Task: In the Company petronas.com, Create email and send with subject: 'Elevate Your Success: Introducing a Transformative Opportunity', and with mail content 'Good Day!_x000D_
We're excited to introduce you to an innovative solution that will revolutionize your industry. Get ready to redefine success and reach new heights!_x000D_
Best Regard', attach the document: Contract.pdf and insert image: visitingcard.jpg. Below Best Regards, write Pinterest and insert the URL: 'in.pinterest.com'. Mark checkbox to create task to follow up : In 1 month.  Enter or choose an email address of recipient's from company's contact and send.. Logged in from softage.10@softage.net
Action: Mouse moved to (66, 51)
Screenshot: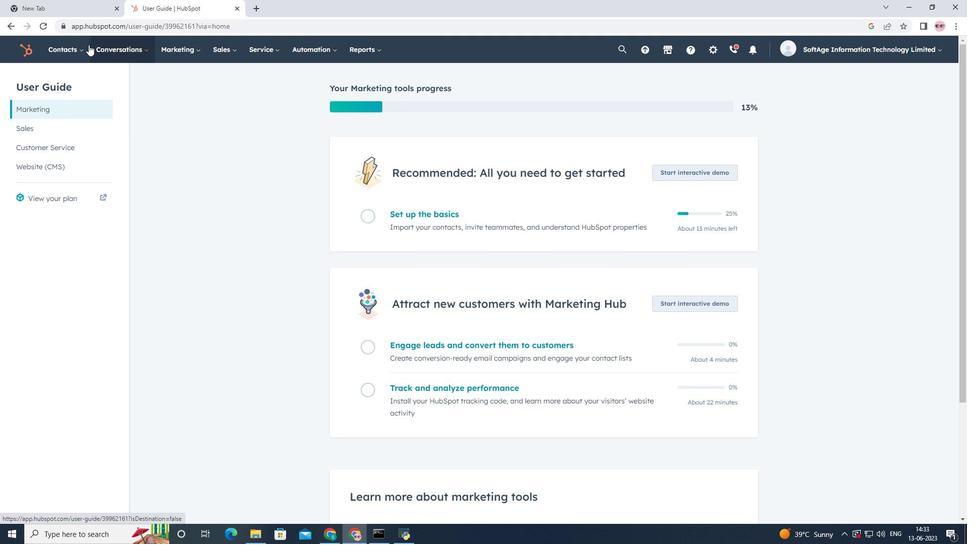 
Action: Mouse pressed left at (66, 51)
Screenshot: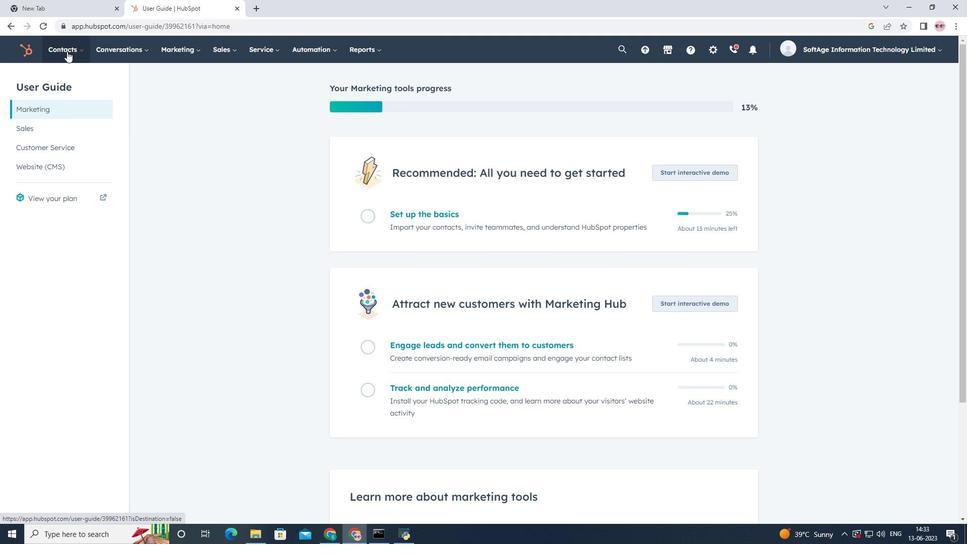 
Action: Mouse moved to (83, 95)
Screenshot: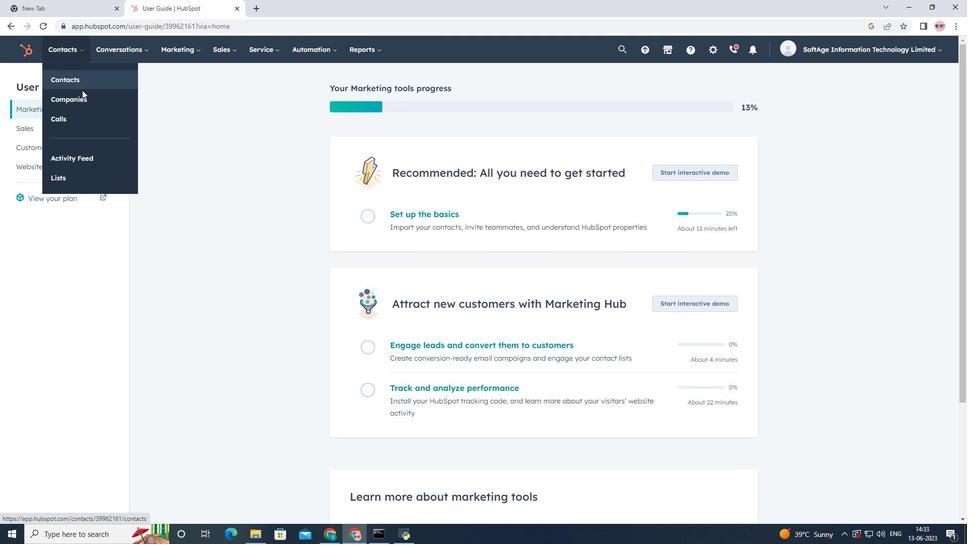 
Action: Mouse pressed left at (83, 95)
Screenshot: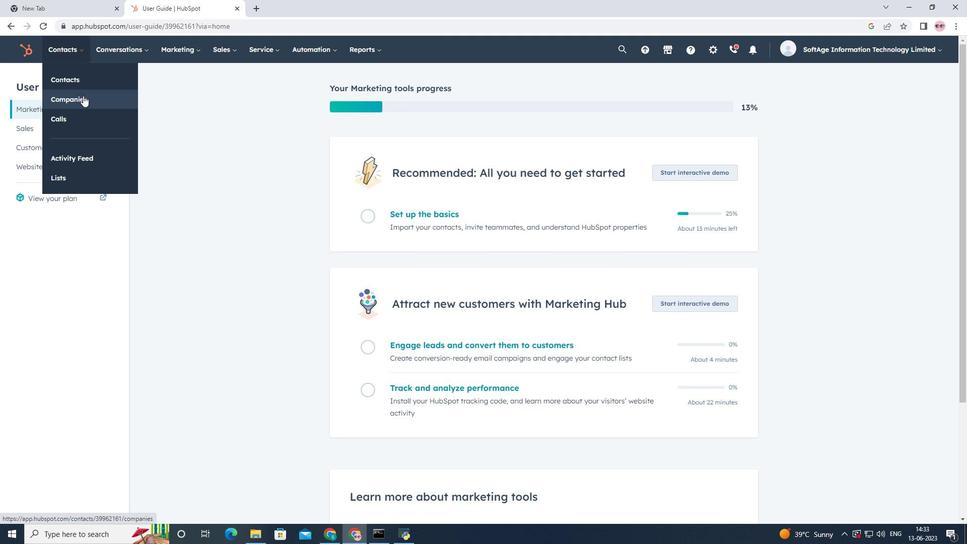 
Action: Mouse moved to (107, 165)
Screenshot: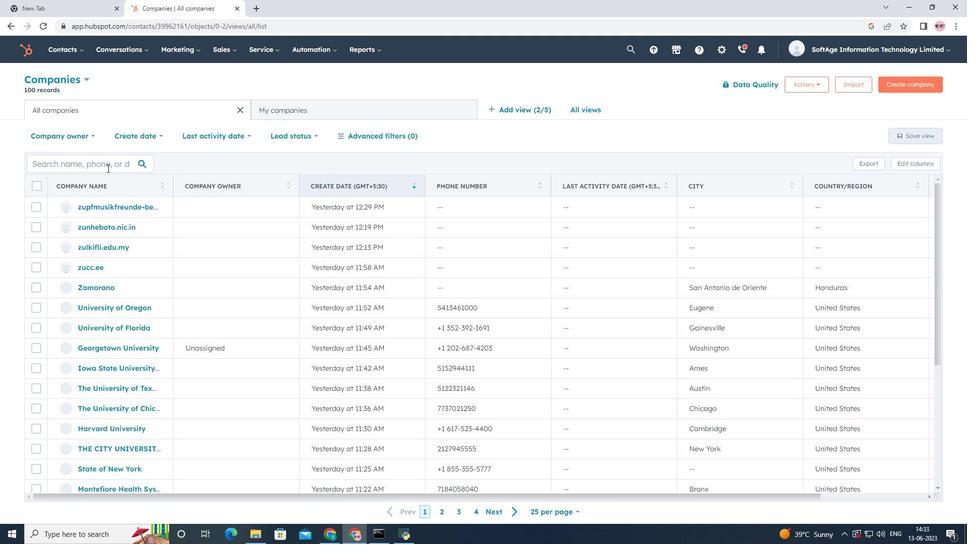 
Action: Mouse pressed left at (107, 165)
Screenshot: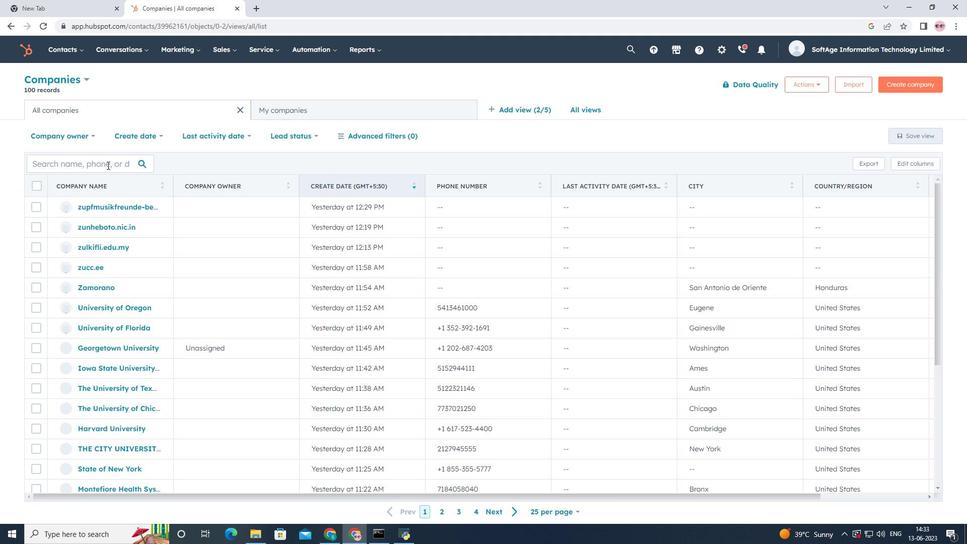 
Action: Key pressed <Key.shift>P<Key.backspace>petronas.com
Screenshot: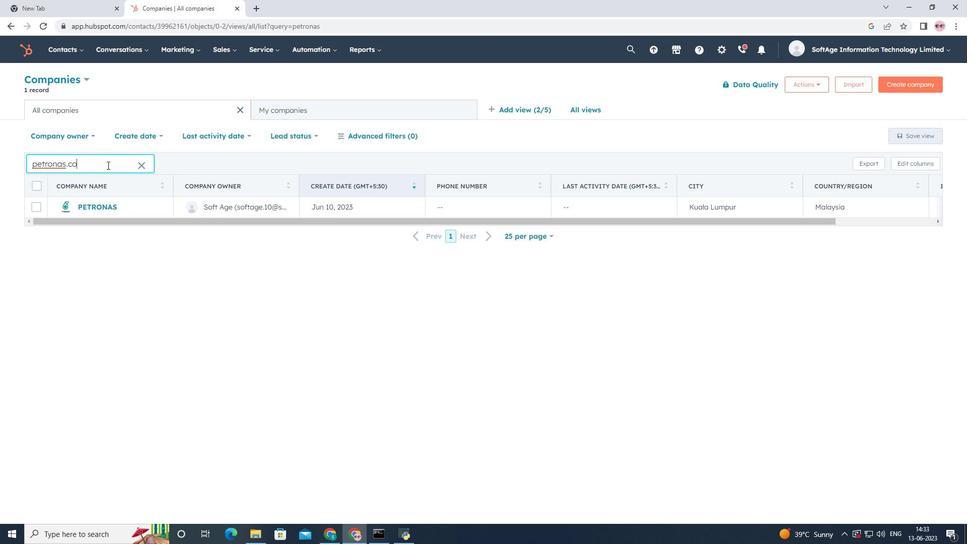 
Action: Mouse moved to (108, 206)
Screenshot: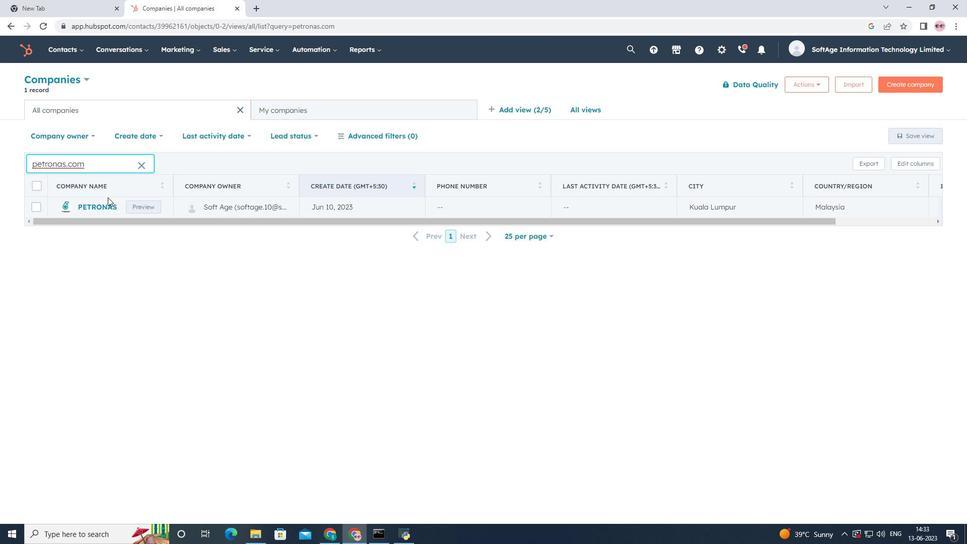
Action: Mouse pressed left at (108, 206)
Screenshot: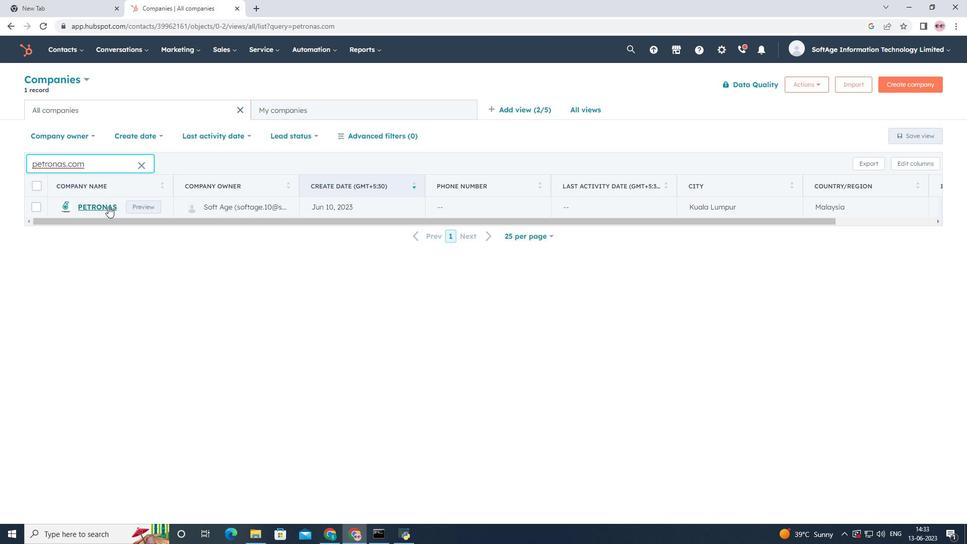 
Action: Mouse moved to (63, 165)
Screenshot: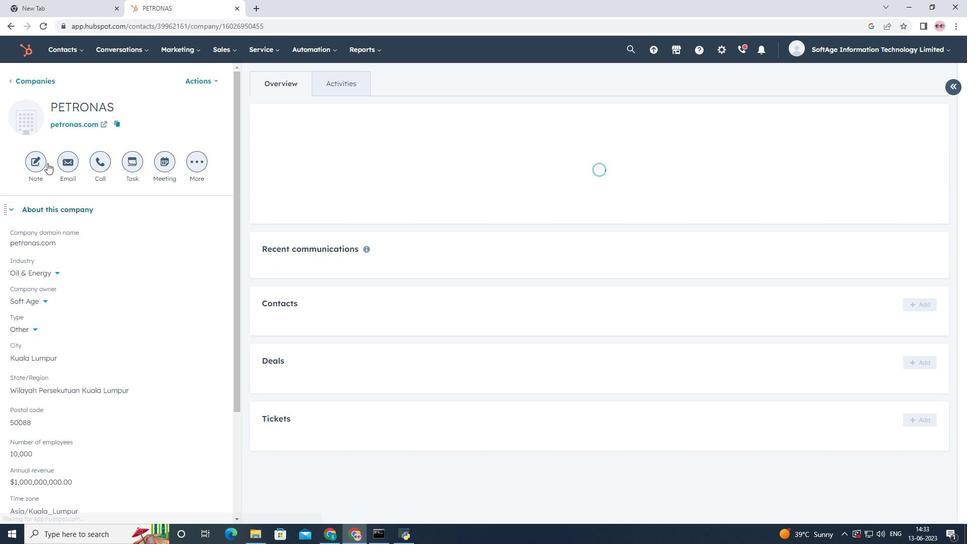 
Action: Mouse pressed left at (63, 165)
Screenshot: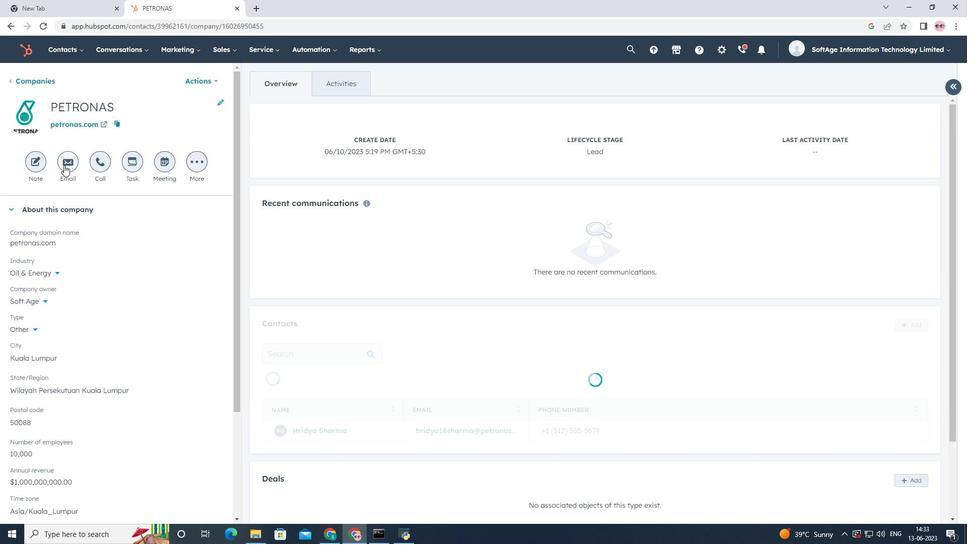 
Action: Mouse moved to (608, 342)
Screenshot: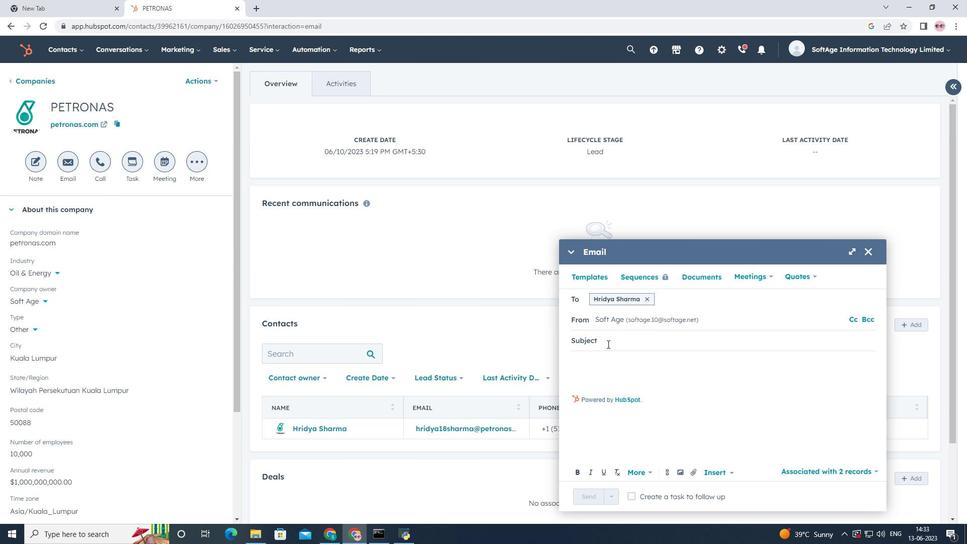 
Action: Mouse pressed left at (608, 342)
Screenshot: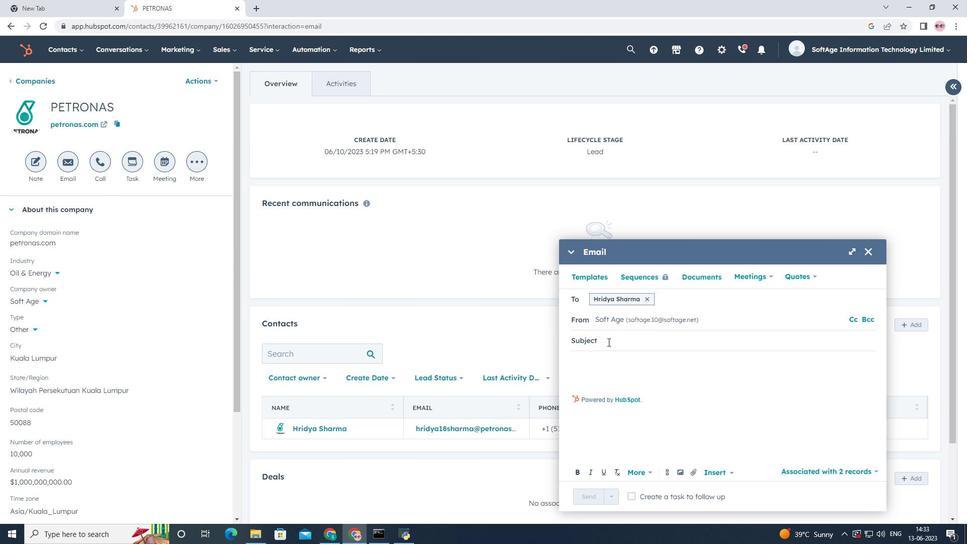 
Action: Key pressed <Key.shift>Elevate<Key.space><Key.shift>Your<Key.space><Key.shift><Key.shift><Key.shift><Key.shift><Key.shift>Success<Key.shift>:<Key.space><Key.shift>Introducing<Key.space>a<Key.space><Key.shift>Transformative<Key.space><Key.shift>Opportunity
Screenshot: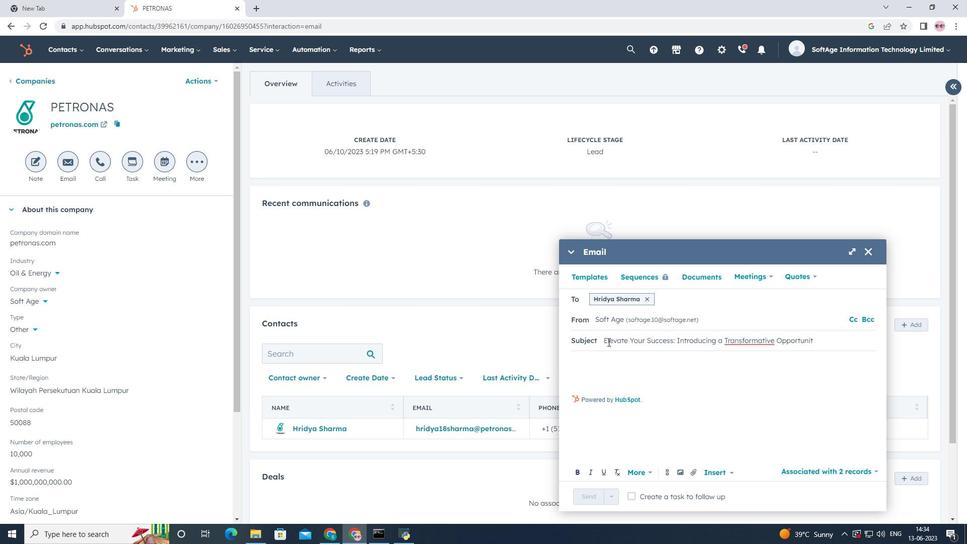 
Action: Mouse moved to (582, 360)
Screenshot: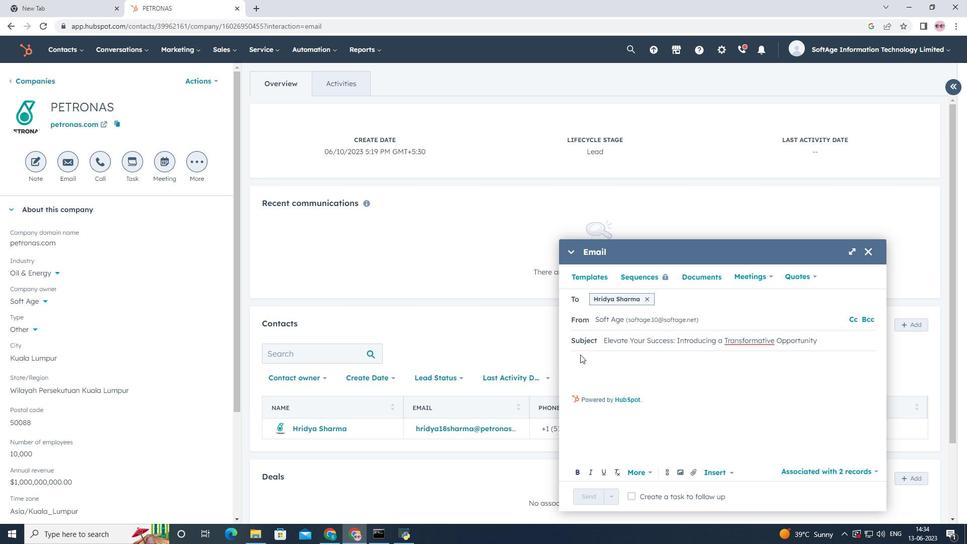 
Action: Mouse pressed left at (582, 360)
Screenshot: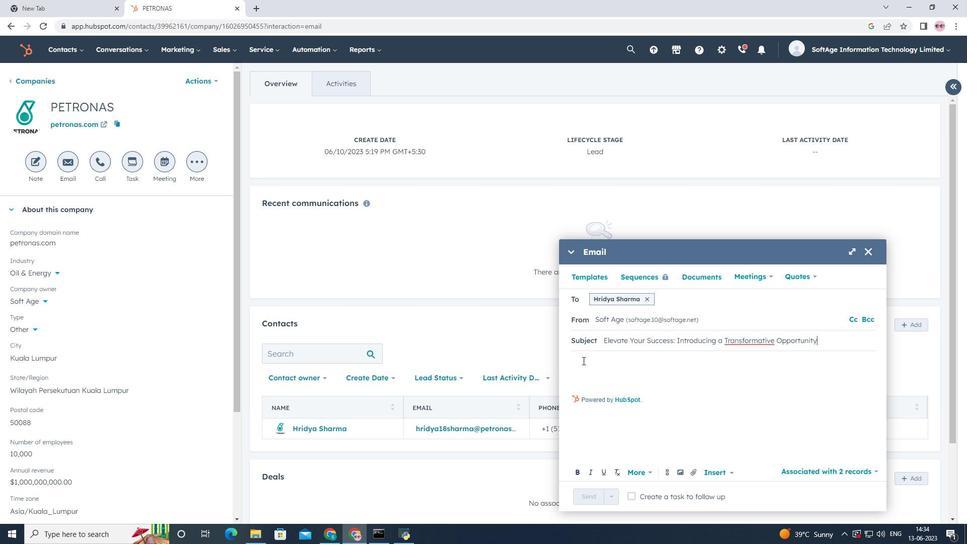 
Action: Key pressed <Key.shift><Key.shift><Key.shift><Key.shift><Key.shift><Key.shift><Key.shift><Key.shift><Key.shift><Key.shift><Key.shift><Key.shift><Key.shift><Key.shift><Key.shift><Key.shift><Key.shift><Key.shift><Key.shift><Key.shift><Key.shift><Key.shift><Key.shift><Key.shift><Key.shift><Key.shift><Key.shift><Key.shift><Key.shift><Key.shift><Key.shift><Key.shift><Key.shift><Key.shift><Key.shift><Key.shift><Key.shift><Key.shift><Key.shift><Key.shift><Key.shift><Key.shift><Key.shift><Key.shift><Key.shift><Key.shift><Key.shift><Key.shift><Key.shift><Key.shift><Key.shift><Key.shift><Key.shift><Key.shift><Key.shift><Key.shift>Good<Key.space><Key.shift>Day<Key.shift><Key.shift><Key.shift>!<Key.enter><Key.shift><Key.shift><Key.shift><Key.shift><Key.shift><Key.shift><Key.shift><Key.shift><Key.shift><Key.shift><Key.shift><Key.shift><Key.shift><Key.shift><Key.shift>We're<Key.space><Key.shift>excited<Key.space>to<Key.space>introduce<Key.space>you<Key.space>to<Key.space>an<Key.space>innovative<Key.space>solution<Key.space>that<Key.space>will<Key.space>revolutionize<Key.space>your<Key.space>industry.<Key.space><Key.shift>Get<Key.space>ready<Key.space>to<Key.space>rea<Key.backspace>define<Key.space>success<Key.space>and<Key.space>reach<Key.space>new<Key.space>heights<Key.shift>!<Key.enter><Key.shift><Key.shift>Best<Key.space><Key.shift>Regard
Screenshot: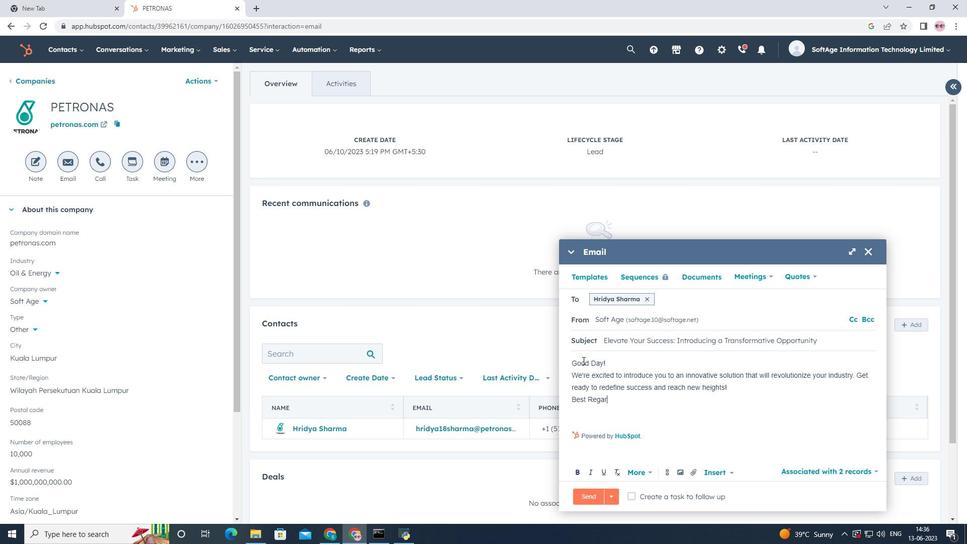 
Action: Mouse moved to (689, 472)
Screenshot: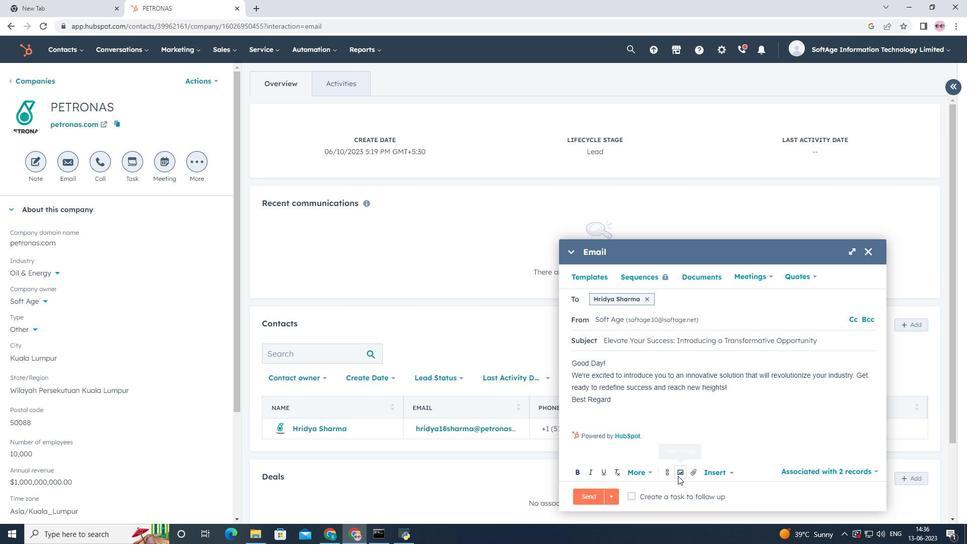 
Action: Mouse pressed left at (689, 472)
Screenshot: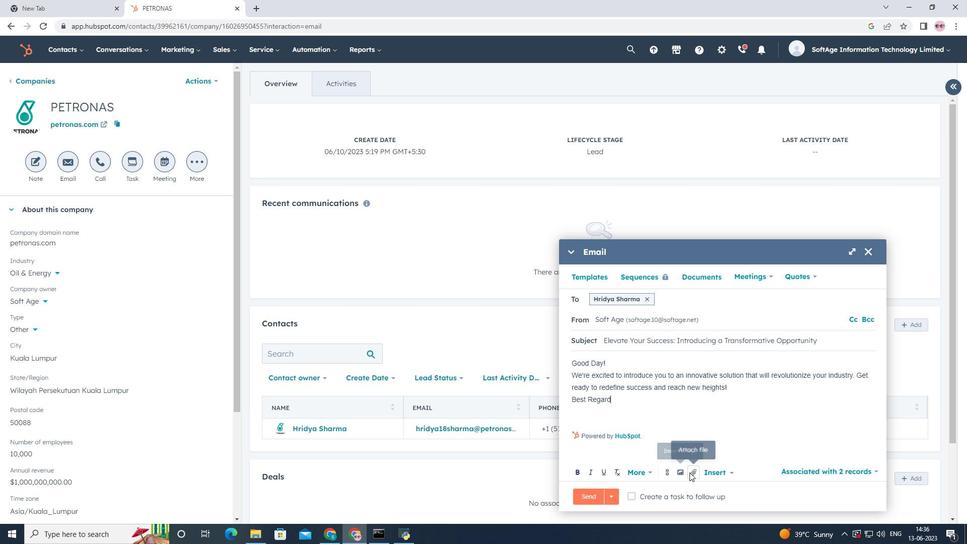 
Action: Mouse moved to (697, 437)
Screenshot: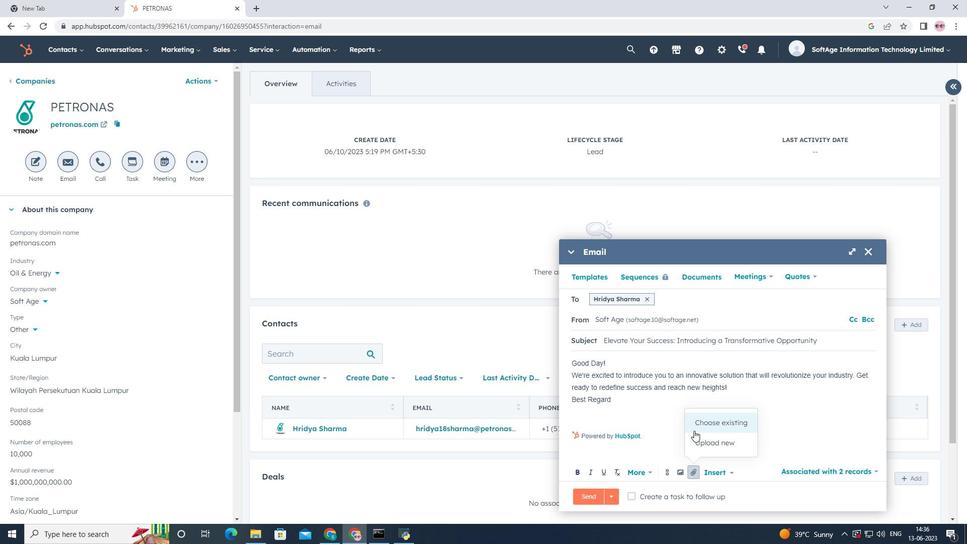 
Action: Mouse pressed left at (697, 437)
Screenshot: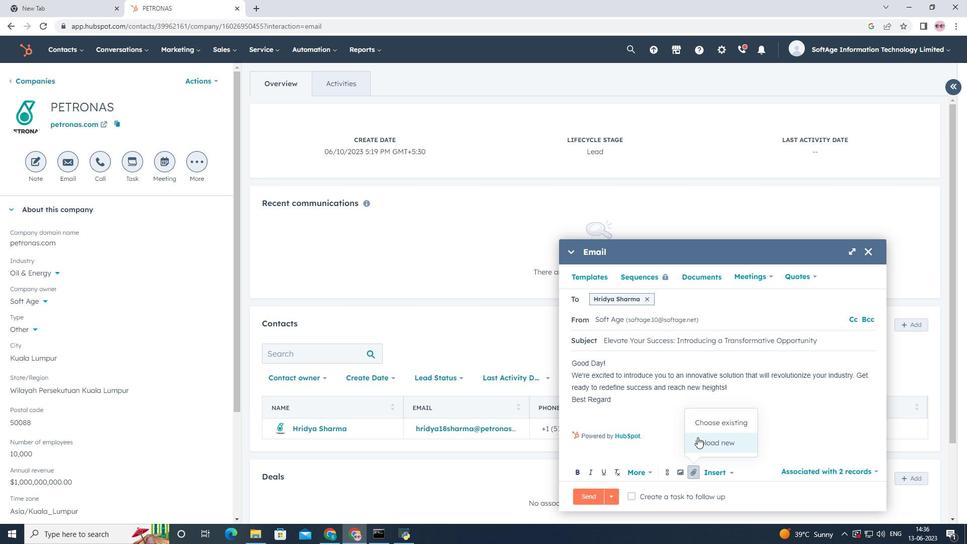 
Action: Mouse moved to (54, 129)
Screenshot: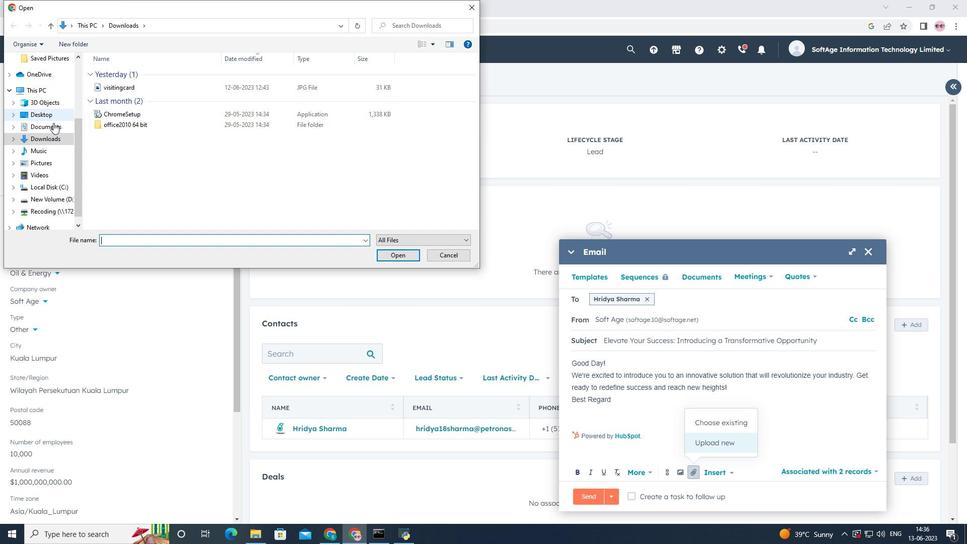 
Action: Mouse pressed left at (54, 129)
Screenshot: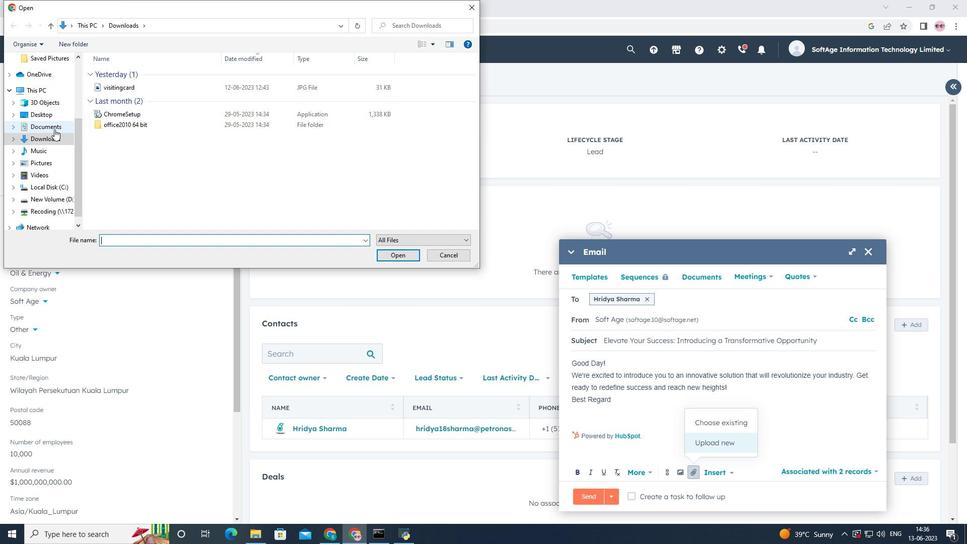 
Action: Mouse moved to (134, 96)
Screenshot: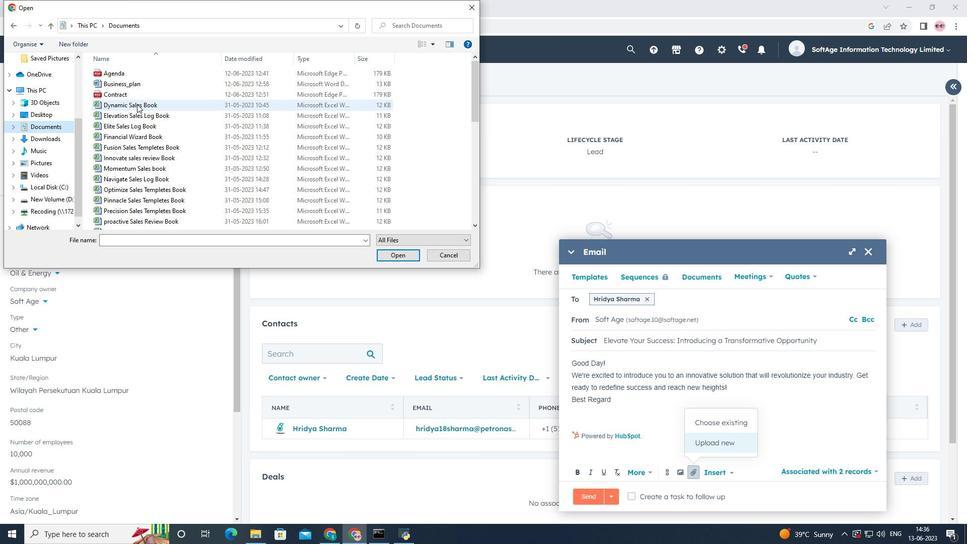 
Action: Mouse pressed left at (134, 96)
Screenshot: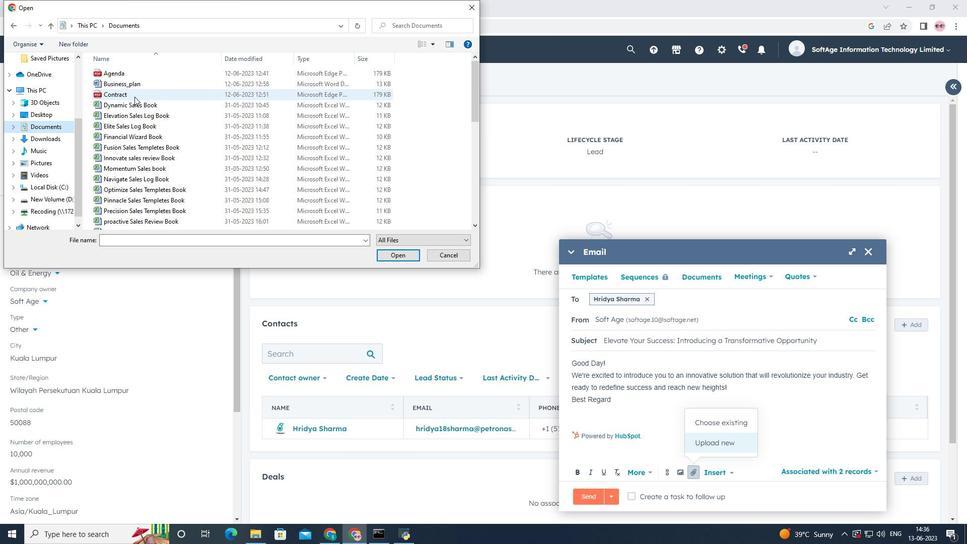
Action: Mouse moved to (394, 253)
Screenshot: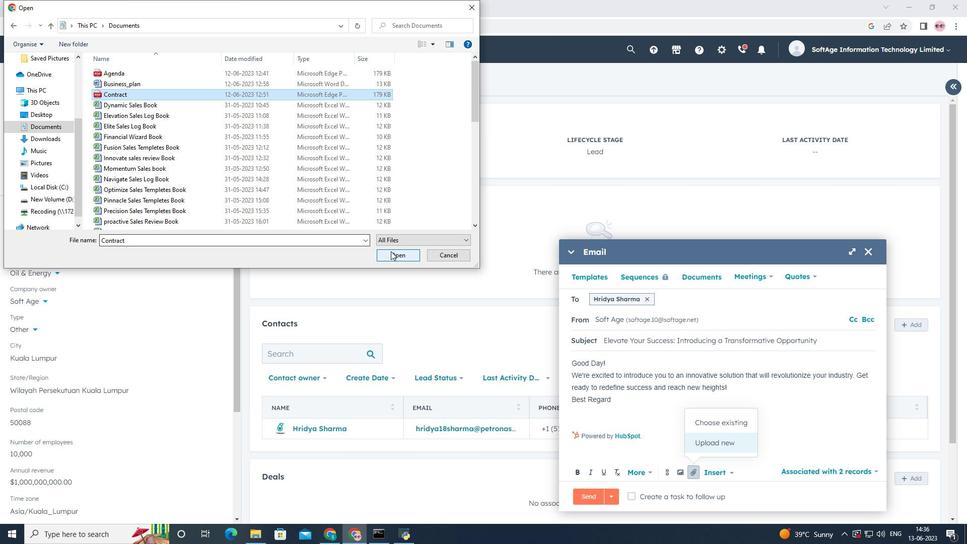 
Action: Mouse pressed left at (394, 253)
Screenshot: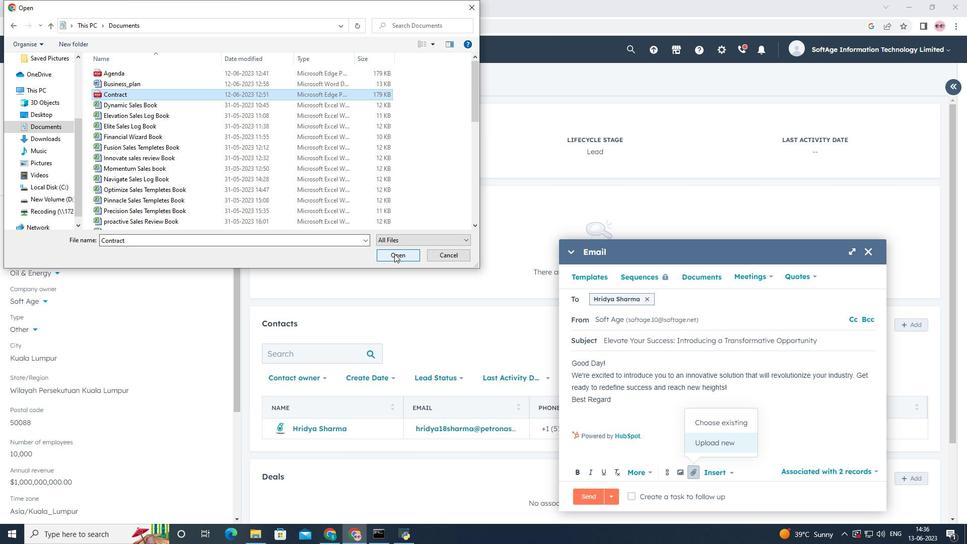 
Action: Mouse moved to (685, 445)
Screenshot: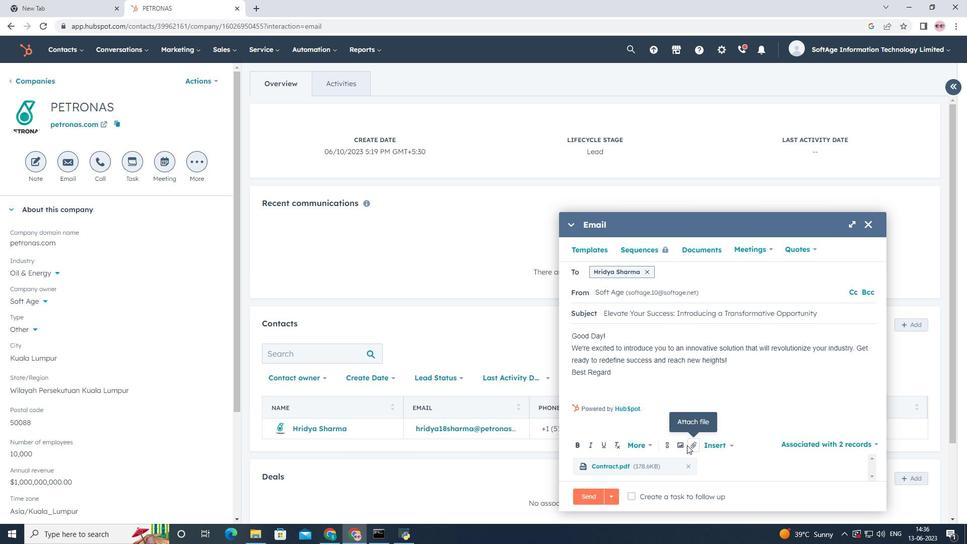 
Action: Mouse pressed left at (685, 445)
Screenshot: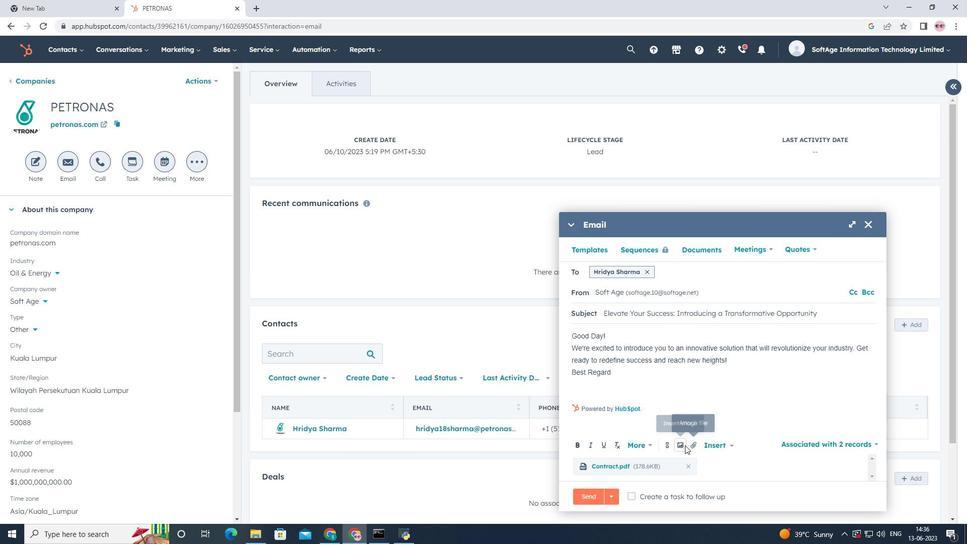 
Action: Mouse moved to (671, 421)
Screenshot: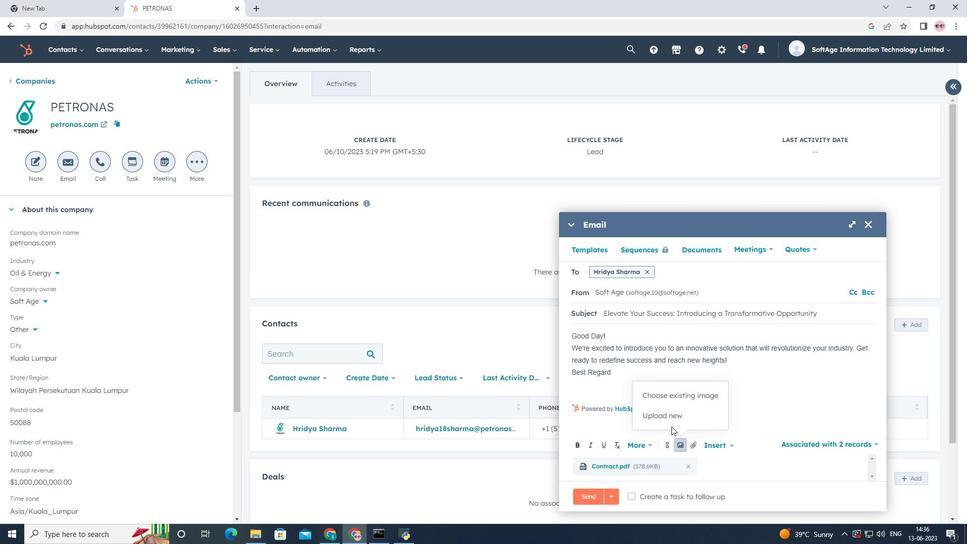 
Action: Mouse pressed left at (671, 421)
Screenshot: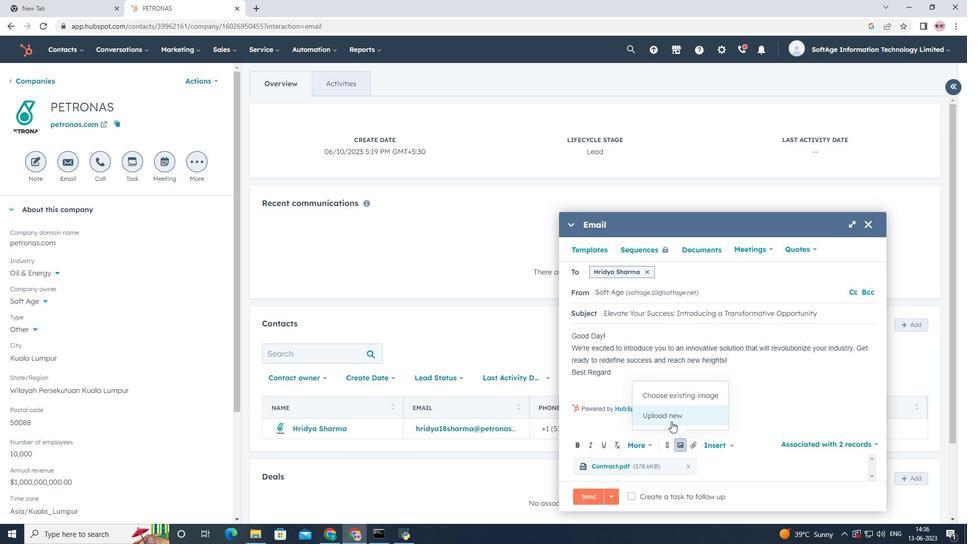 
Action: Mouse moved to (51, 136)
Screenshot: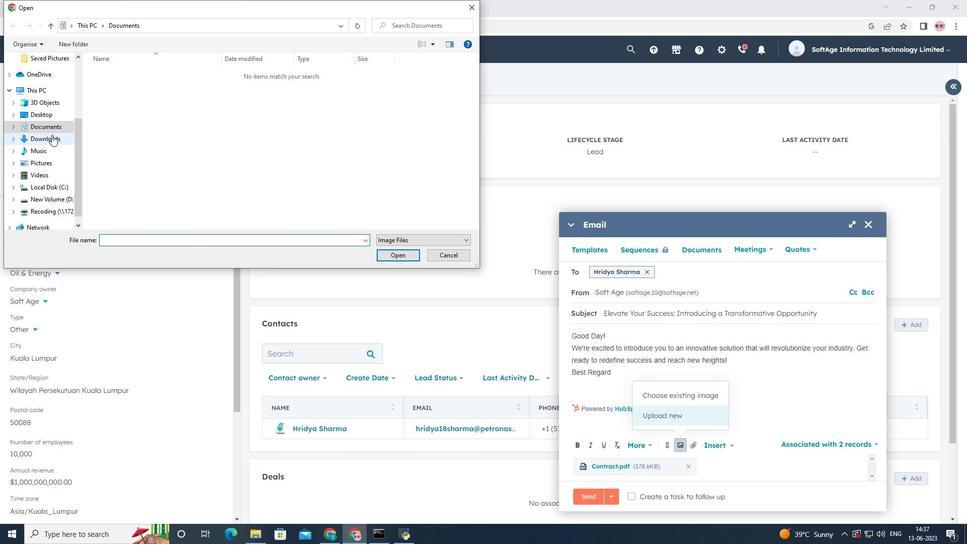 
Action: Mouse pressed left at (51, 136)
Screenshot: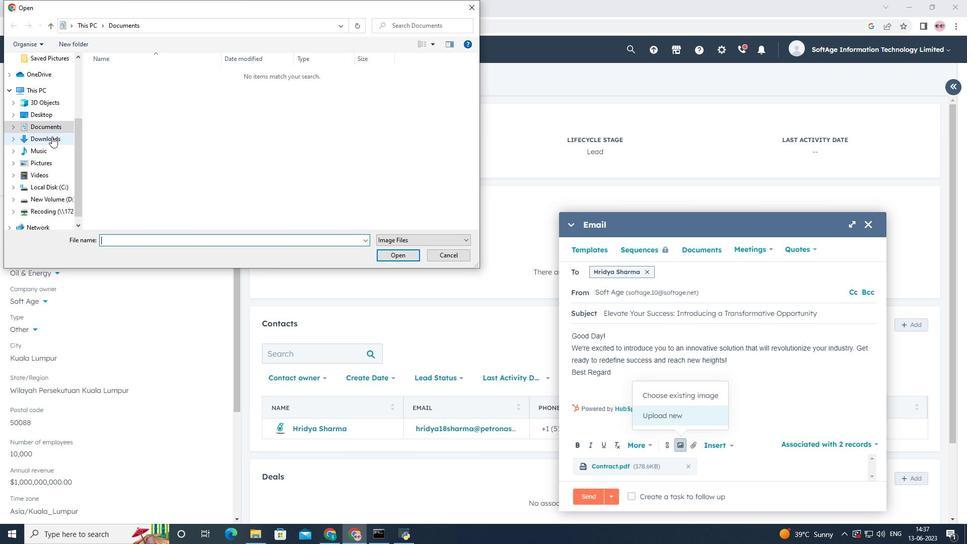 
Action: Mouse moved to (117, 90)
Screenshot: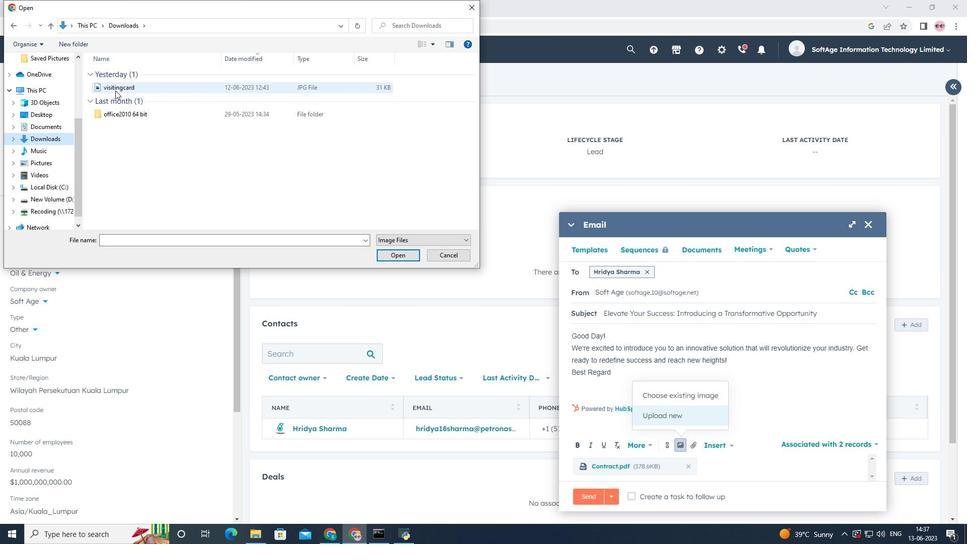 
Action: Mouse pressed left at (117, 90)
Screenshot: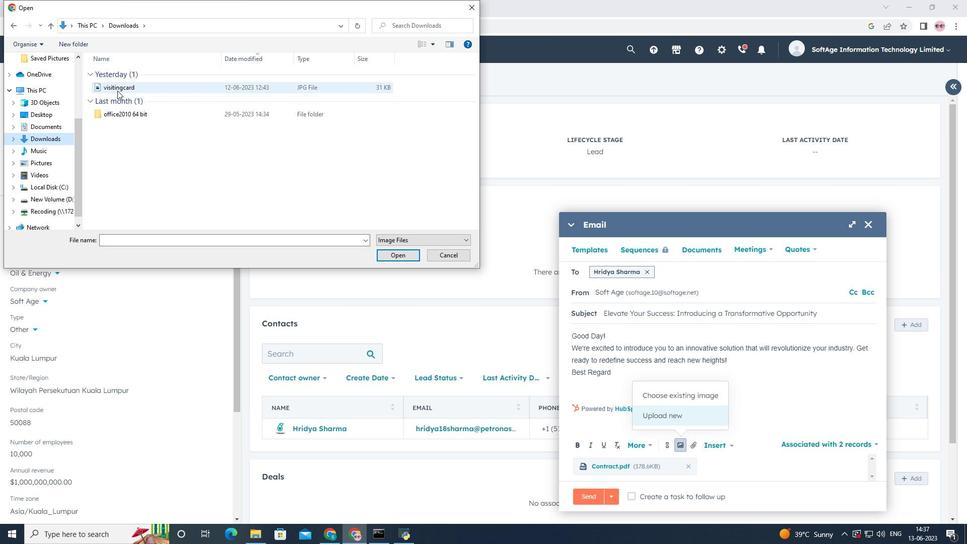 
Action: Mouse moved to (407, 255)
Screenshot: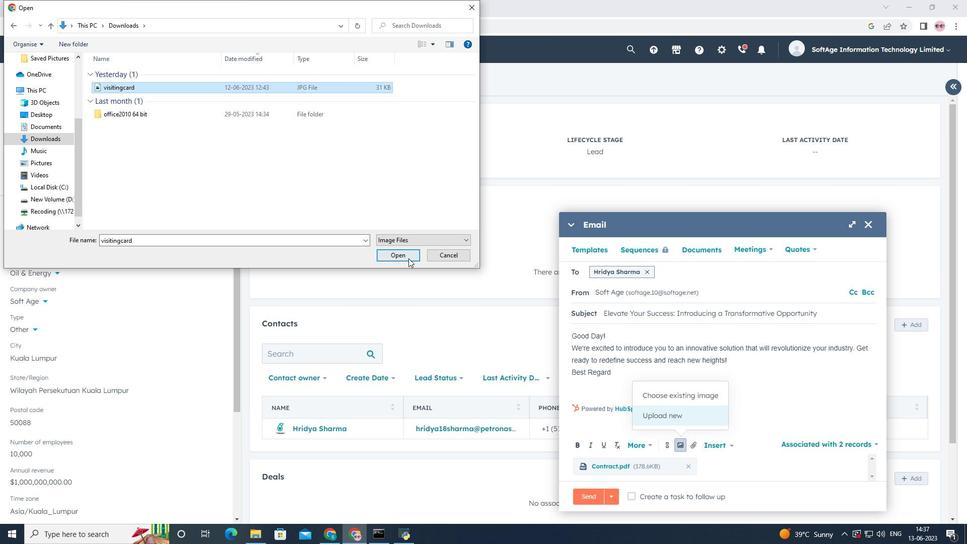 
Action: Mouse pressed left at (407, 255)
Screenshot: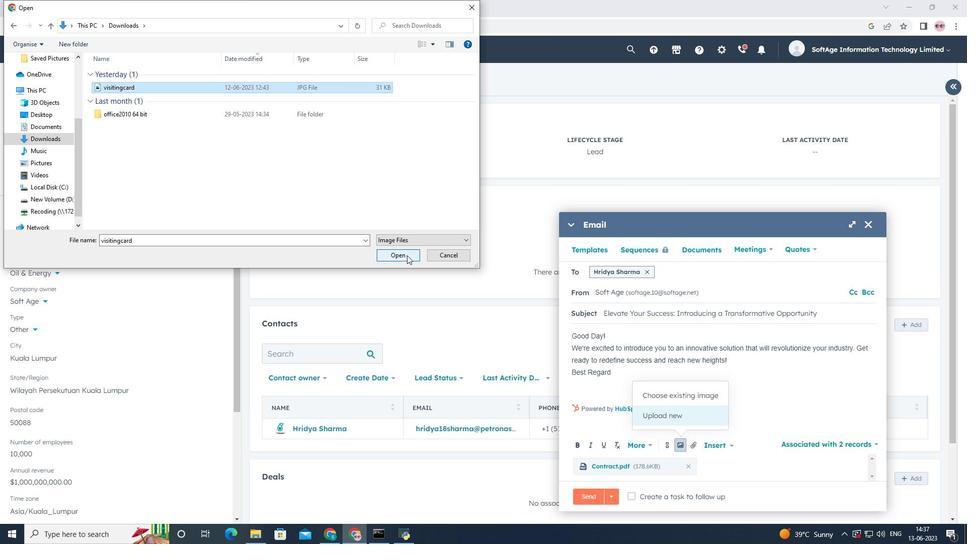 
Action: Mouse moved to (610, 278)
Screenshot: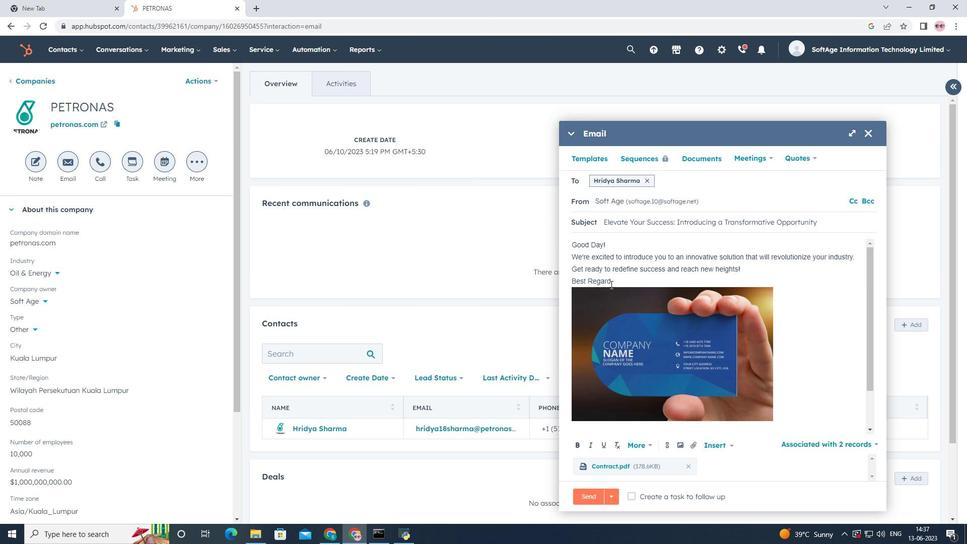 
Action: Mouse pressed left at (610, 278)
Screenshot: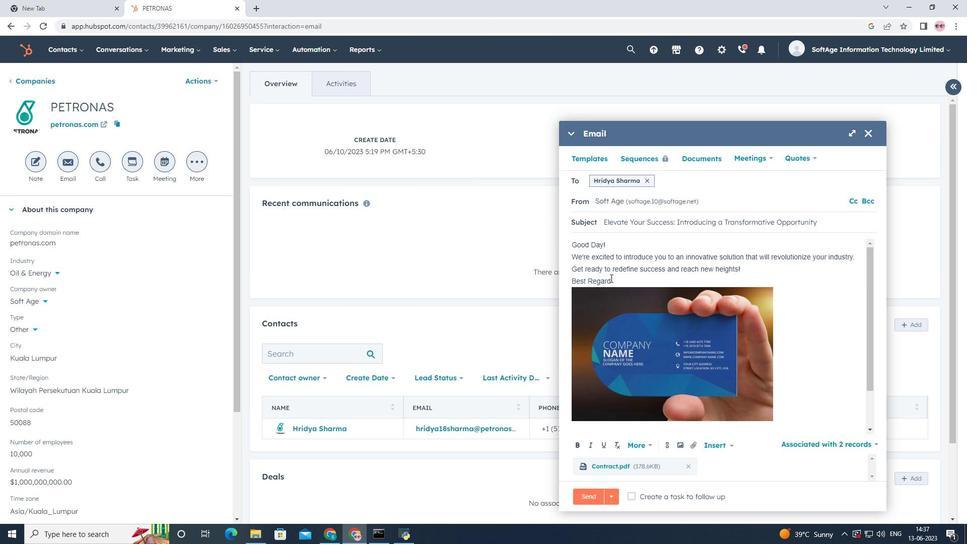 
Action: Mouse moved to (517, 303)
Screenshot: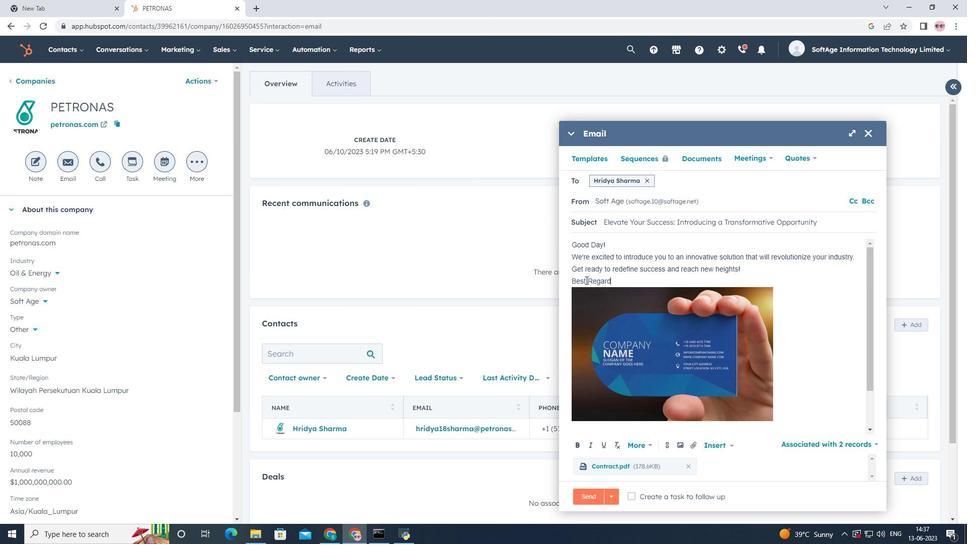 
Action: Key pressed <Key.enter><Key.shift><Key.shift><Key.shift><Key.shift><Key.shift><Key.shift><Key.shift><Key.shift><Key.shift><Key.shift><Key.shift><Key.shift><Key.shift><Key.shift><Key.shift><Key.shift><Key.shift><Key.shift><Key.shift><Key.shift><Key.shift><Key.shift><Key.shift><Key.shift><Key.shift><Key.shift><Key.shift><Key.shift><Key.shift><Key.shift><Key.shift><Key.shift><Key.shift><Key.shift><Key.shift><Key.shift><Key.shift><Key.shift><Key.shift><Key.shift><Key.shift><Key.shift><Key.shift><Key.shift><Key.shift><Key.shift><Key.shift><Key.shift><Key.shift><Key.shift><Key.shift><Key.shift><Key.shift><Key.shift><Key.shift><Key.shift><Key.shift><Key.shift><Key.shift><Key.shift><Key.shift><Key.shift><Key.shift><Key.shift><Key.shift><Key.shift><Key.shift><Key.shift><Key.shift><Key.shift><Key.shift><Key.shift><Key.shift><Key.shift><Key.shift><Key.shift><Key.shift><Key.shift><Key.shift><Key.shift><Key.shift>Pinterest<Key.space>
Screenshot: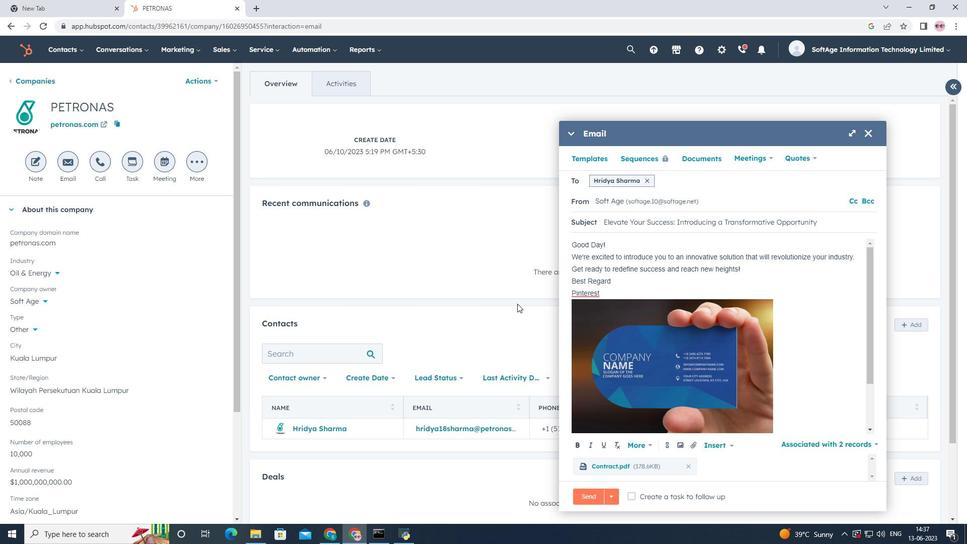 
Action: Mouse moved to (668, 444)
Screenshot: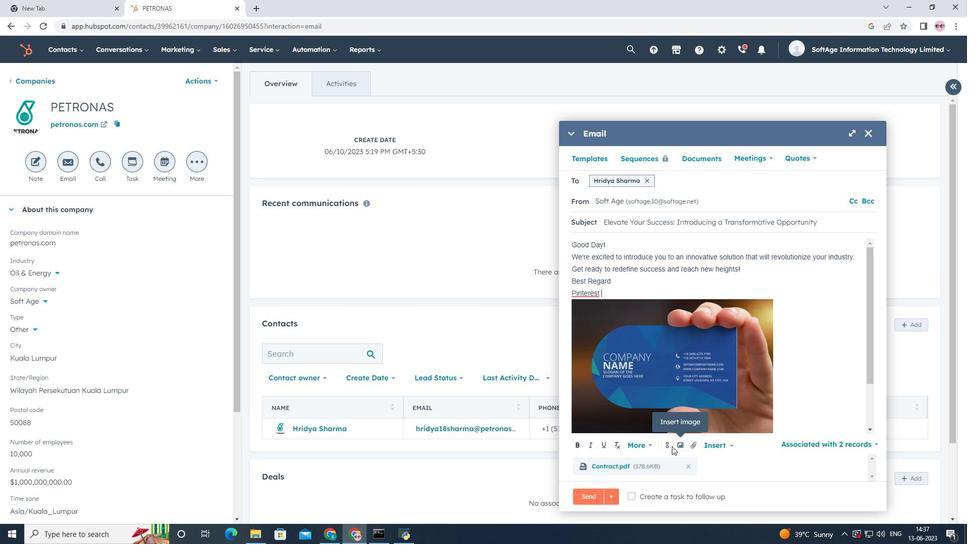 
Action: Mouse pressed left at (668, 444)
Screenshot: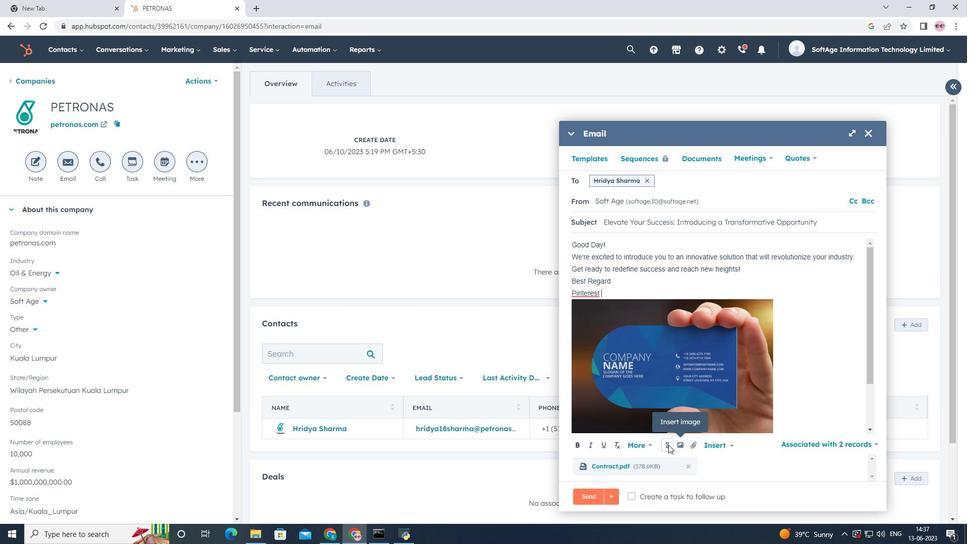 
Action: Mouse moved to (678, 378)
Screenshot: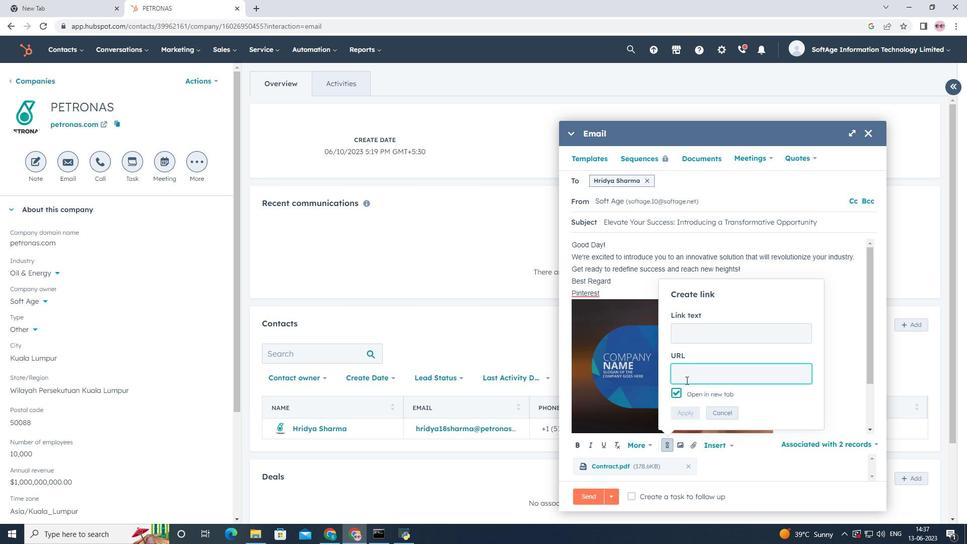 
Action: Key pressed in.pinterest.com
Screenshot: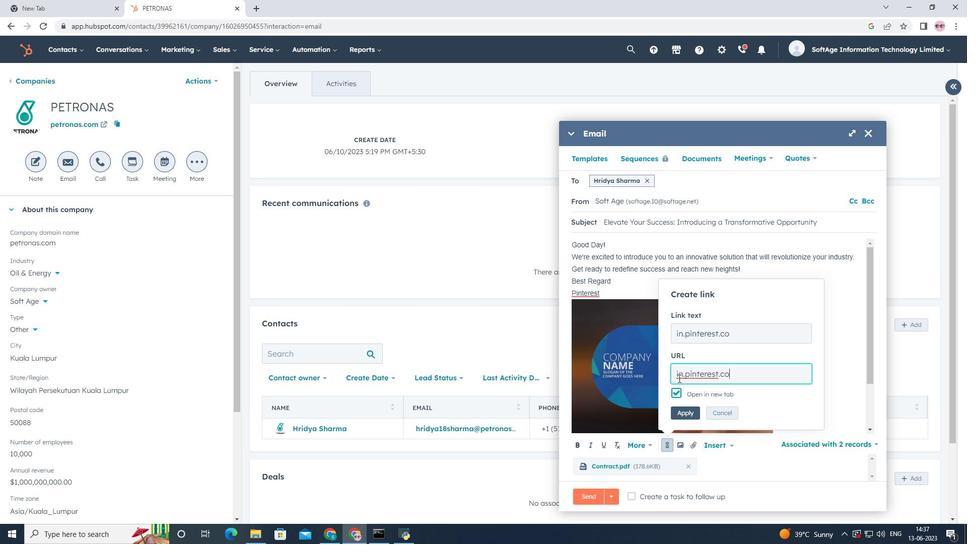 
Action: Mouse moved to (685, 413)
Screenshot: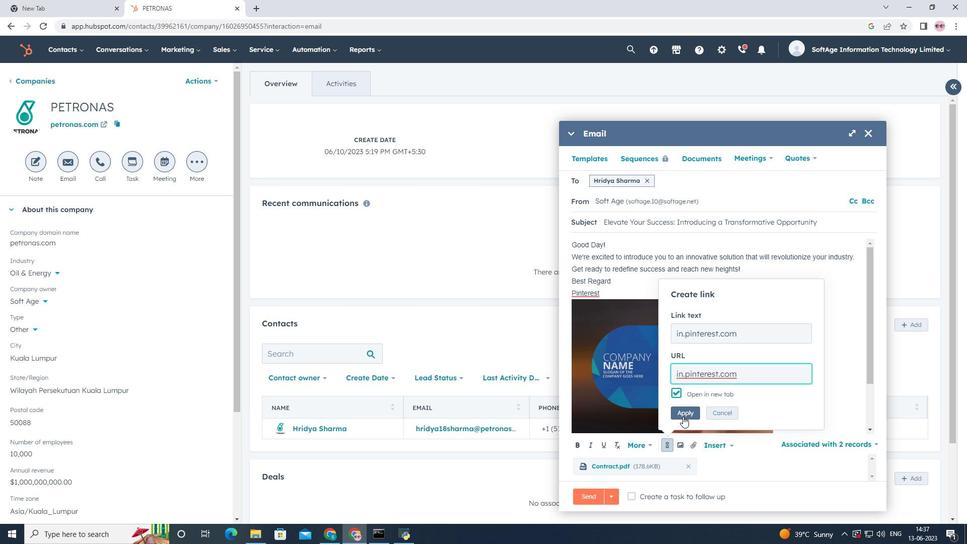 
Action: Mouse pressed left at (685, 413)
Screenshot: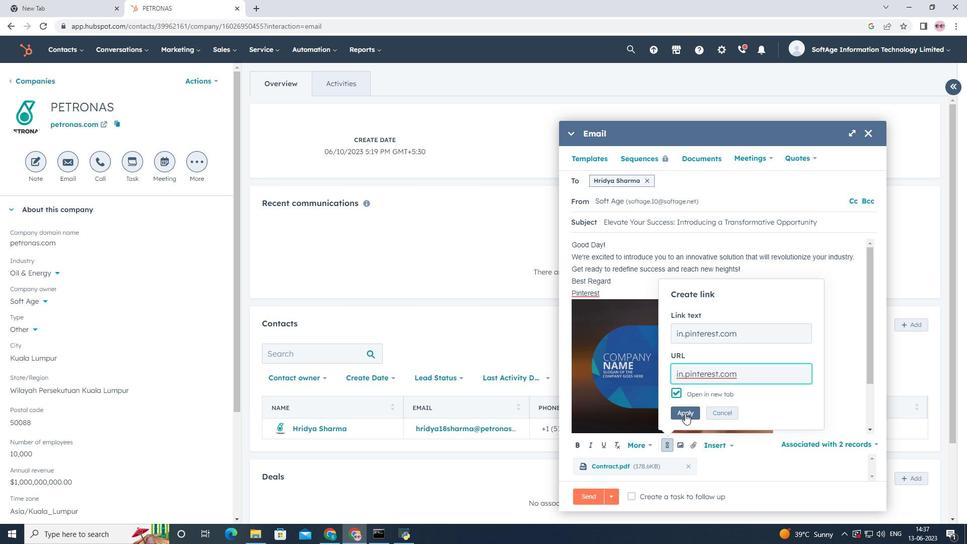 
Action: Mouse moved to (680, 328)
Screenshot: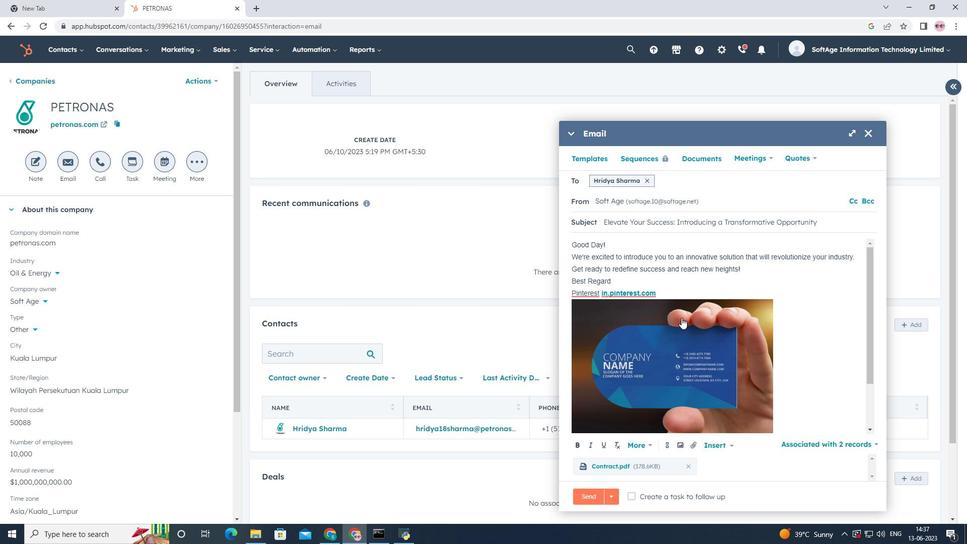 
Action: Mouse scrolled (680, 328) with delta (0, 0)
Screenshot: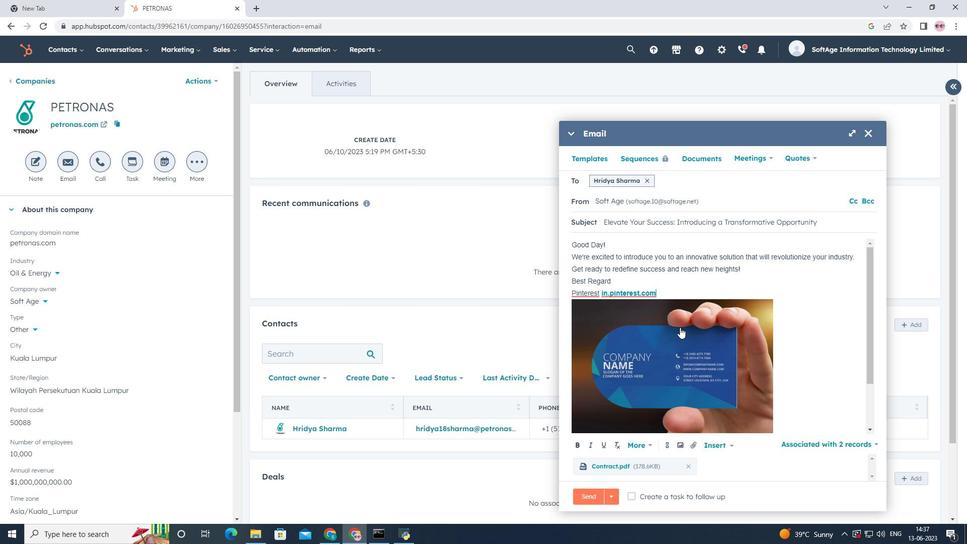 
Action: Mouse moved to (680, 330)
Screenshot: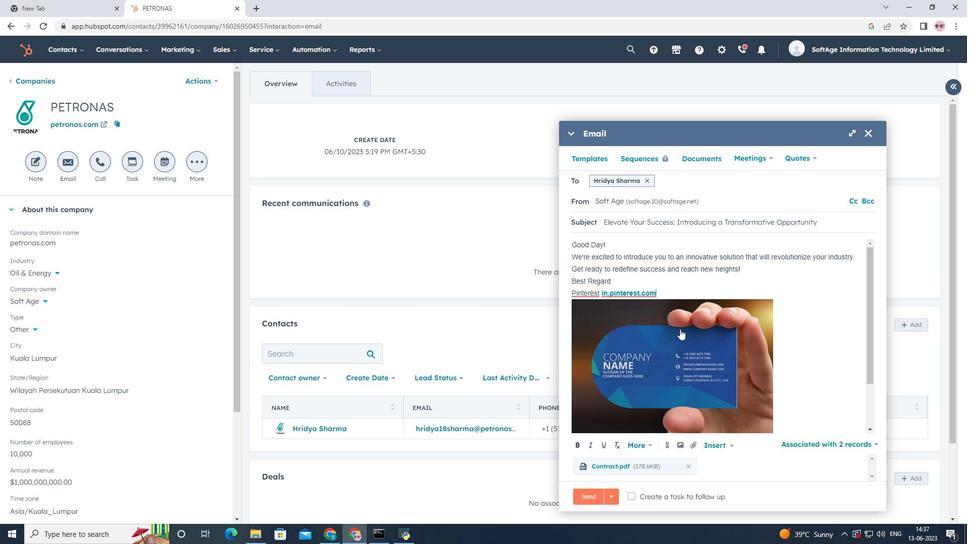 
Action: Mouse scrolled (680, 330) with delta (0, 0)
Screenshot: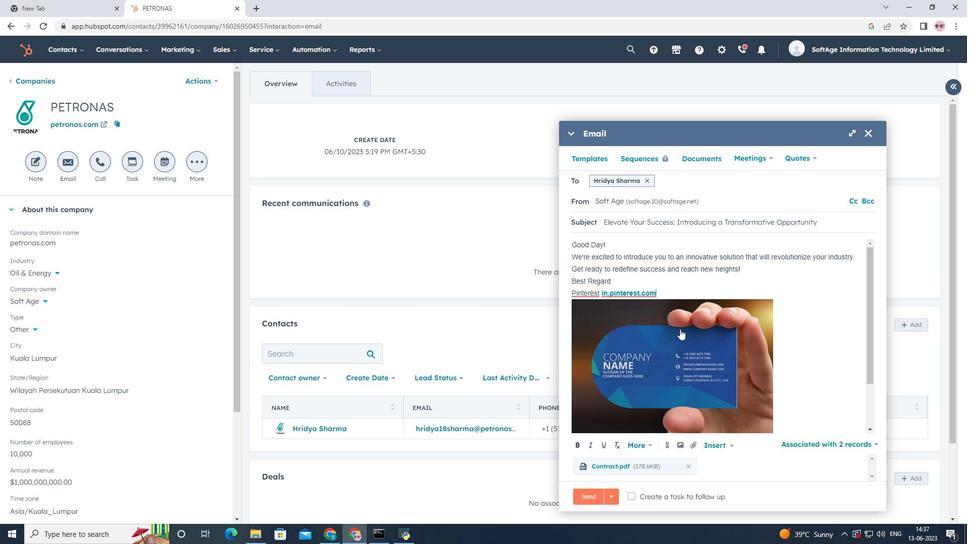 
Action: Mouse moved to (680, 344)
Screenshot: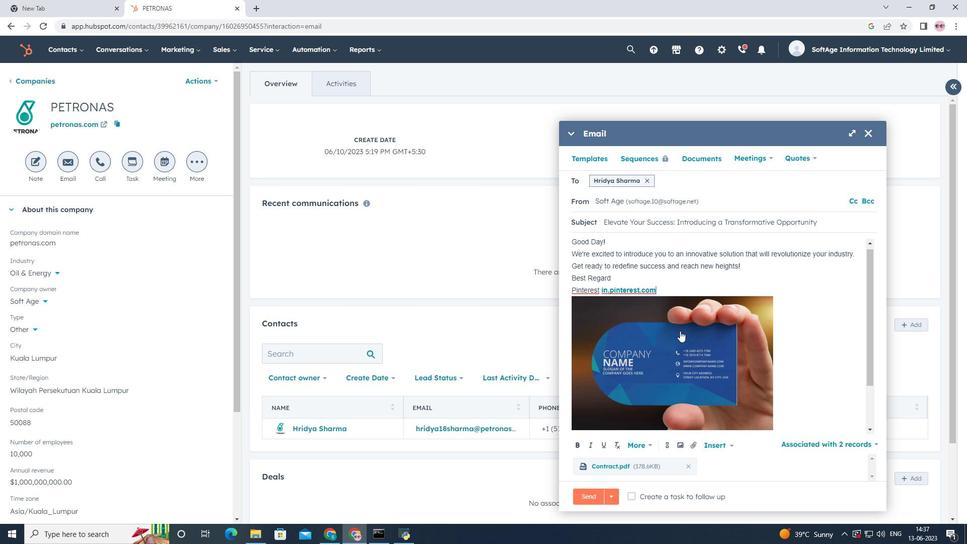 
Action: Mouse scrolled (680, 344) with delta (0, 0)
Screenshot: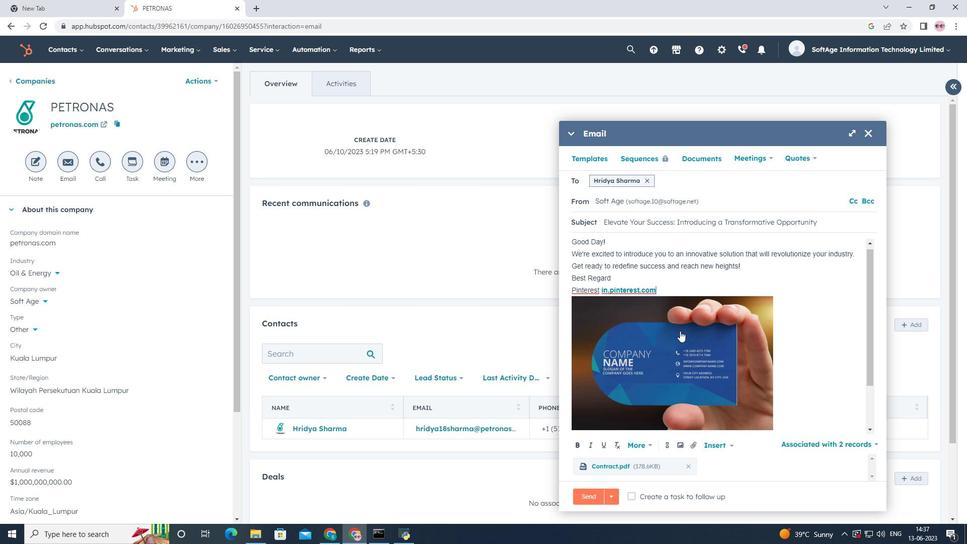 
Action: Mouse moved to (680, 353)
Screenshot: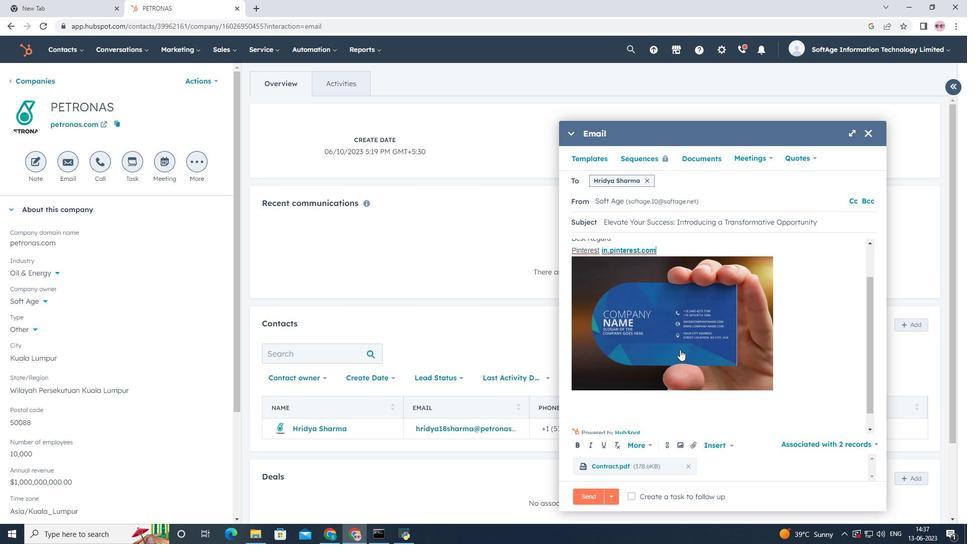
Action: Mouse scrolled (680, 353) with delta (0, 0)
Screenshot: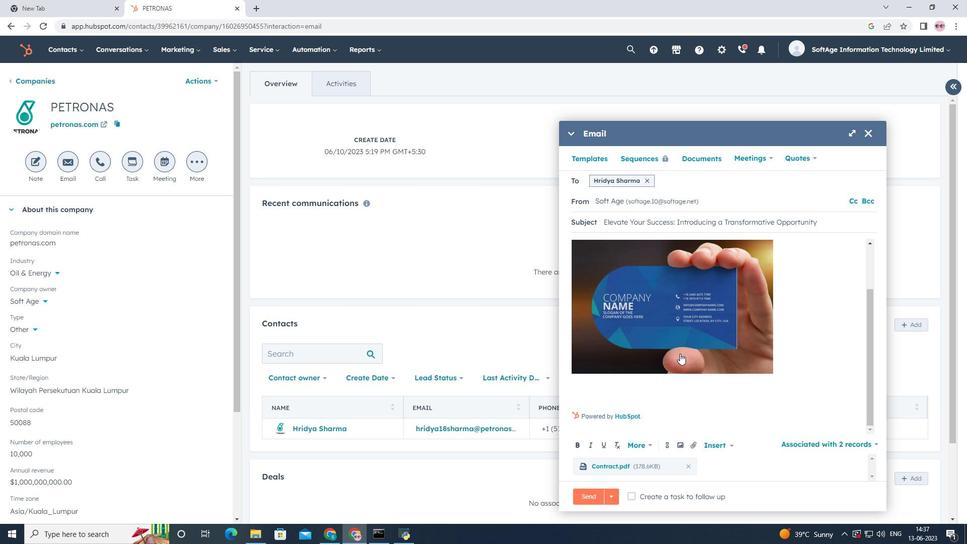 
Action: Mouse scrolled (680, 353) with delta (0, 0)
Screenshot: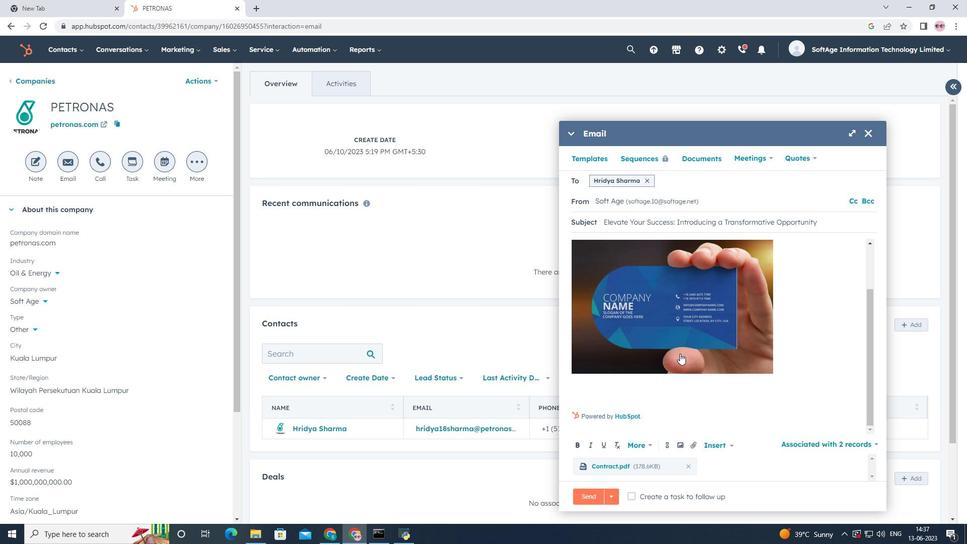 
Action: Mouse scrolled (680, 353) with delta (0, 0)
Screenshot: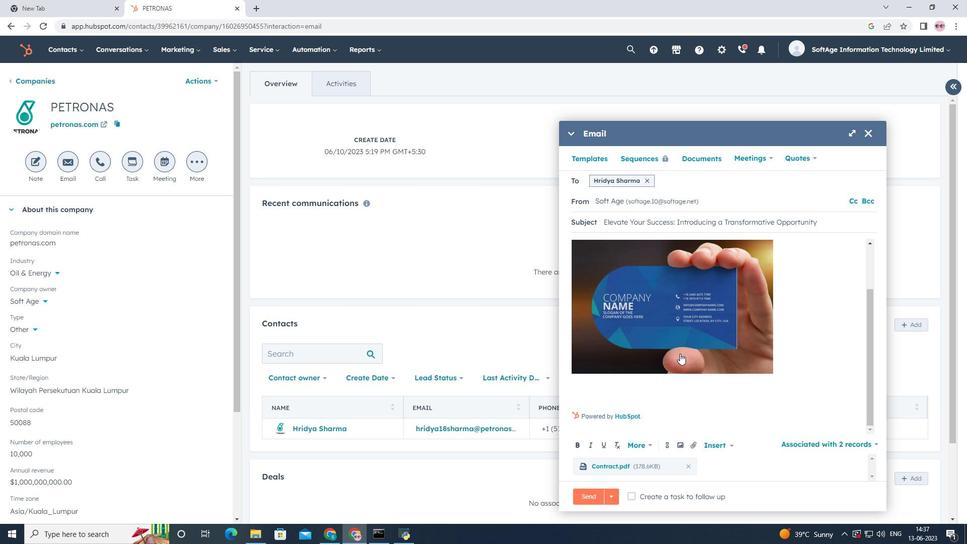 
Action: Mouse scrolled (680, 353) with delta (0, 0)
Screenshot: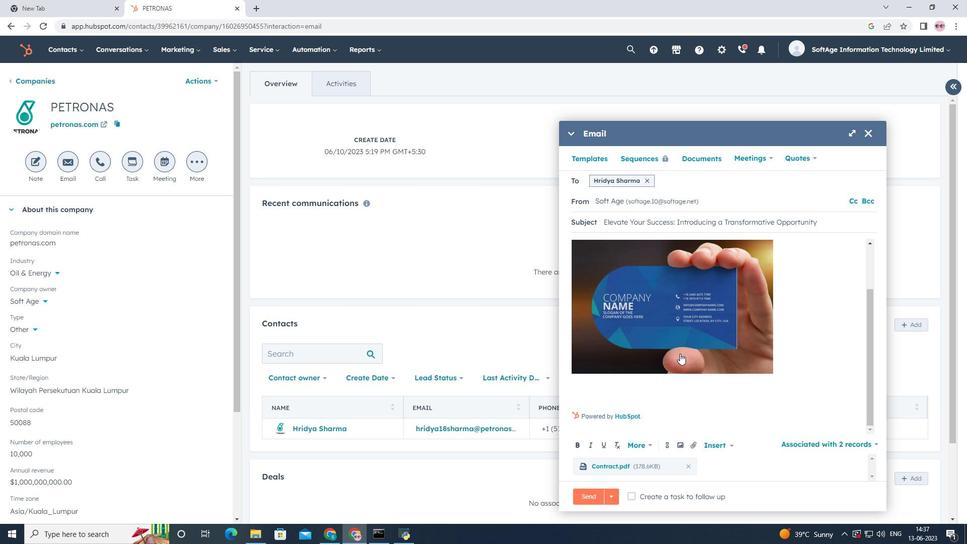 
Action: Mouse moved to (680, 354)
Screenshot: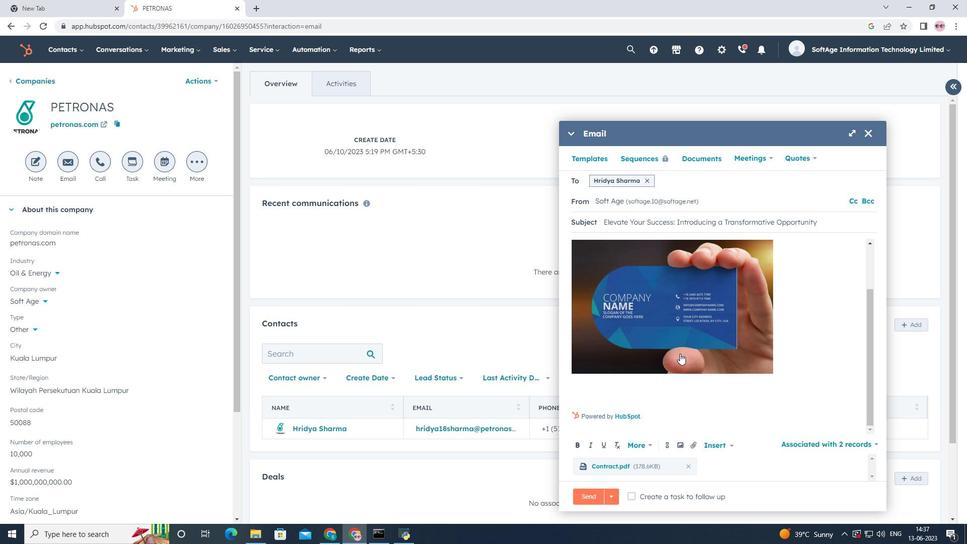 
Action: Mouse scrolled (680, 355) with delta (0, 0)
Screenshot: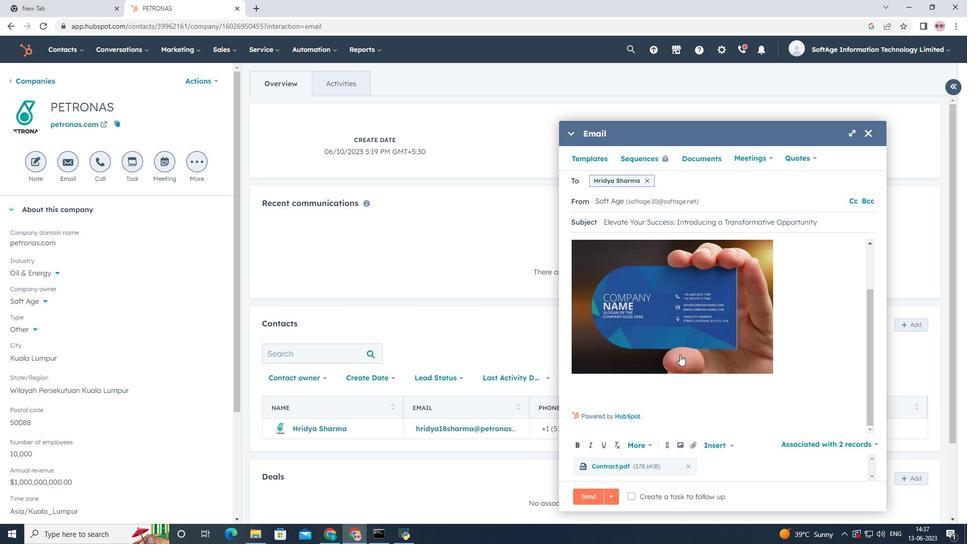 
Action: Mouse scrolled (680, 355) with delta (0, 0)
Screenshot: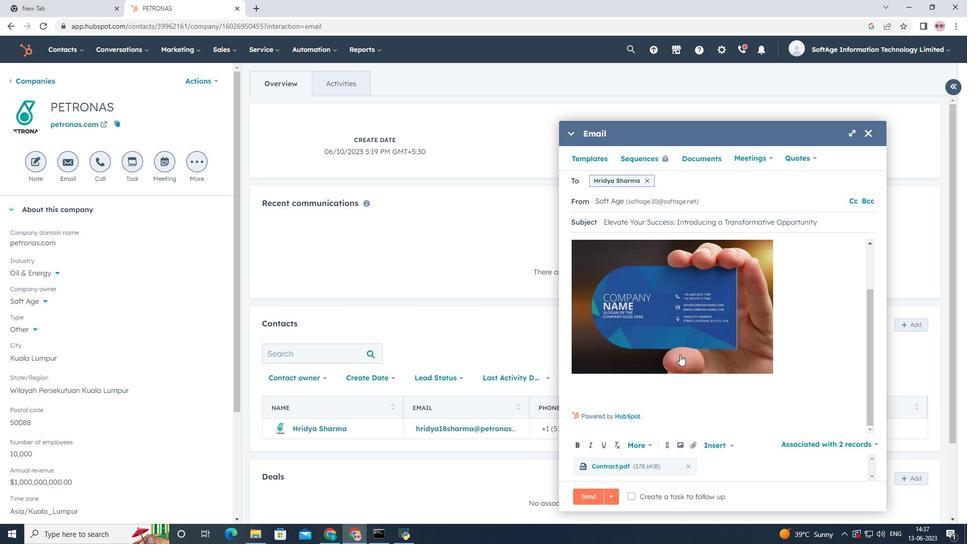 
Action: Mouse scrolled (680, 355) with delta (0, 0)
Screenshot: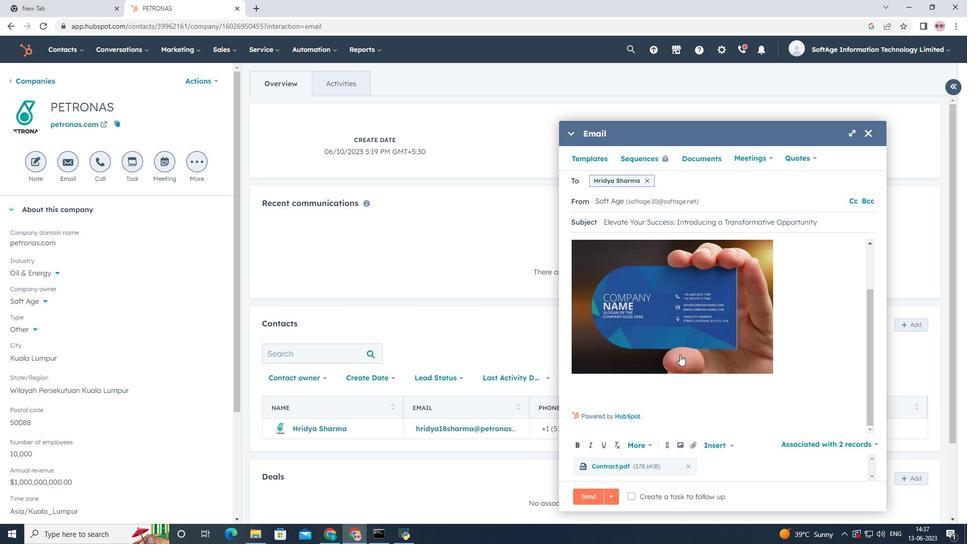 
Action: Mouse scrolled (680, 355) with delta (0, 0)
Screenshot: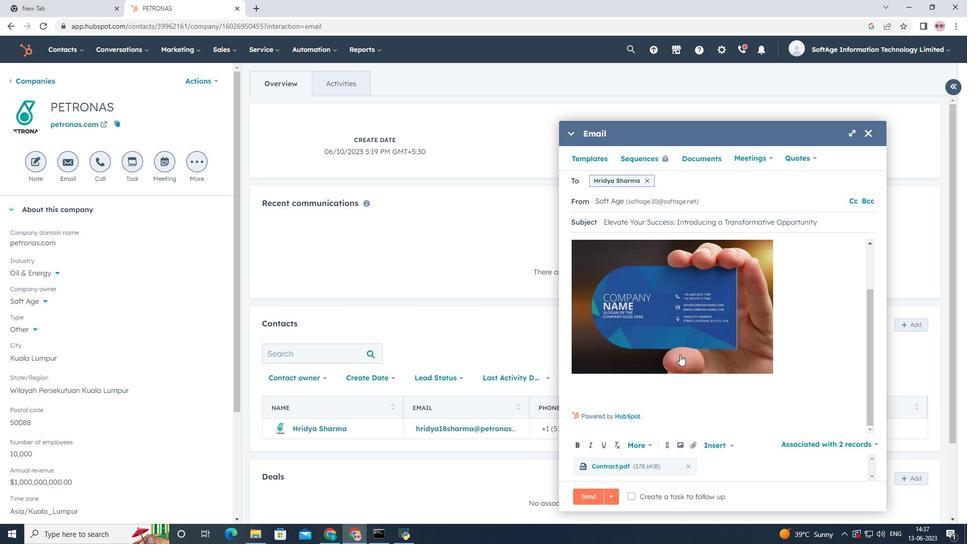 
Action: Mouse scrolled (680, 355) with delta (0, 0)
Screenshot: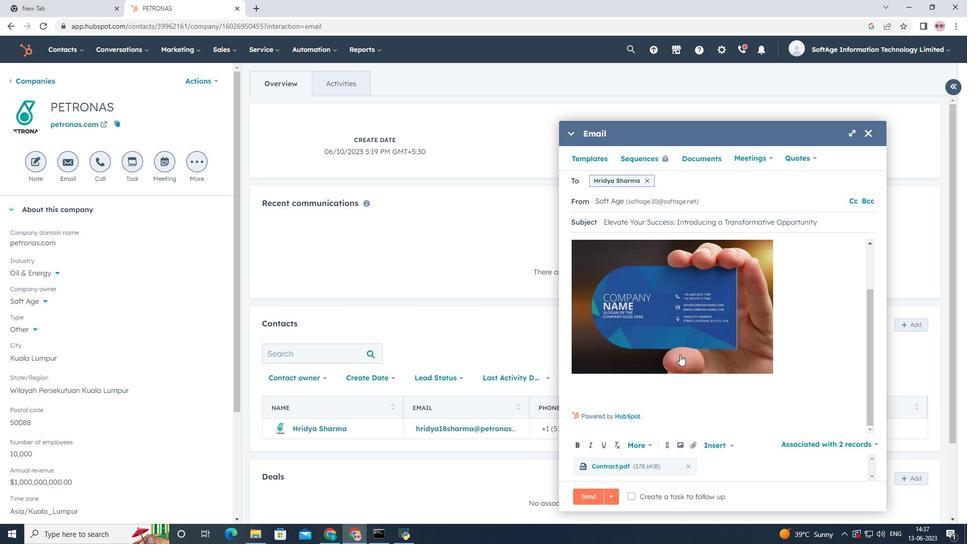 
Action: Mouse scrolled (680, 355) with delta (0, 0)
Screenshot: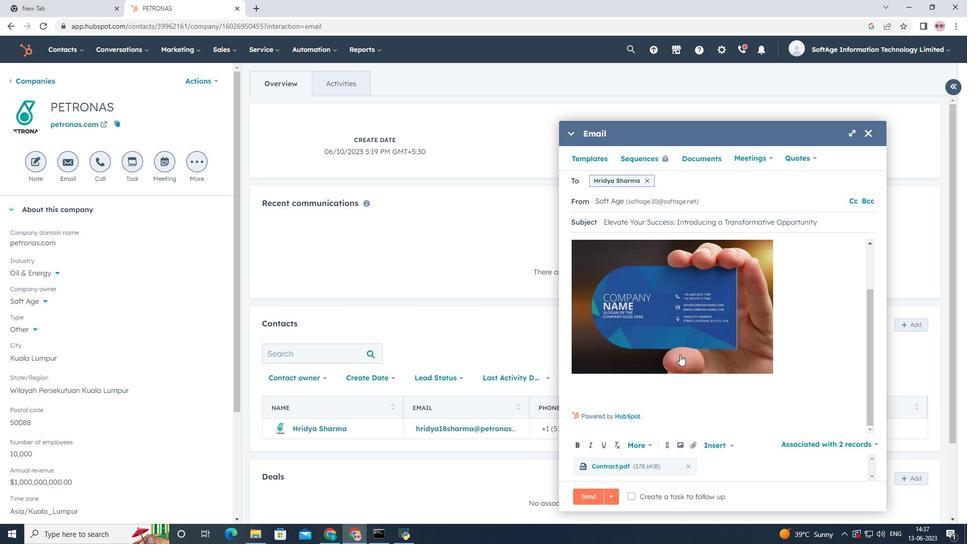 
Action: Mouse scrolled (680, 355) with delta (0, 0)
Screenshot: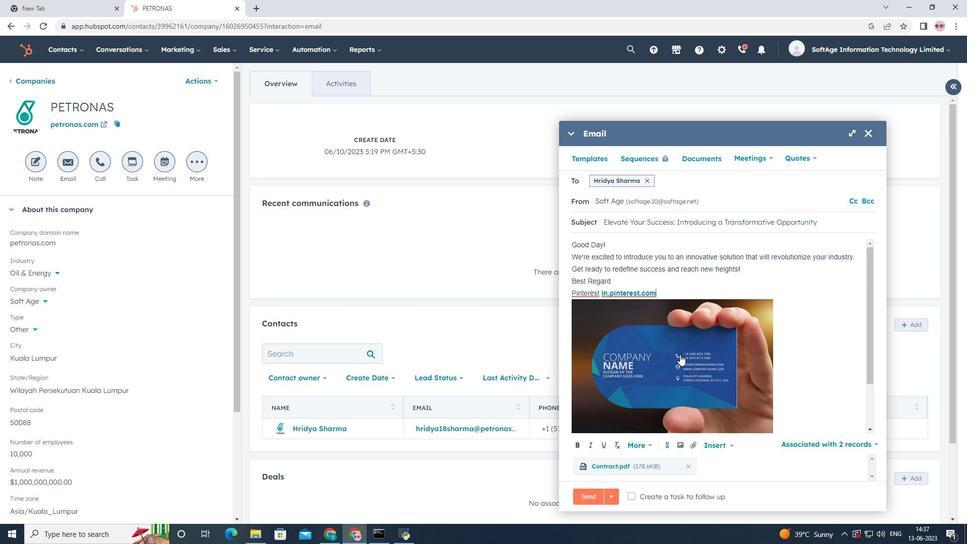 
Action: Mouse scrolled (680, 355) with delta (0, 0)
Screenshot: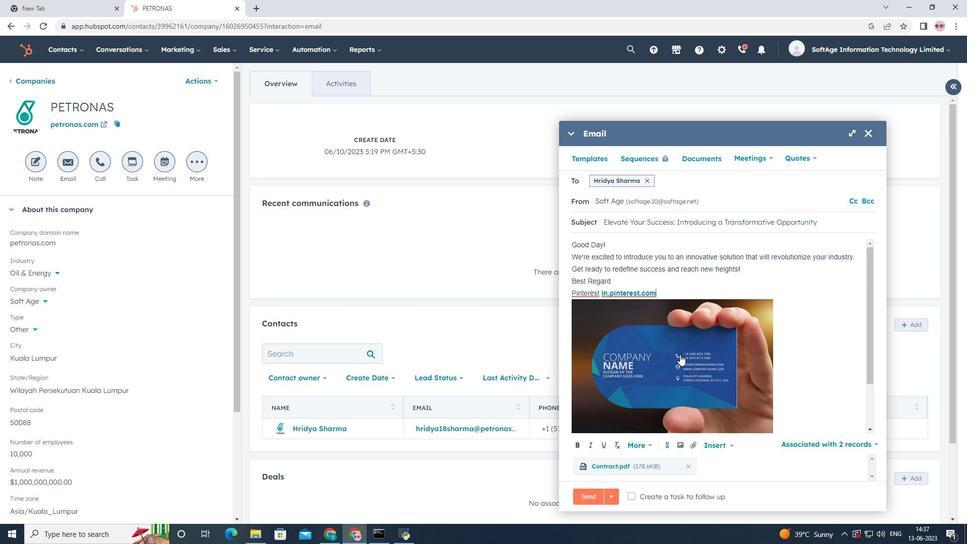 
Action: Mouse scrolled (680, 355) with delta (0, 0)
Screenshot: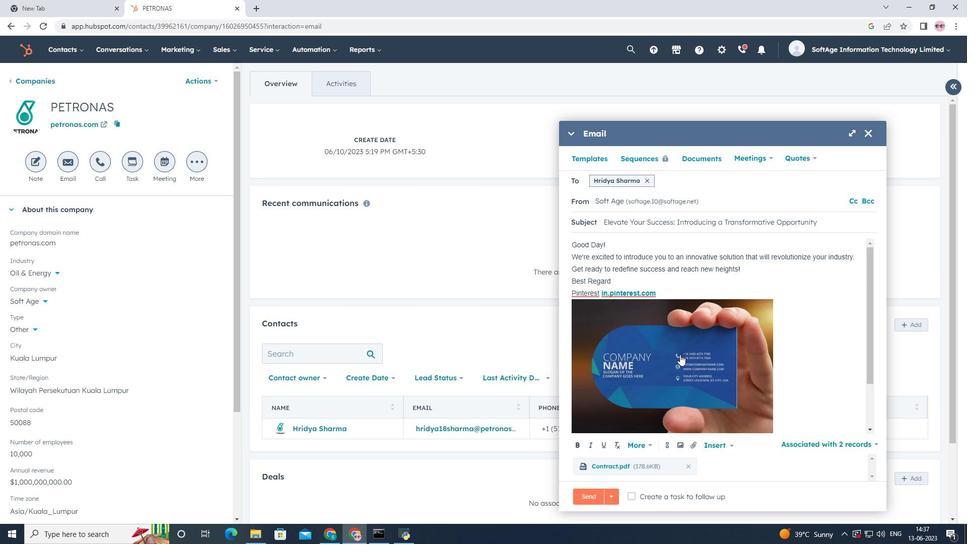 
Action: Mouse scrolled (680, 355) with delta (0, 0)
Screenshot: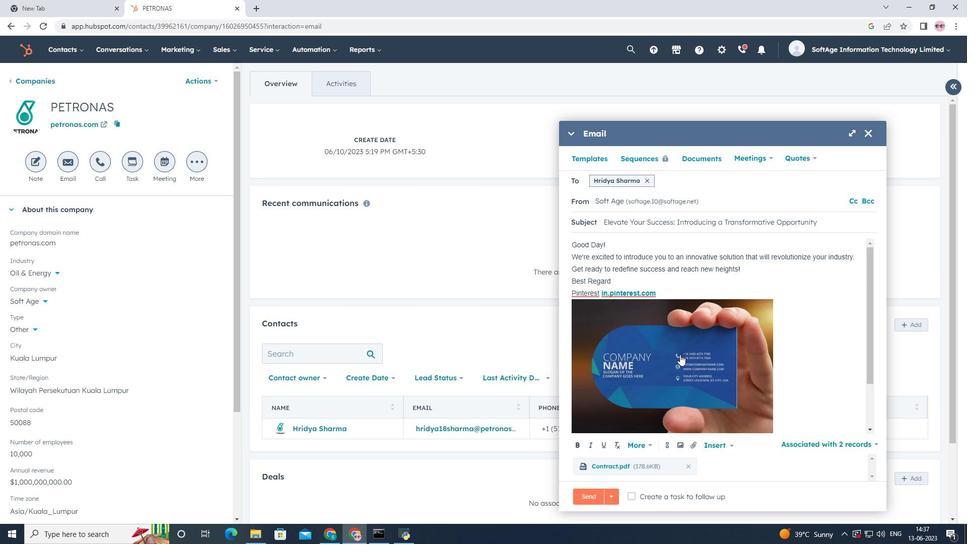
Action: Mouse scrolled (680, 354) with delta (0, 0)
Screenshot: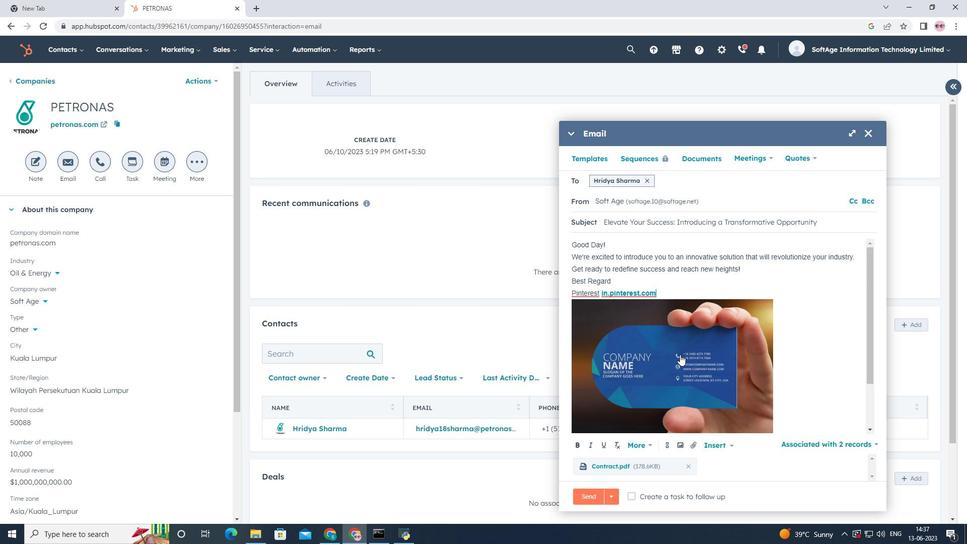 
Action: Mouse scrolled (680, 354) with delta (0, 0)
Screenshot: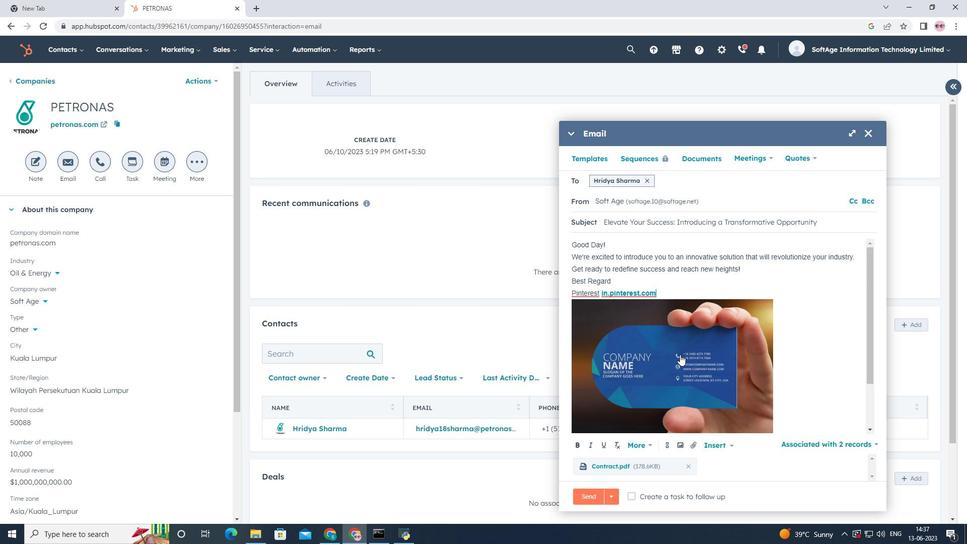 
Action: Mouse scrolled (680, 354) with delta (0, 0)
Screenshot: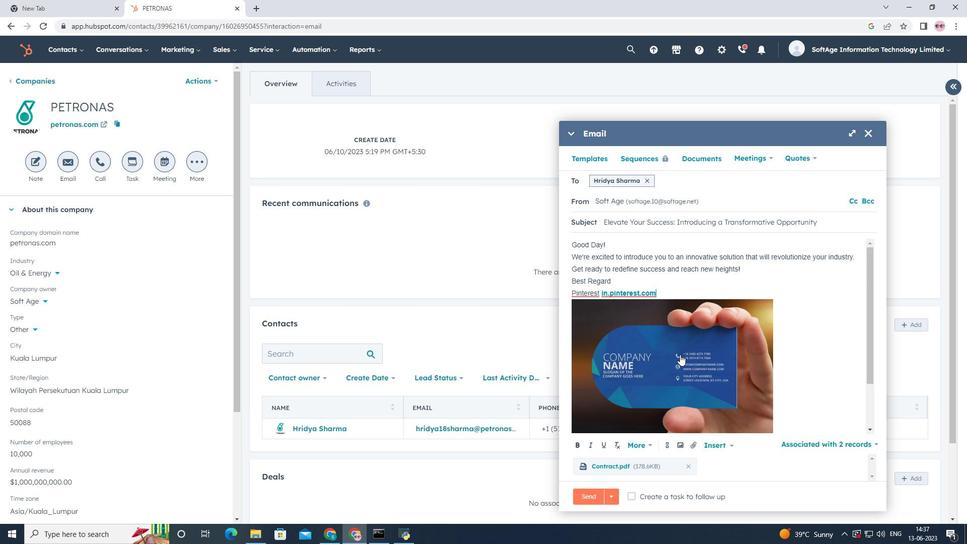 
Action: Mouse scrolled (680, 354) with delta (0, 0)
Screenshot: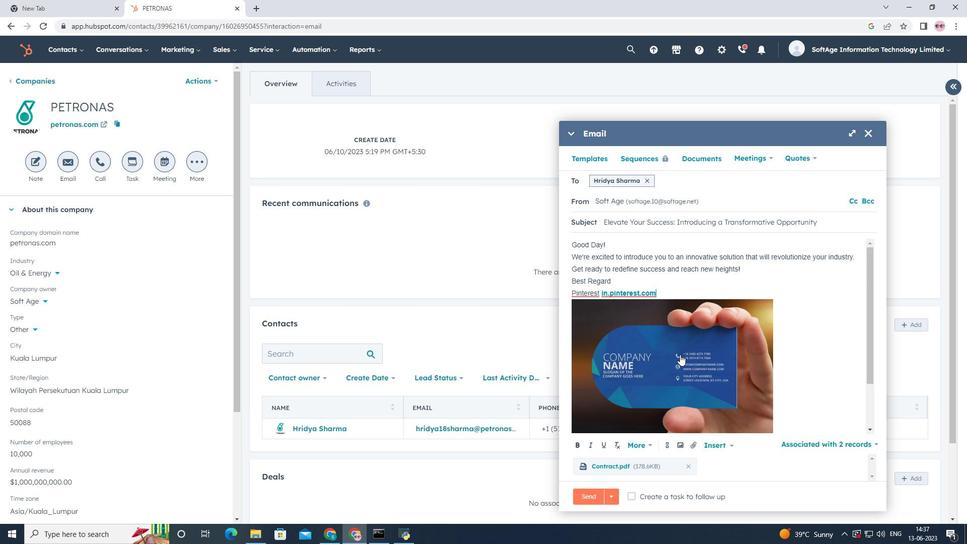 
Action: Mouse scrolled (680, 355) with delta (0, 0)
Screenshot: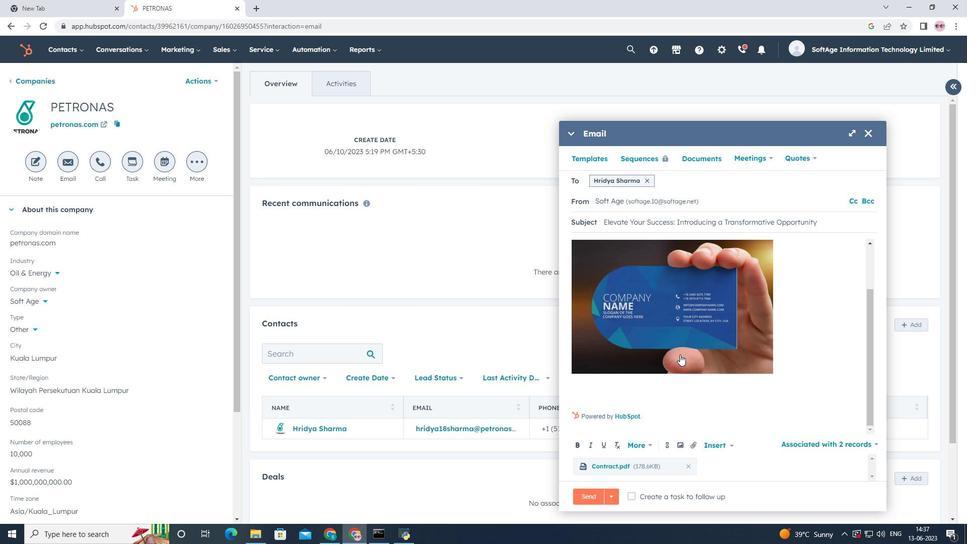 
Action: Mouse scrolled (680, 355) with delta (0, 0)
Screenshot: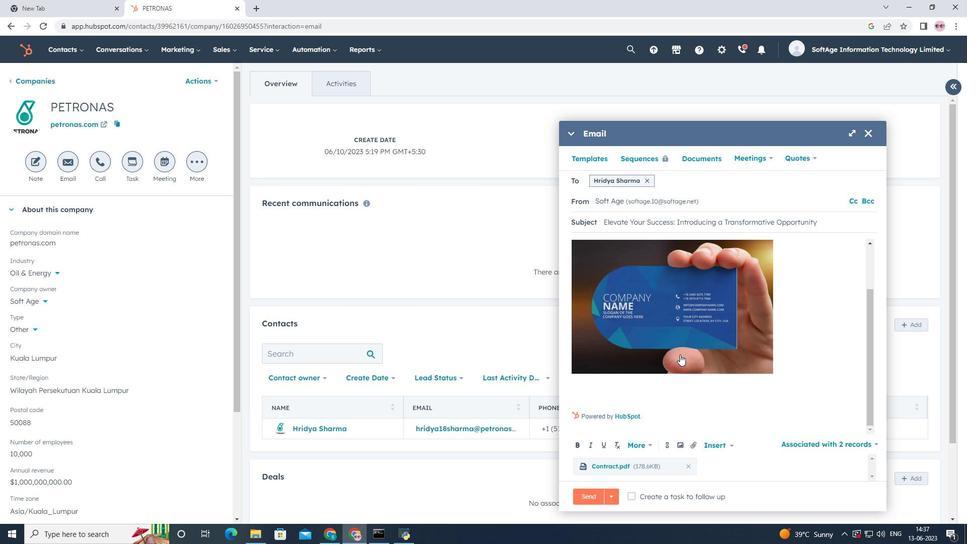 
Action: Mouse scrolled (680, 355) with delta (0, 0)
Screenshot: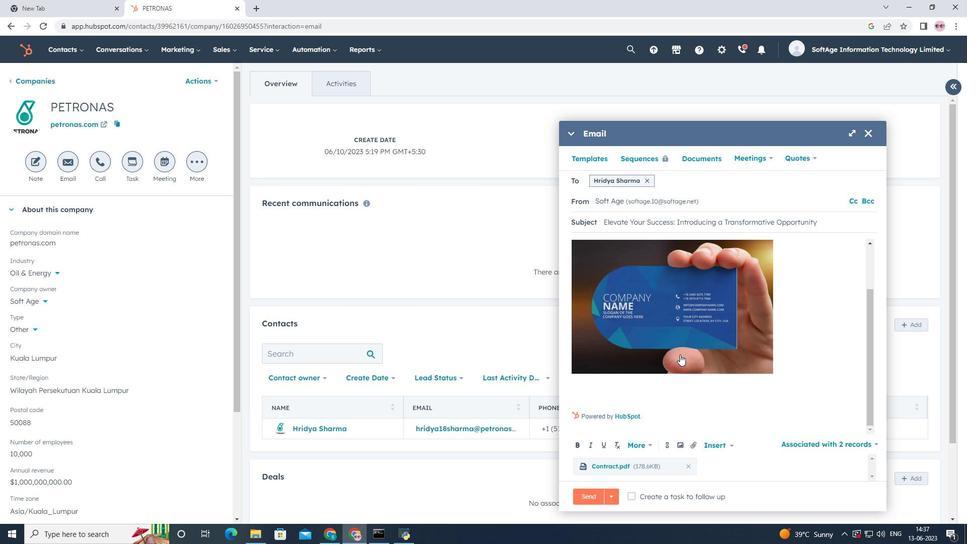 
Action: Mouse scrolled (680, 355) with delta (0, 0)
Screenshot: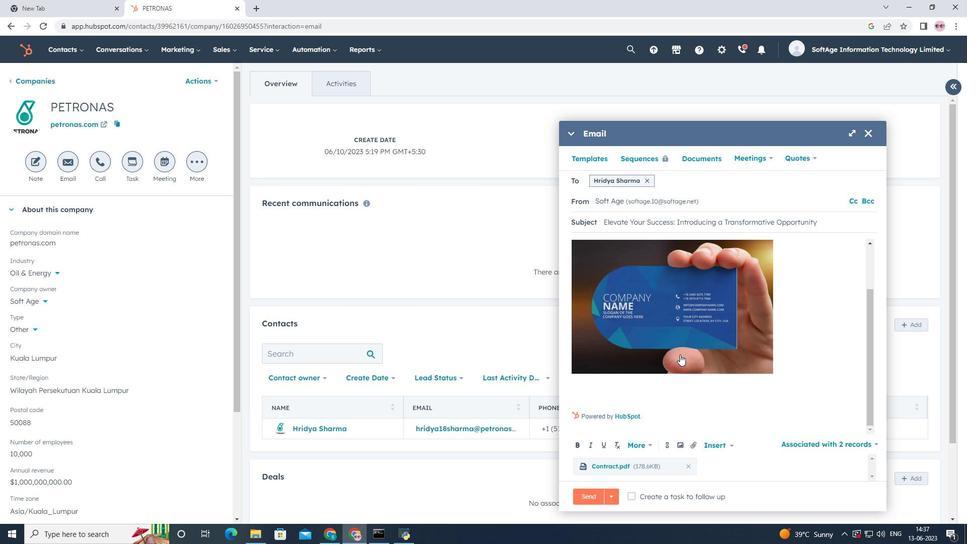 
Action: Mouse scrolled (680, 355) with delta (0, 0)
Screenshot: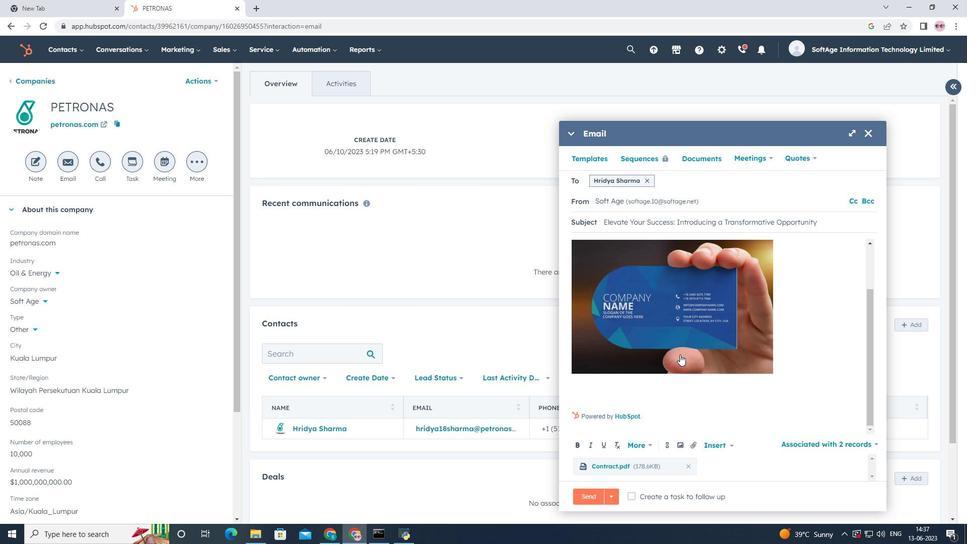 
Action: Mouse moved to (652, 498)
Screenshot: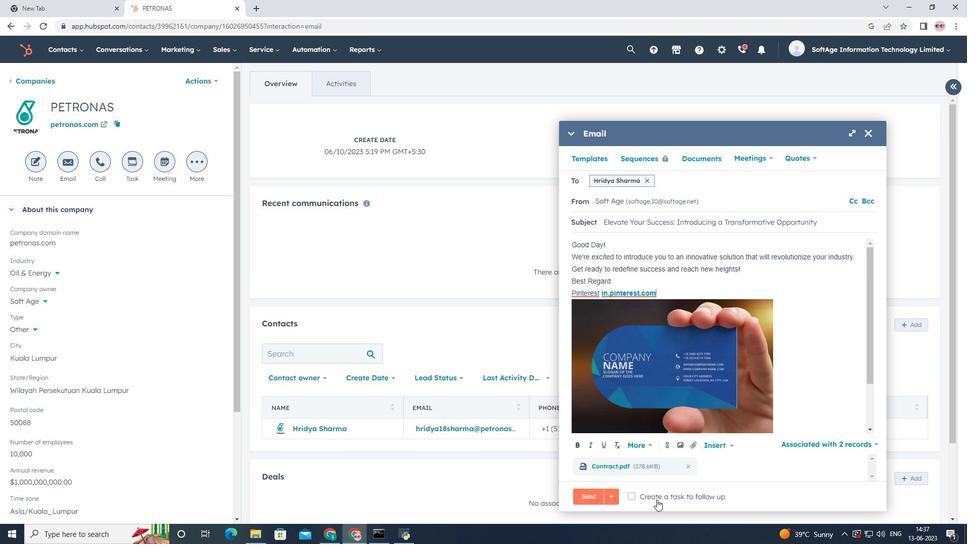 
Action: Mouse pressed left at (652, 498)
Screenshot: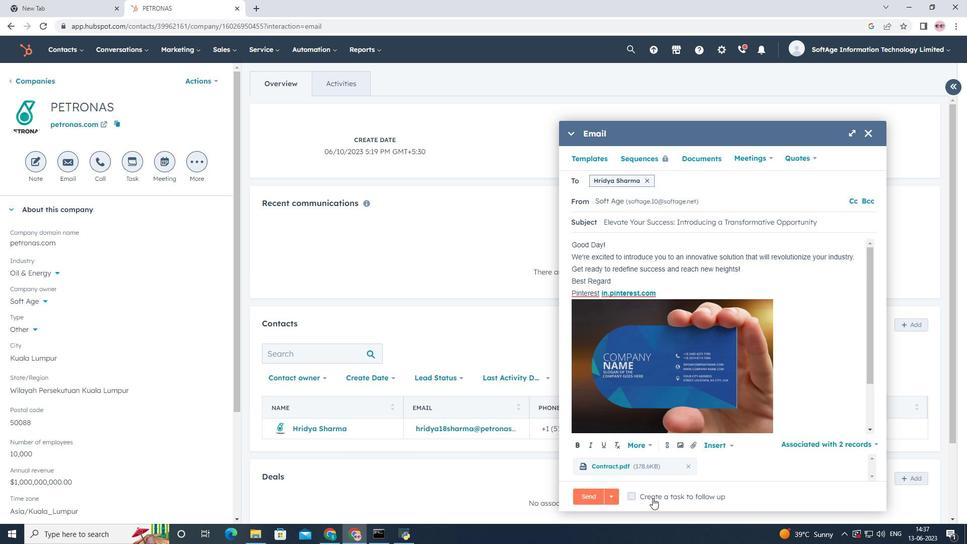 
Action: Mouse moved to (831, 495)
Screenshot: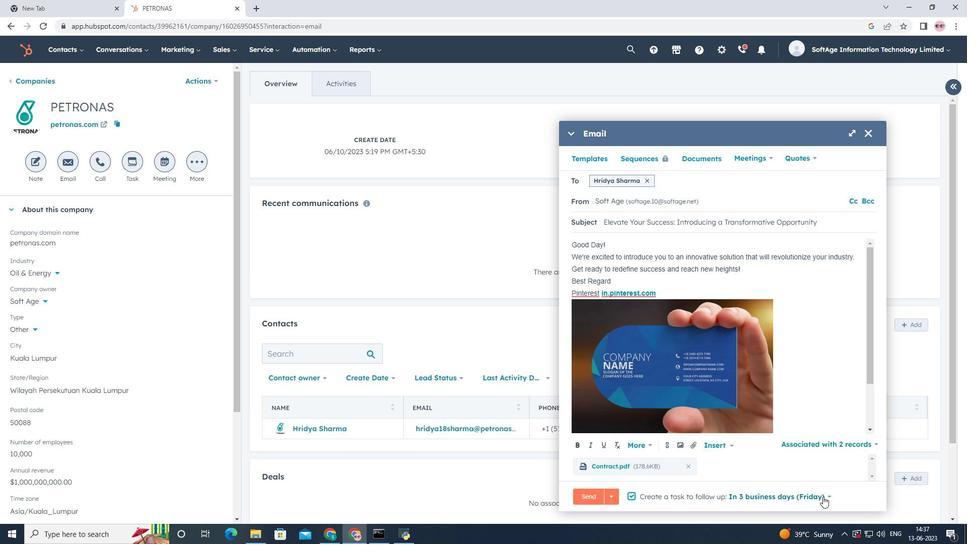 
Action: Mouse pressed left at (831, 495)
Screenshot: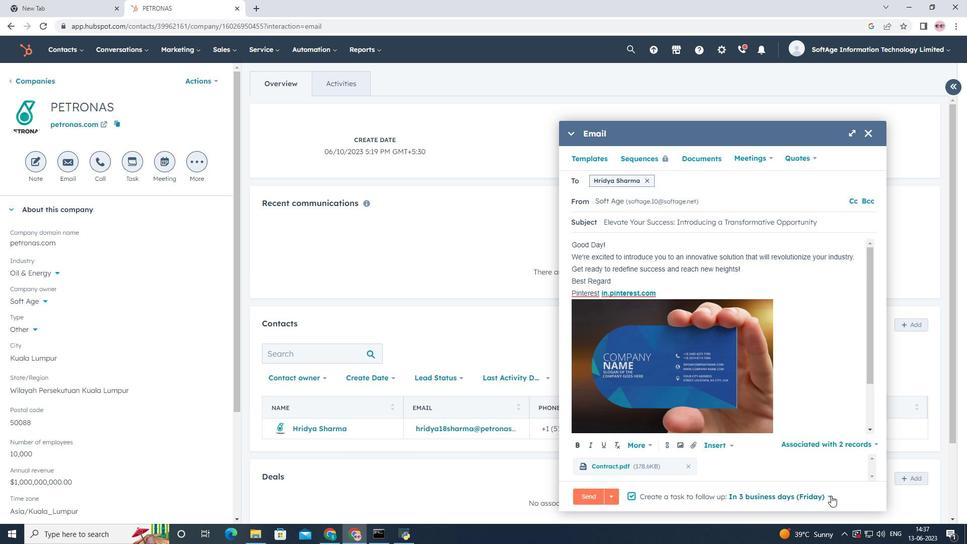 
Action: Mouse moved to (764, 460)
Screenshot: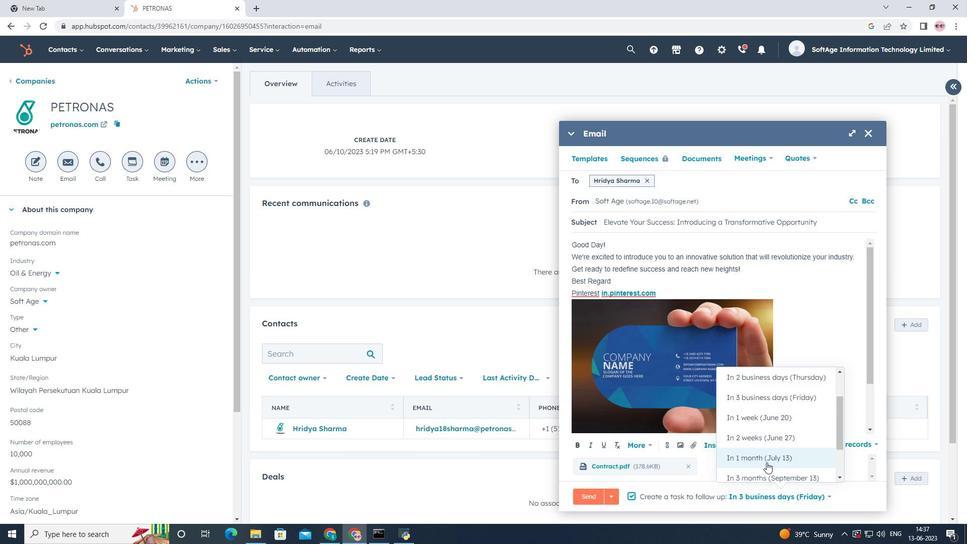 
Action: Mouse pressed left at (764, 460)
Screenshot: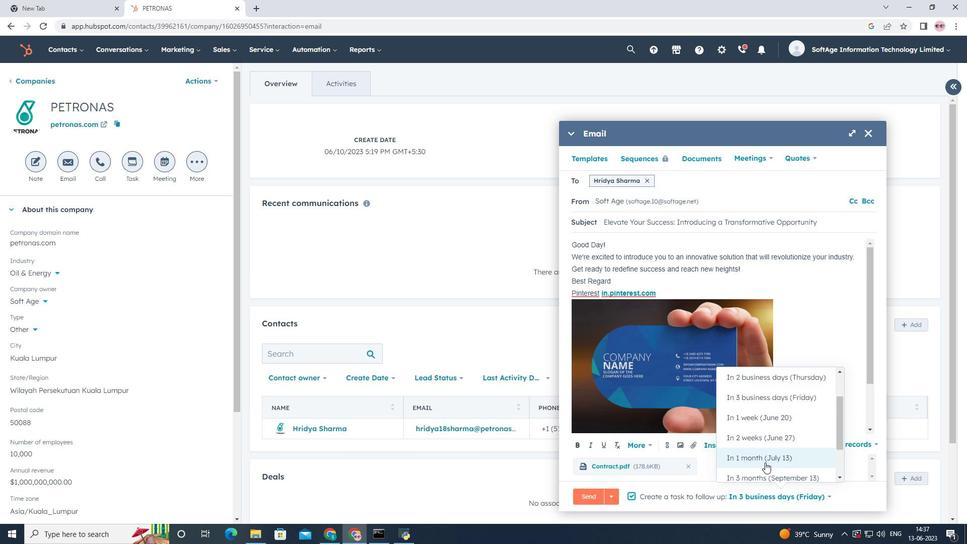 
Action: Mouse scrolled (764, 461) with delta (0, 0)
Screenshot: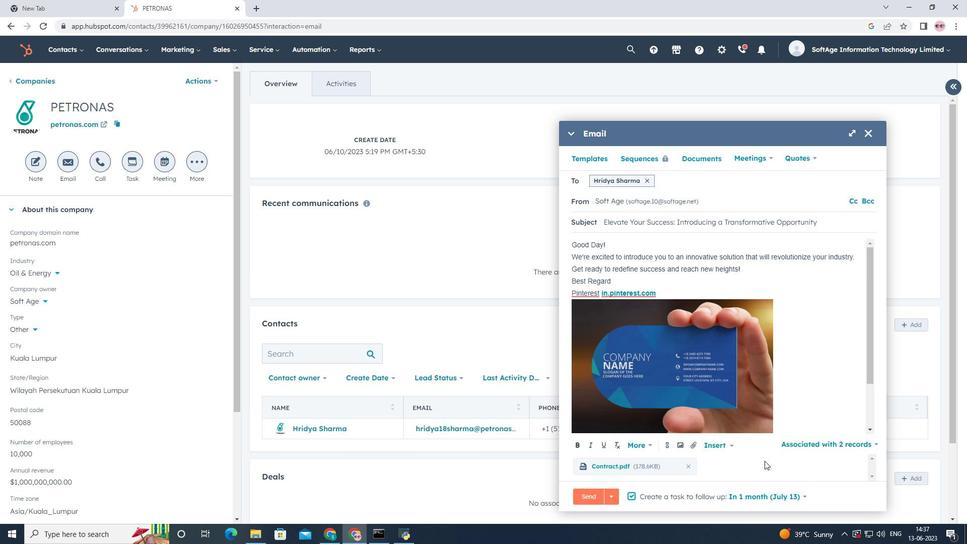 
Action: Mouse scrolled (764, 461) with delta (0, 0)
Screenshot: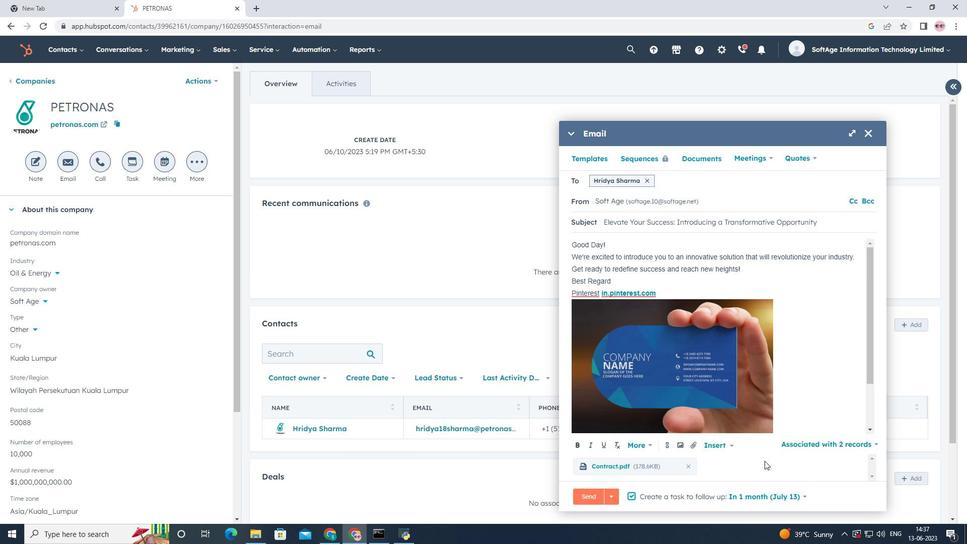 
Action: Mouse scrolled (764, 461) with delta (0, 0)
Screenshot: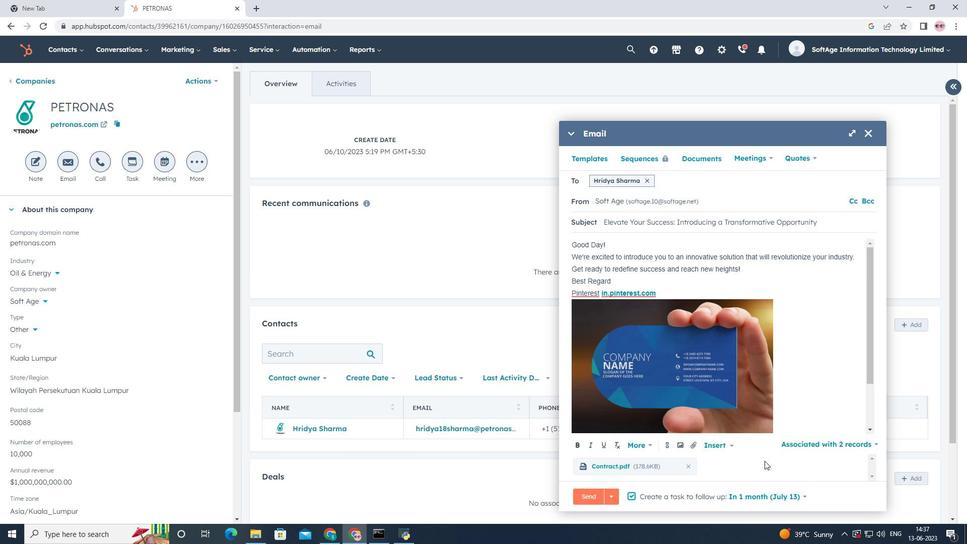 
Action: Mouse scrolled (764, 461) with delta (0, 0)
Screenshot: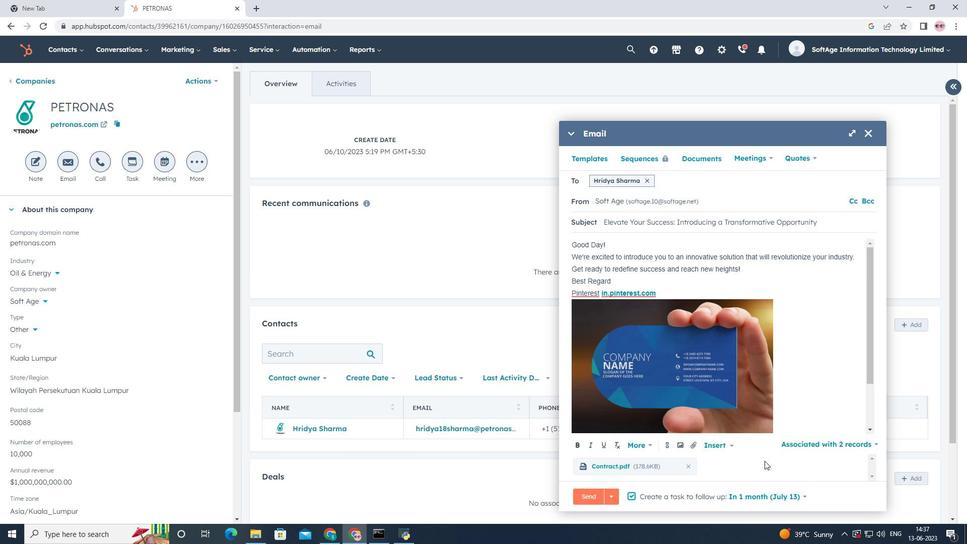 
Action: Mouse moved to (646, 180)
Screenshot: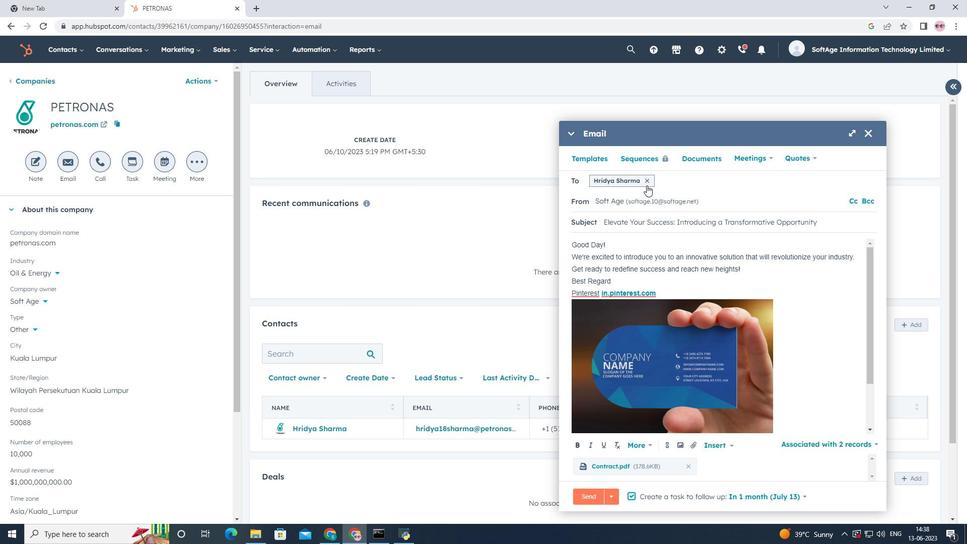 
Action: Mouse pressed left at (646, 180)
Screenshot: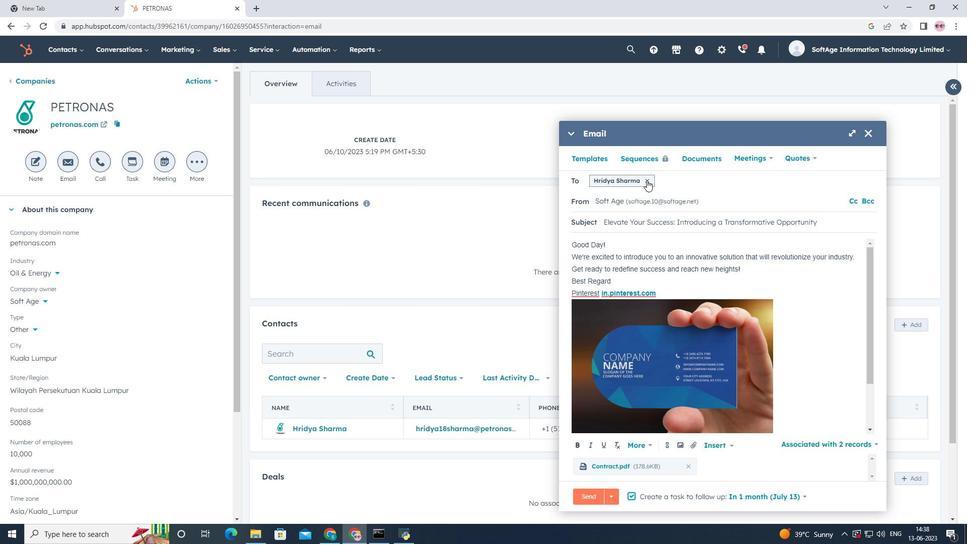 
Action: Mouse moved to (618, 182)
Screenshot: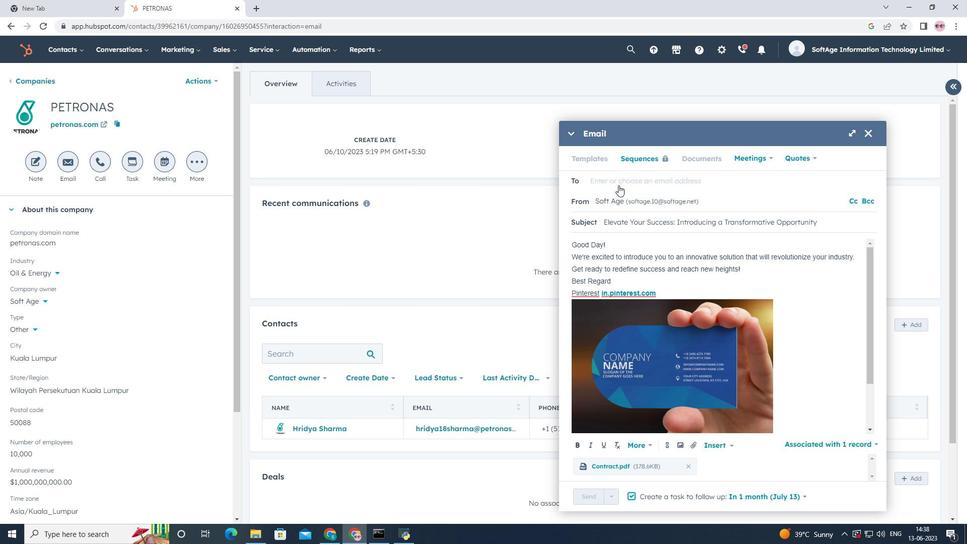 
Action: Mouse pressed left at (618, 182)
Screenshot: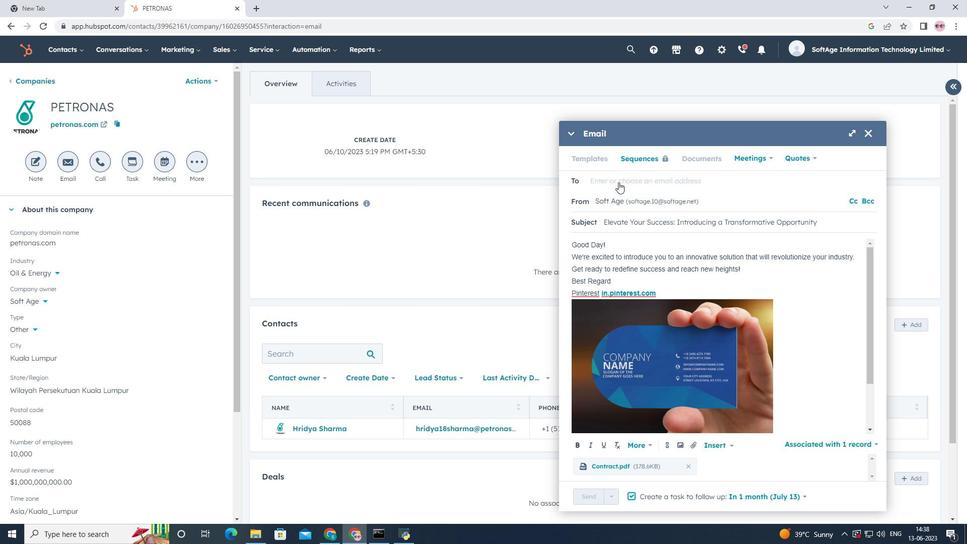 
Action: Mouse moved to (619, 207)
Screenshot: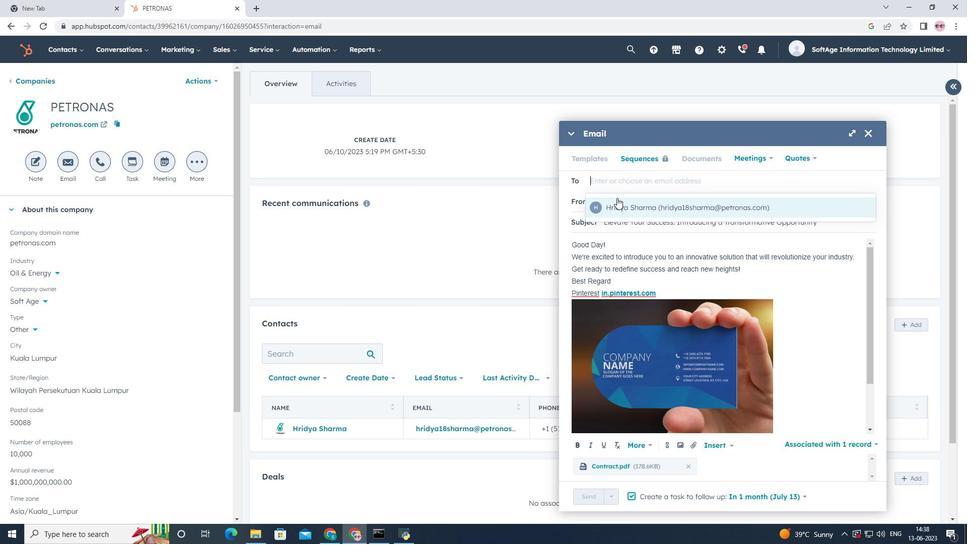 
Action: Mouse pressed left at (619, 207)
Screenshot: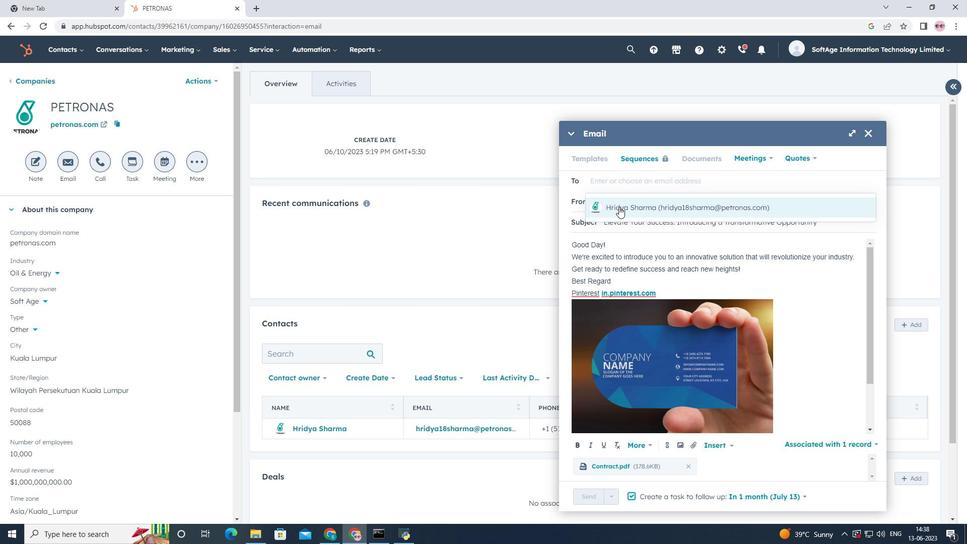 
Action: Mouse moved to (609, 269)
Screenshot: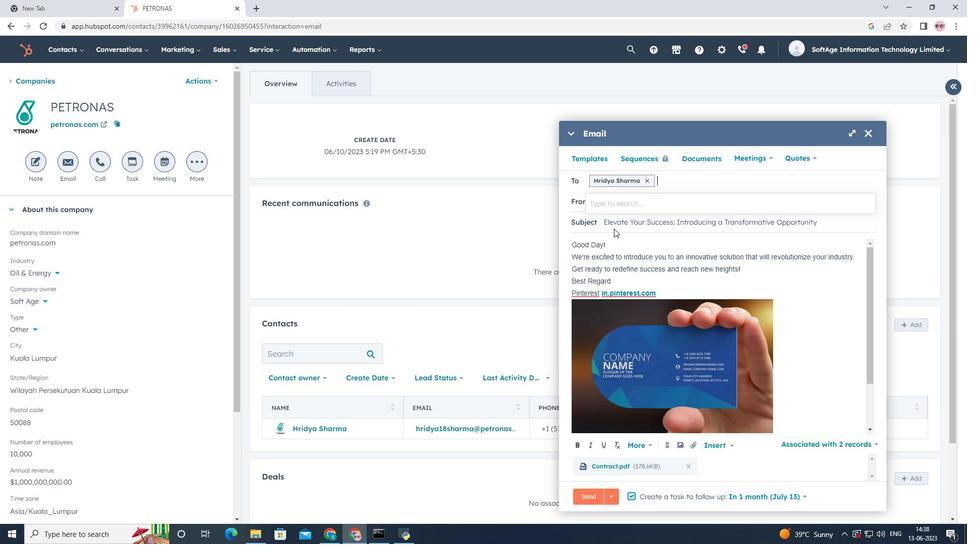
Action: Mouse scrolled (609, 268) with delta (0, 0)
Screenshot: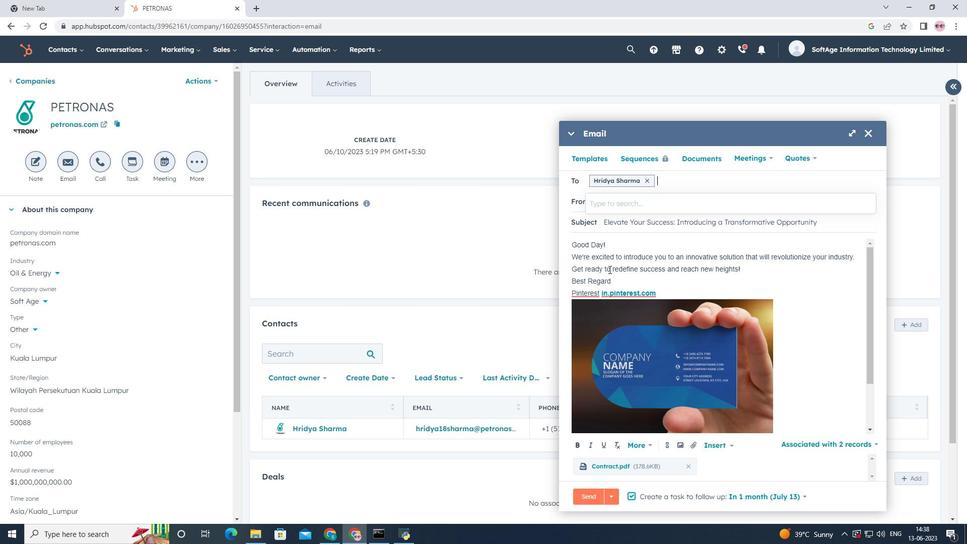 
Action: Mouse scrolled (609, 268) with delta (0, 0)
Screenshot: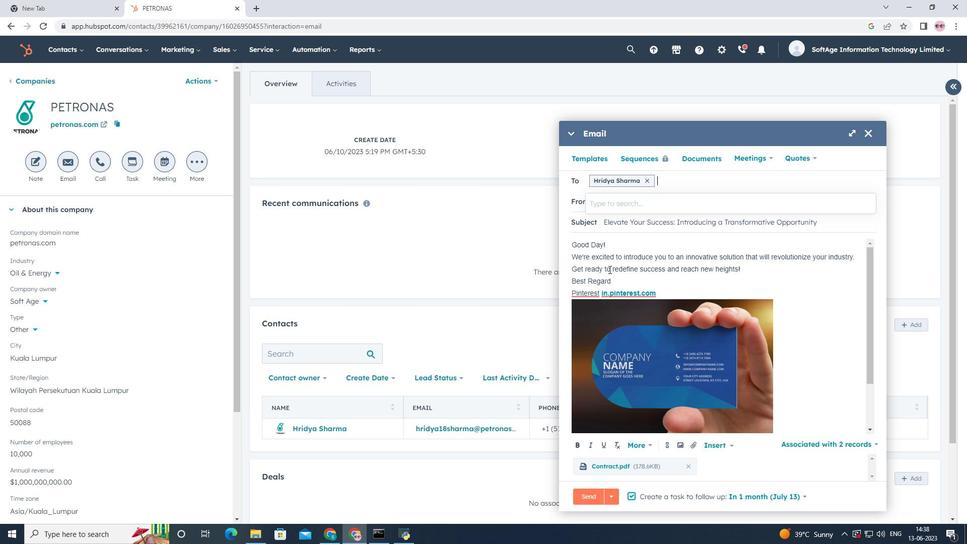 
Action: Mouse scrolled (609, 268) with delta (0, 0)
Screenshot: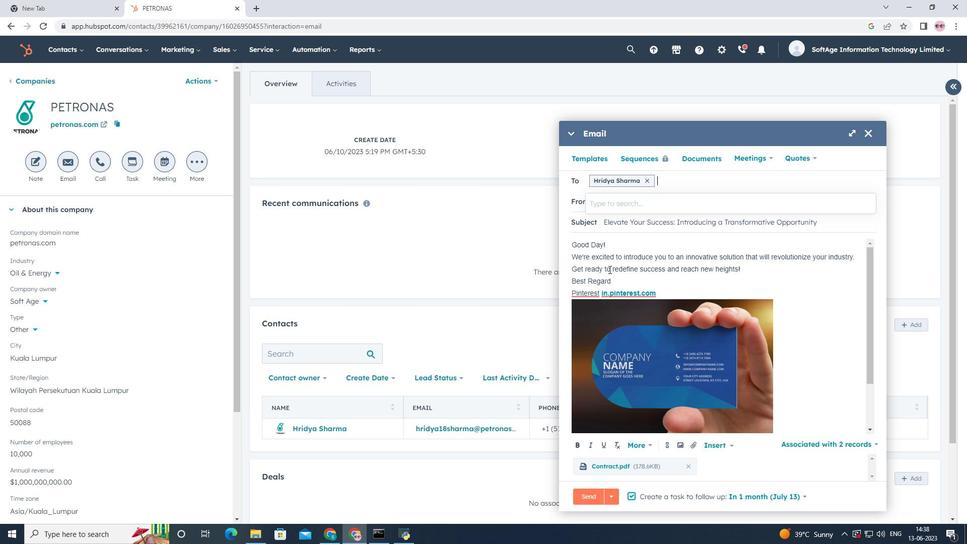 
Action: Mouse scrolled (609, 268) with delta (0, 0)
Screenshot: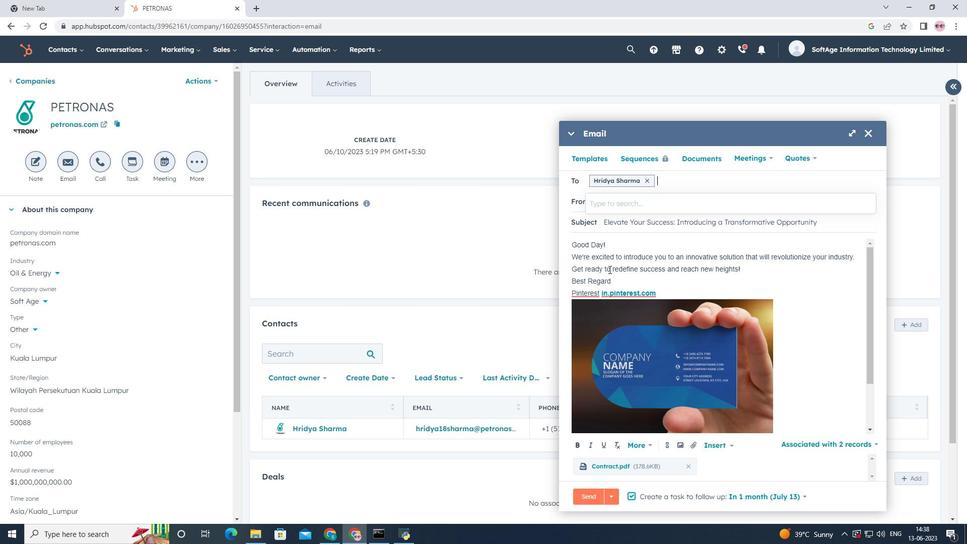 
Action: Mouse scrolled (609, 268) with delta (0, 0)
Screenshot: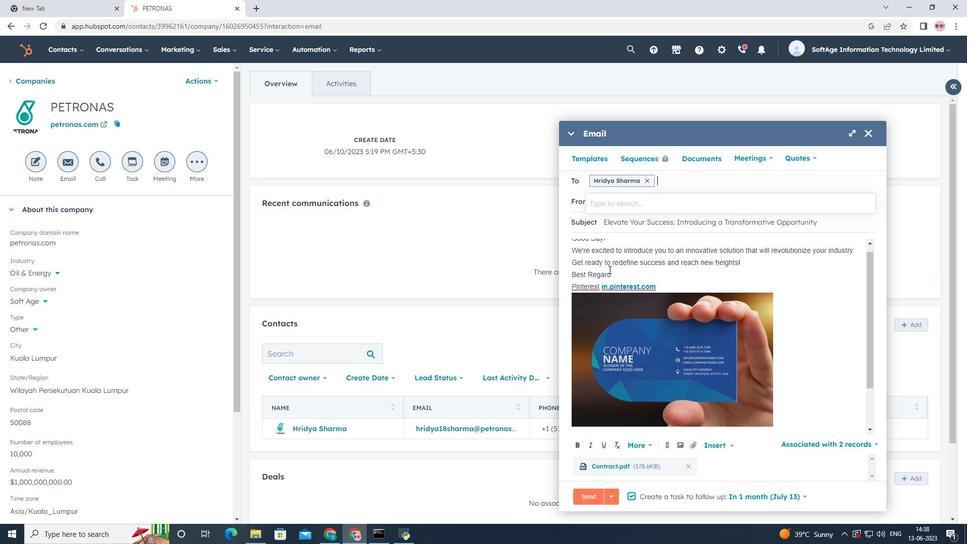 
Action: Mouse scrolled (609, 268) with delta (0, 0)
Screenshot: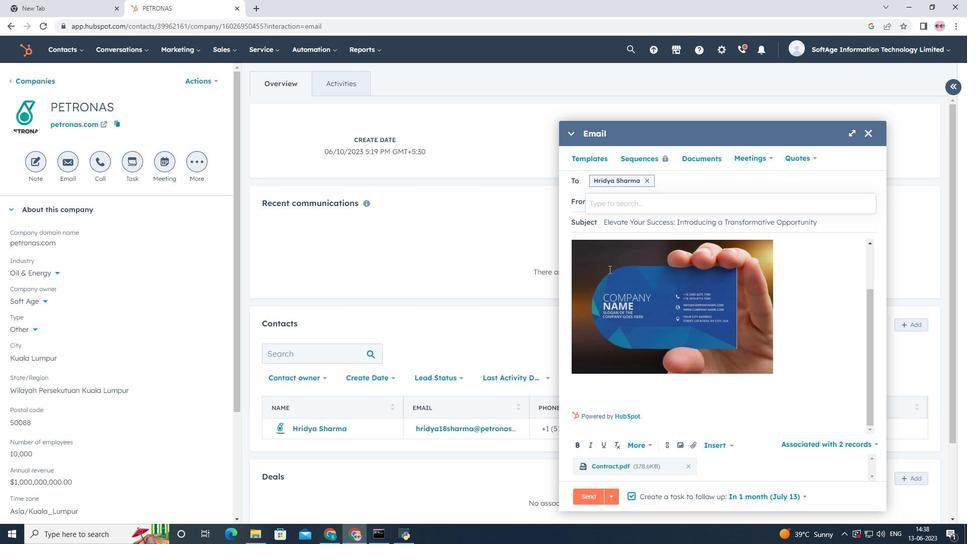 
Action: Mouse scrolled (609, 268) with delta (0, 0)
Screenshot: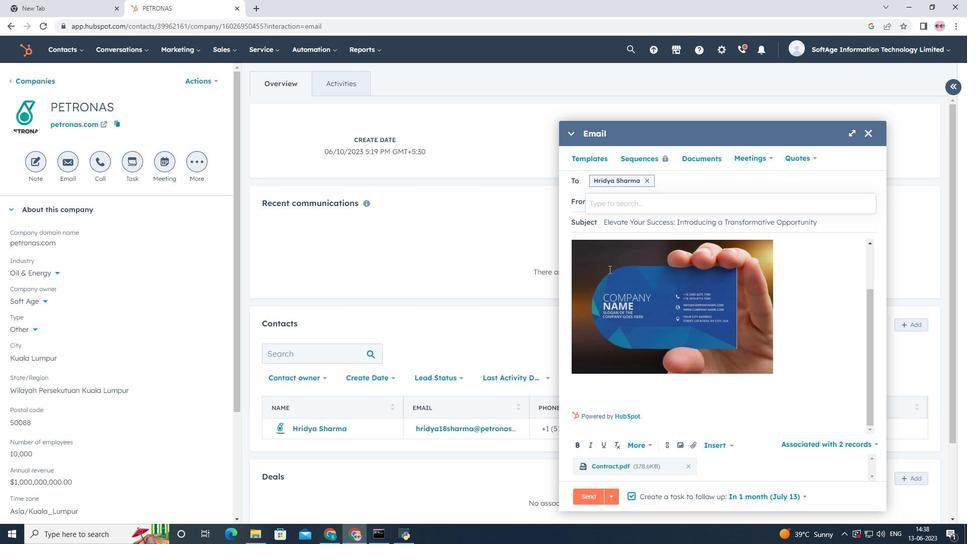 
Action: Mouse scrolled (609, 268) with delta (0, 0)
Screenshot: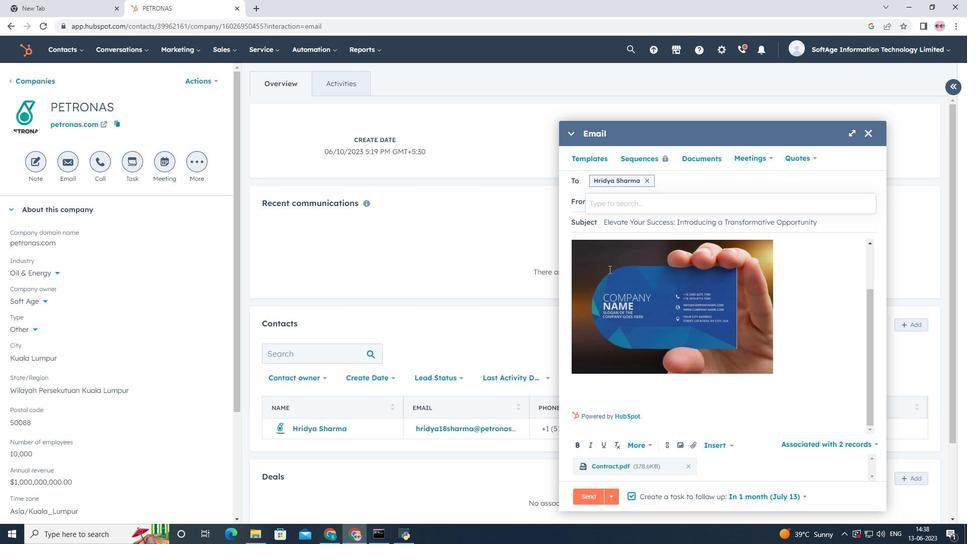 
Action: Mouse scrolled (609, 268) with delta (0, 0)
Screenshot: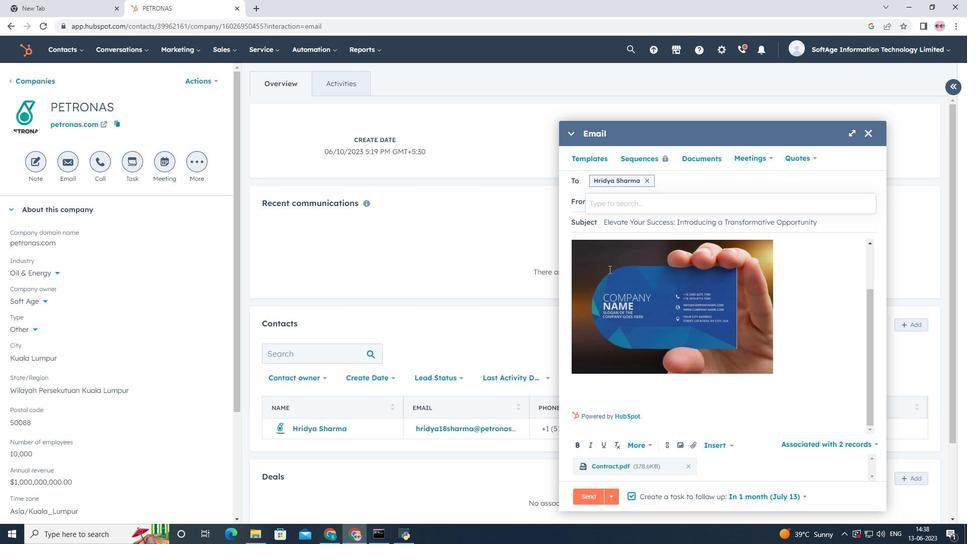 
Action: Mouse scrolled (609, 268) with delta (0, 0)
Screenshot: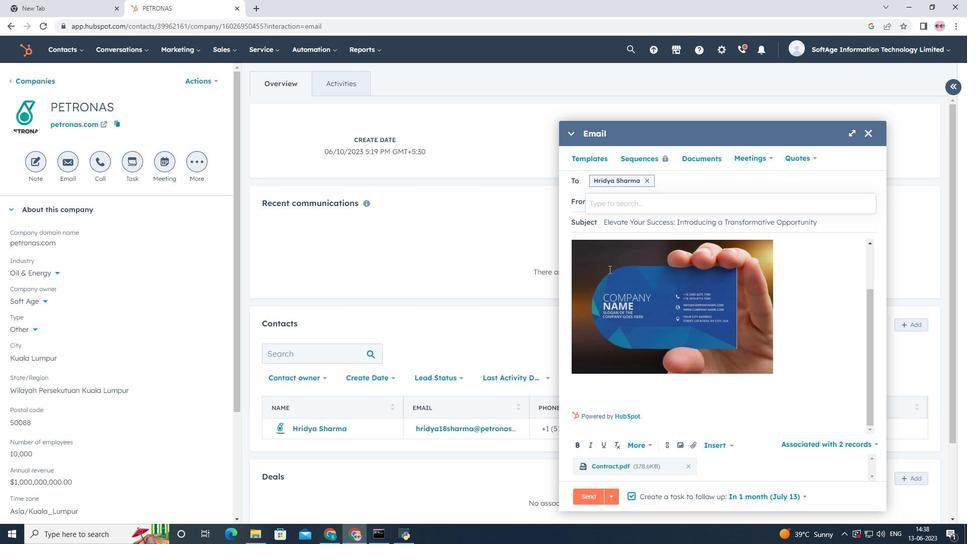 
Action: Mouse moved to (598, 496)
Screenshot: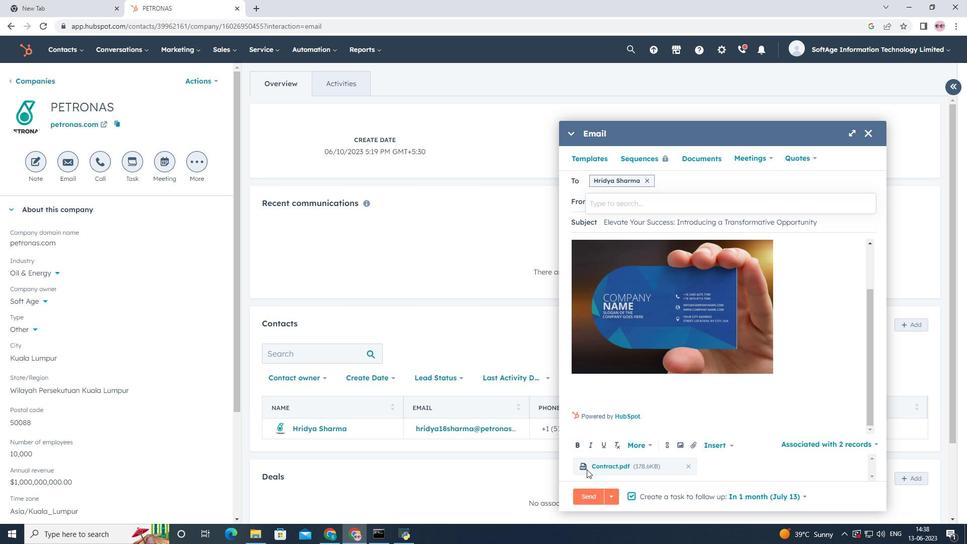 
Action: Mouse pressed left at (598, 496)
Screenshot: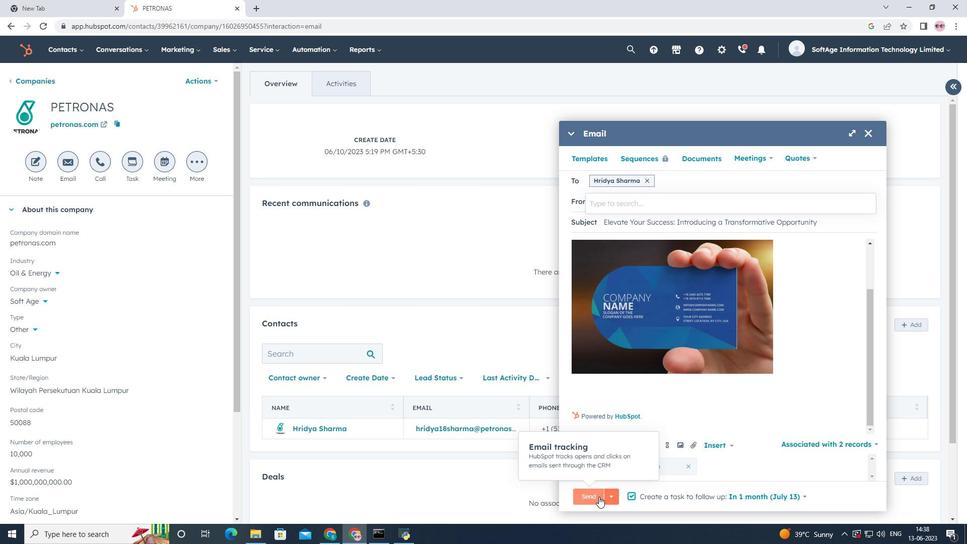 
Action: Mouse moved to (509, 249)
Screenshot: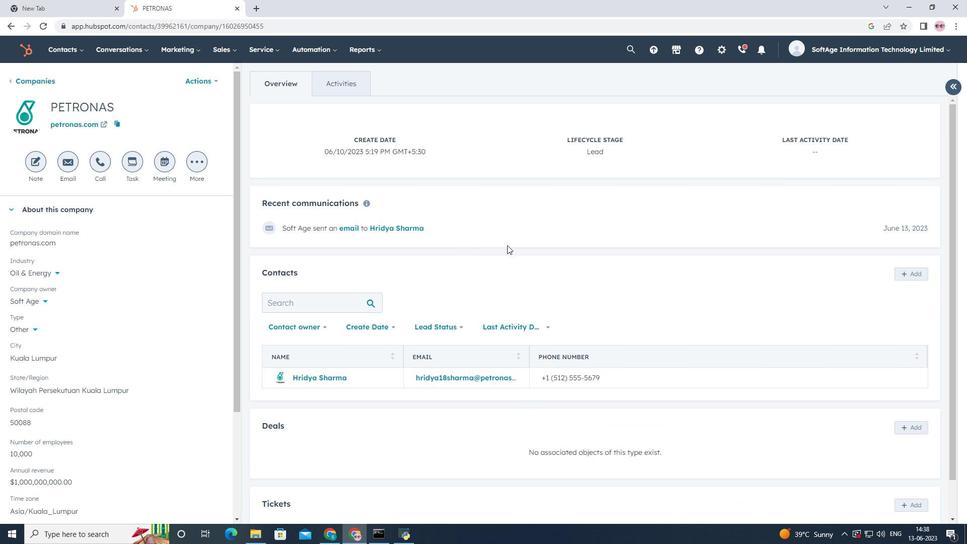 
Action: Mouse scrolled (509, 250) with delta (0, 0)
Screenshot: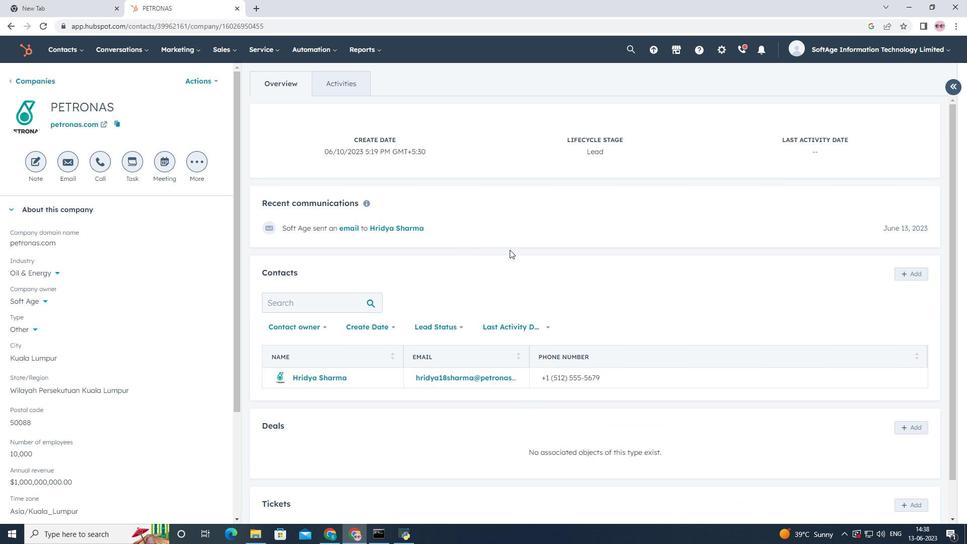 
Action: Mouse scrolled (509, 250) with delta (0, 0)
Screenshot: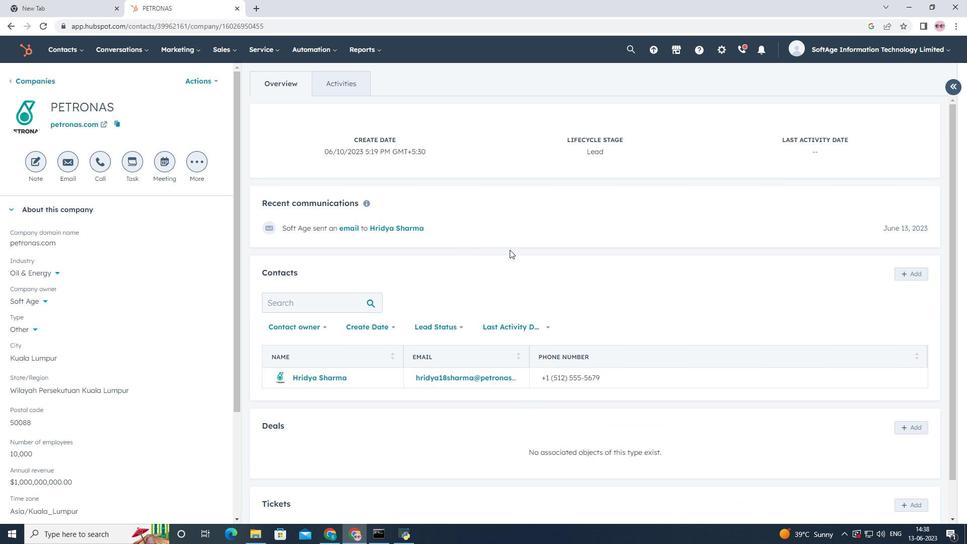 
Action: Mouse scrolled (509, 250) with delta (0, 0)
Screenshot: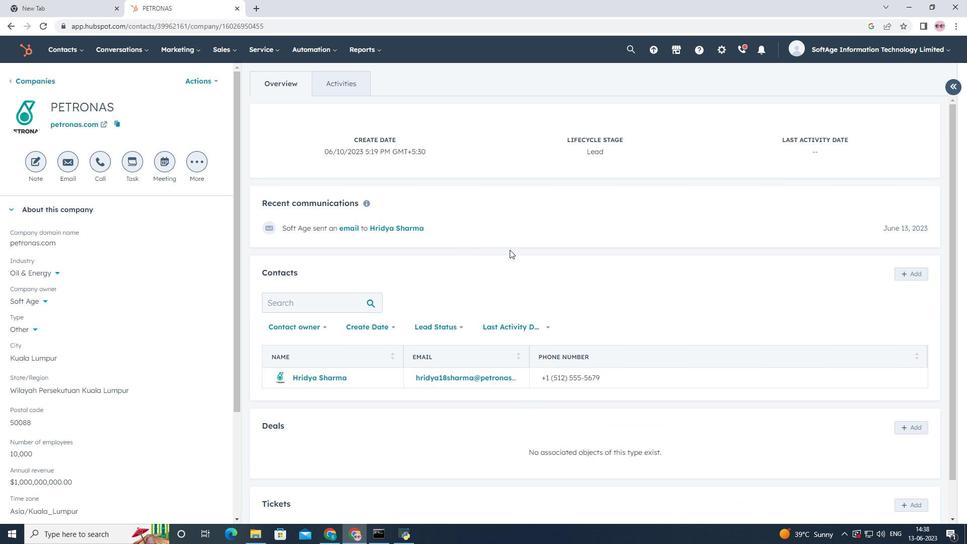 
Action: Mouse scrolled (509, 250) with delta (0, 0)
Screenshot: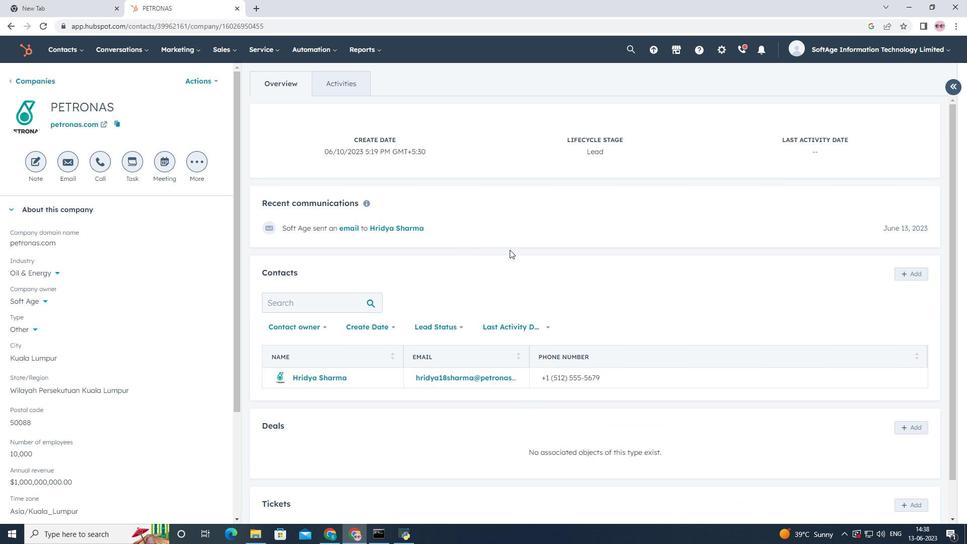 
Action: Mouse scrolled (509, 250) with delta (0, 0)
Screenshot: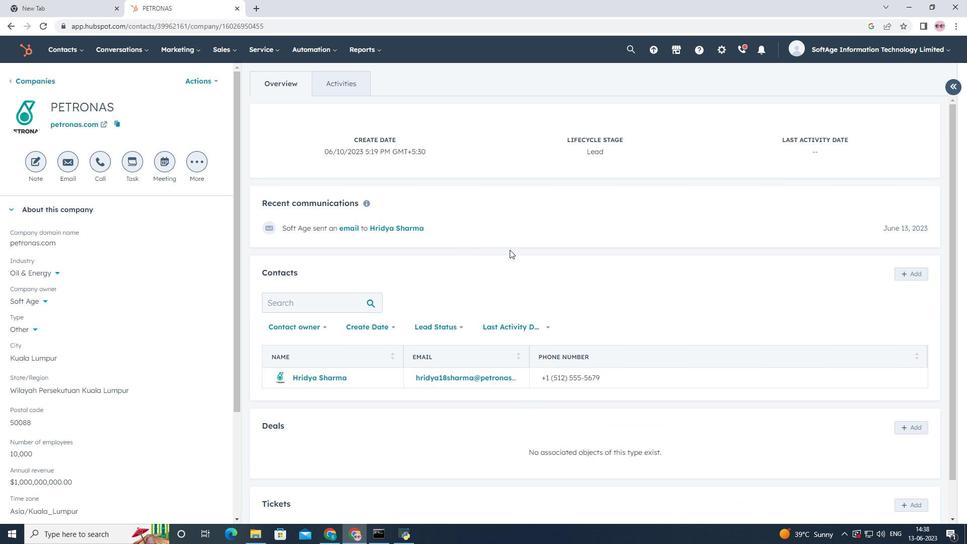 
Action: Mouse scrolled (509, 250) with delta (0, 0)
Screenshot: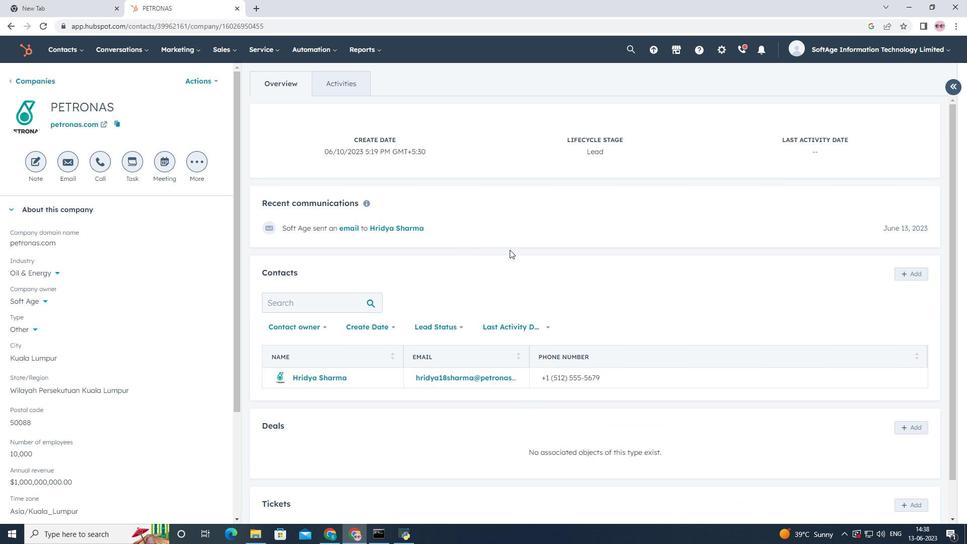 
Action: Mouse scrolled (509, 250) with delta (0, 0)
Screenshot: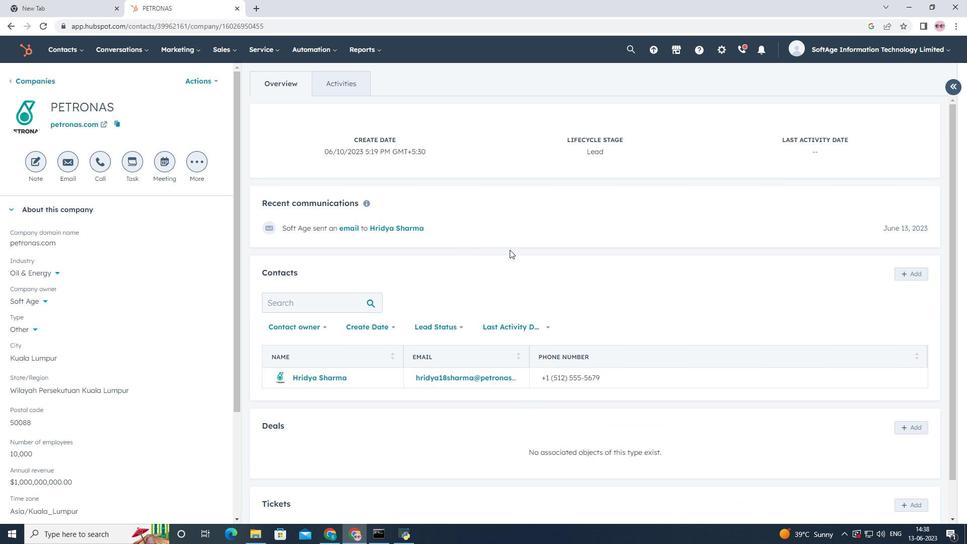 
Action: Mouse scrolled (509, 250) with delta (0, 0)
Screenshot: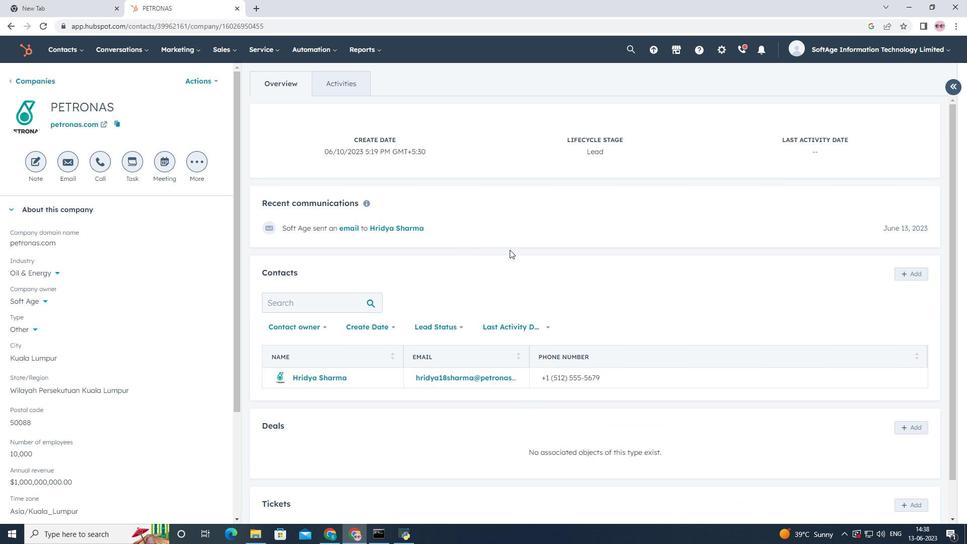 
Action: Mouse scrolled (509, 249) with delta (0, 0)
Screenshot: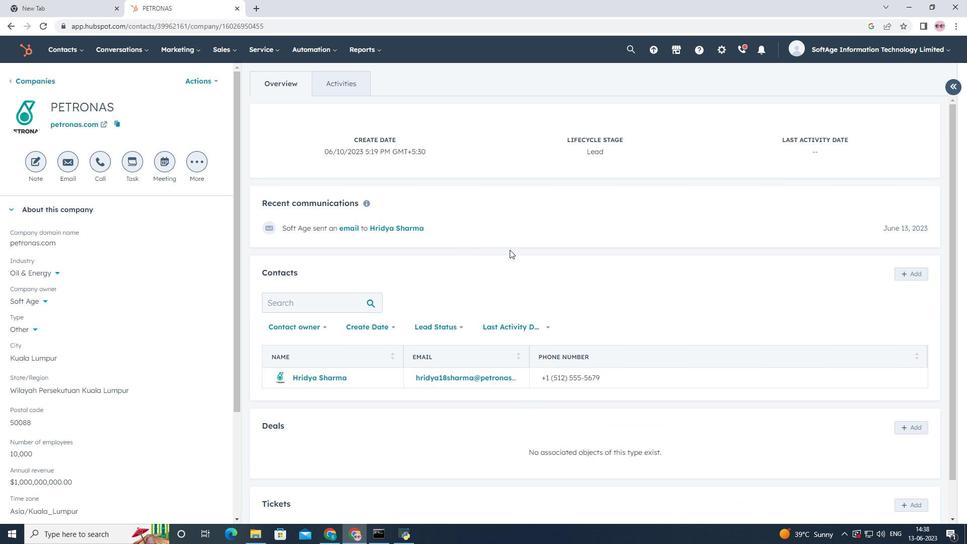 
Action: Mouse scrolled (509, 250) with delta (0, 0)
Screenshot: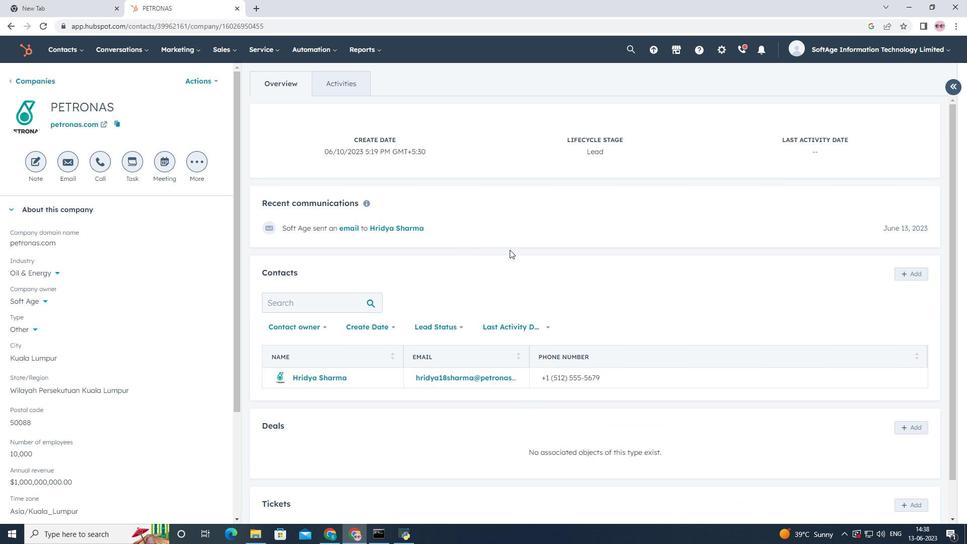 
Action: Mouse scrolled (509, 250) with delta (0, 0)
Screenshot: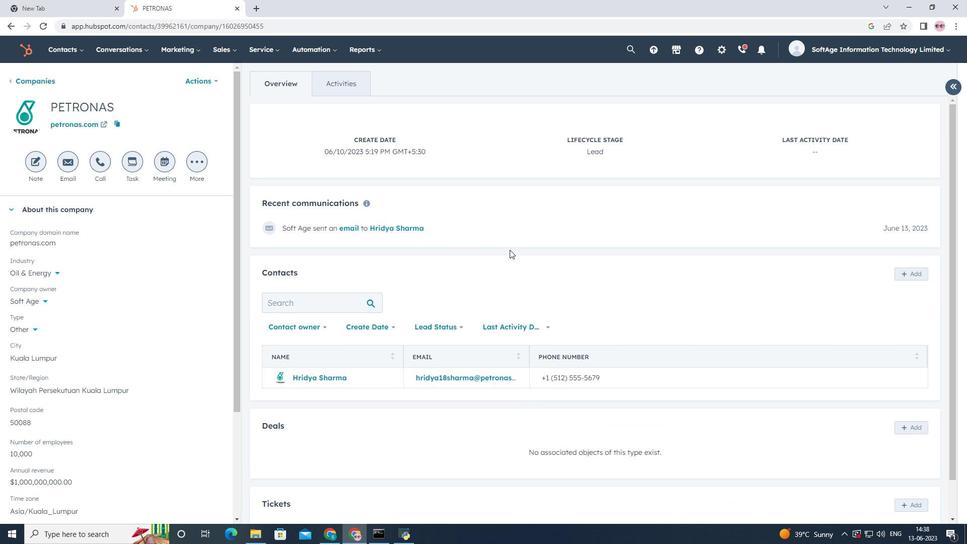 
Action: Mouse scrolled (509, 250) with delta (0, 0)
Screenshot: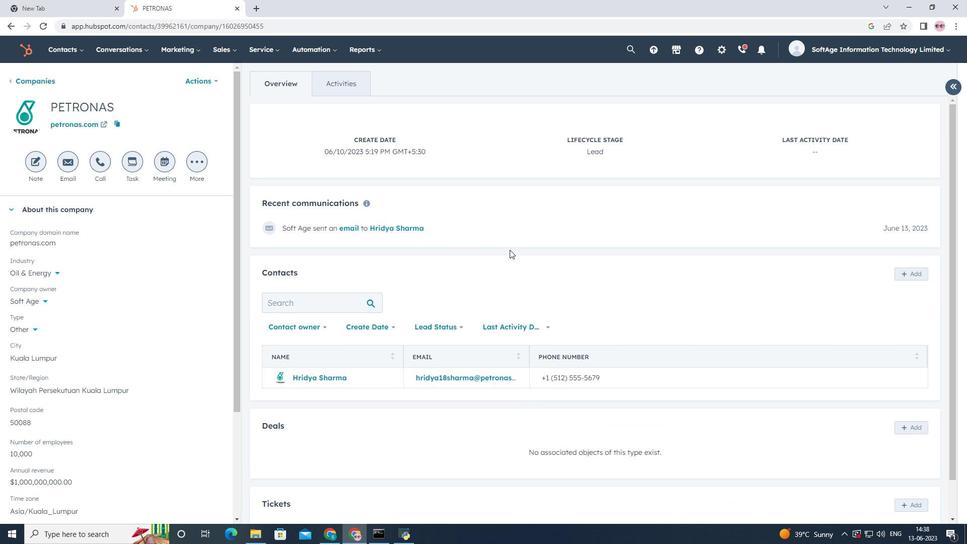 
Action: Mouse scrolled (509, 250) with delta (0, 0)
Screenshot: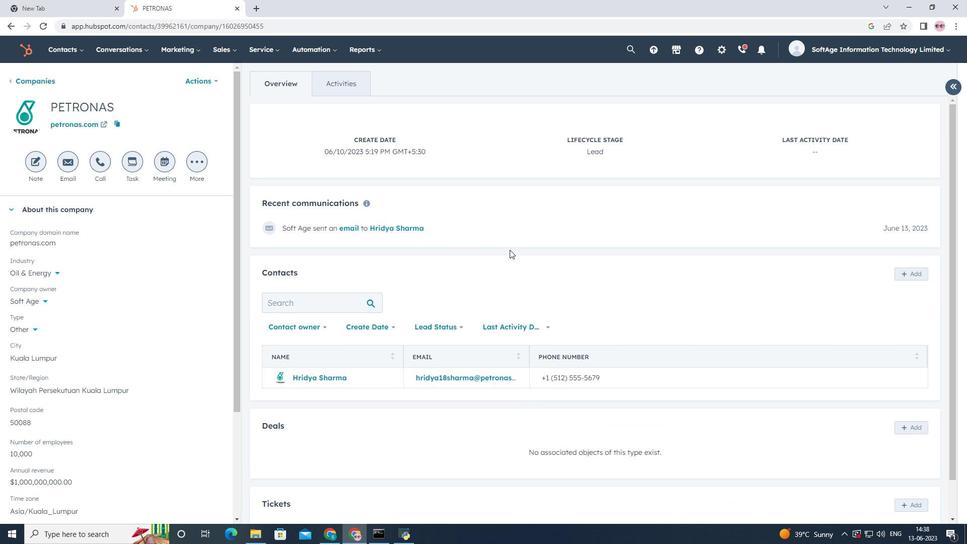 
Action: Mouse scrolled (509, 250) with delta (0, 0)
Screenshot: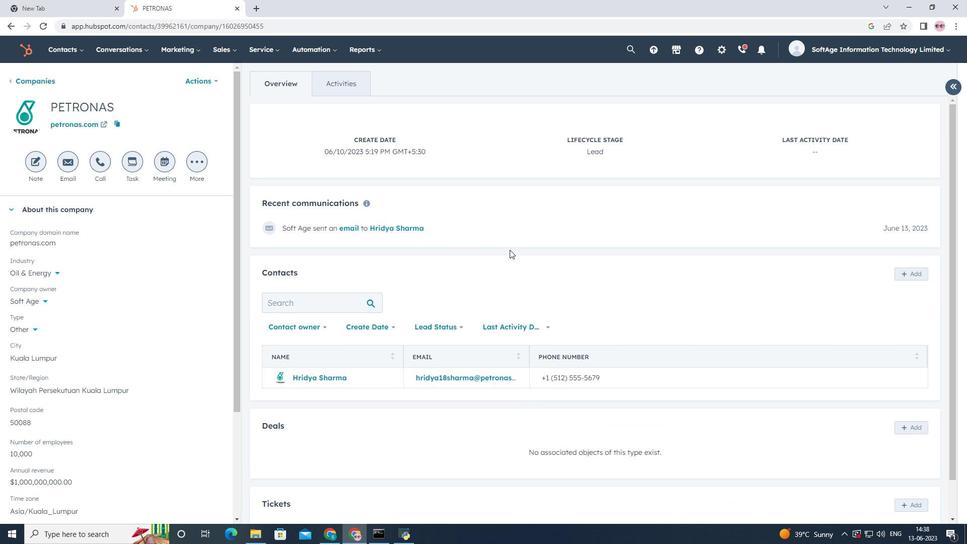 
Action: Mouse scrolled (509, 250) with delta (0, 0)
Screenshot: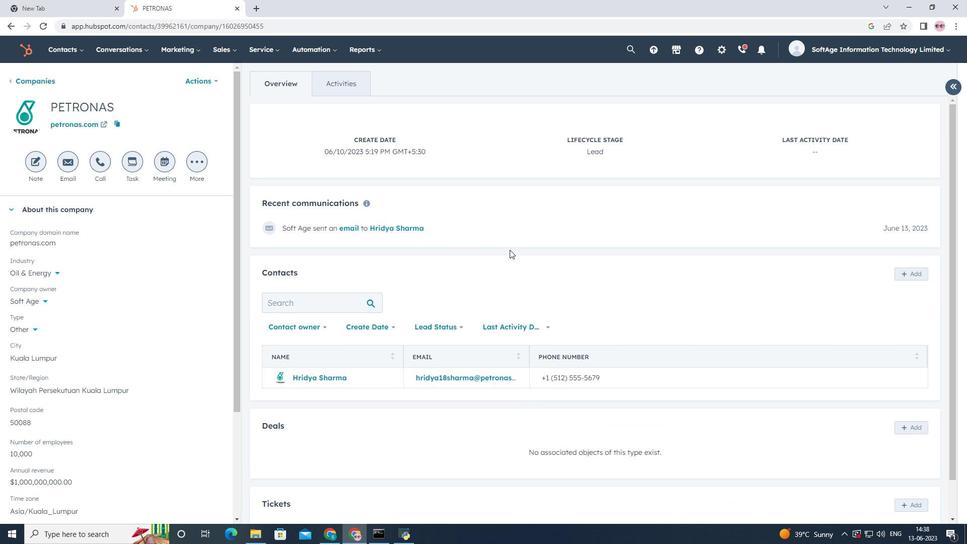 
Action: Mouse moved to (512, 247)
Screenshot: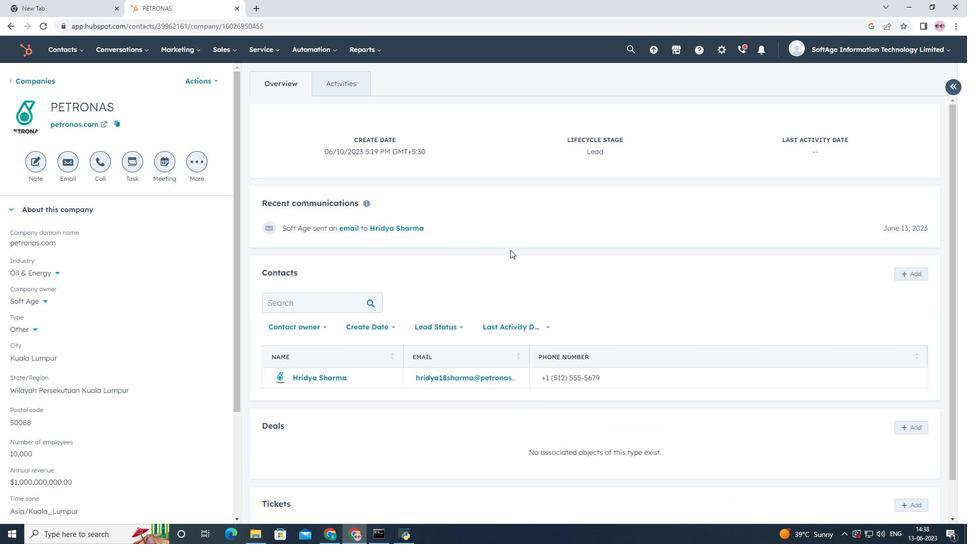 
Action: Mouse scrolled (512, 246) with delta (0, 0)
Screenshot: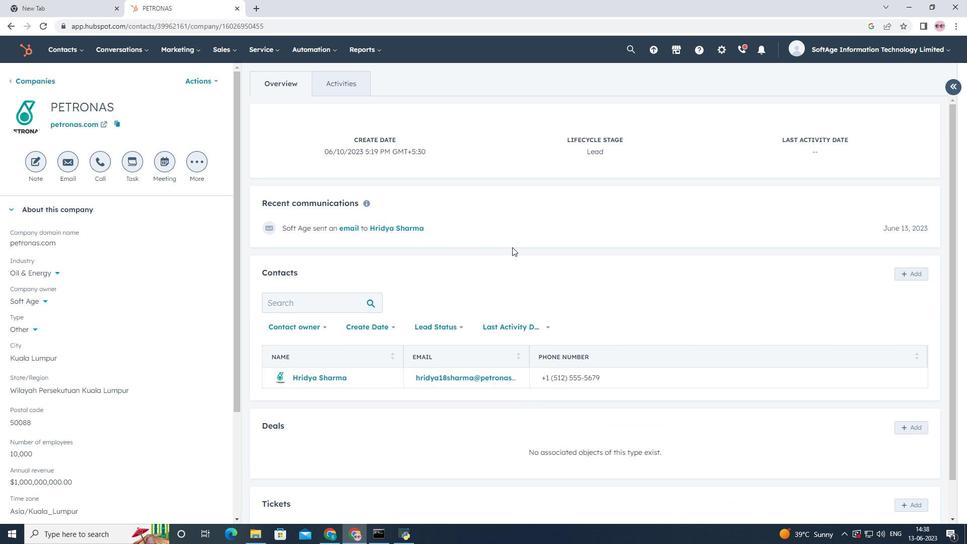 
Action: Mouse scrolled (512, 246) with delta (0, 0)
Screenshot: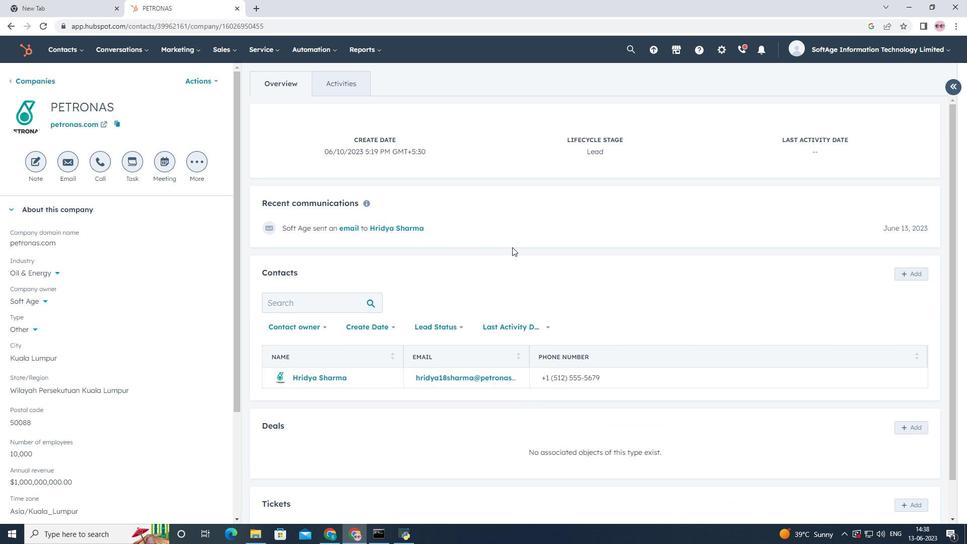 
Action: Mouse scrolled (512, 246) with delta (0, 0)
Screenshot: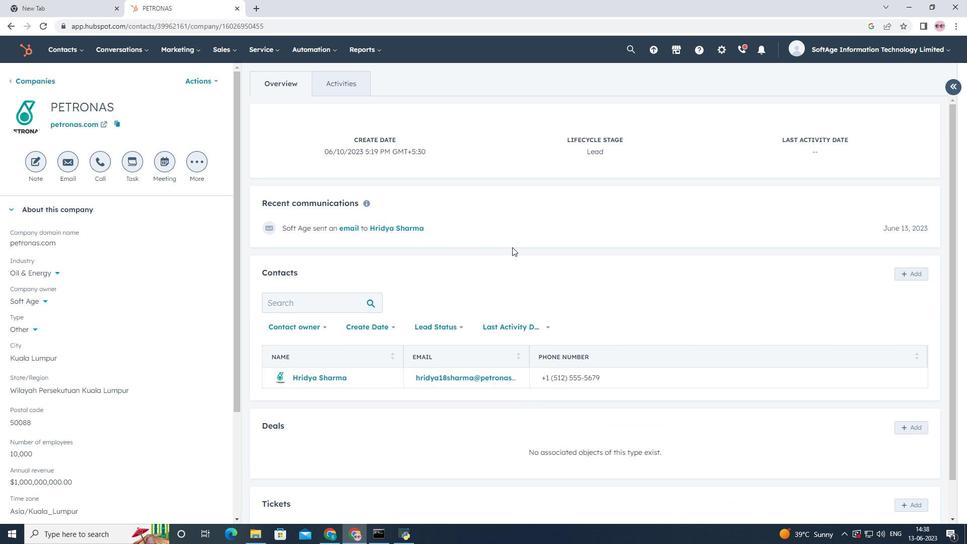 
Action: Mouse scrolled (512, 246) with delta (0, 0)
Screenshot: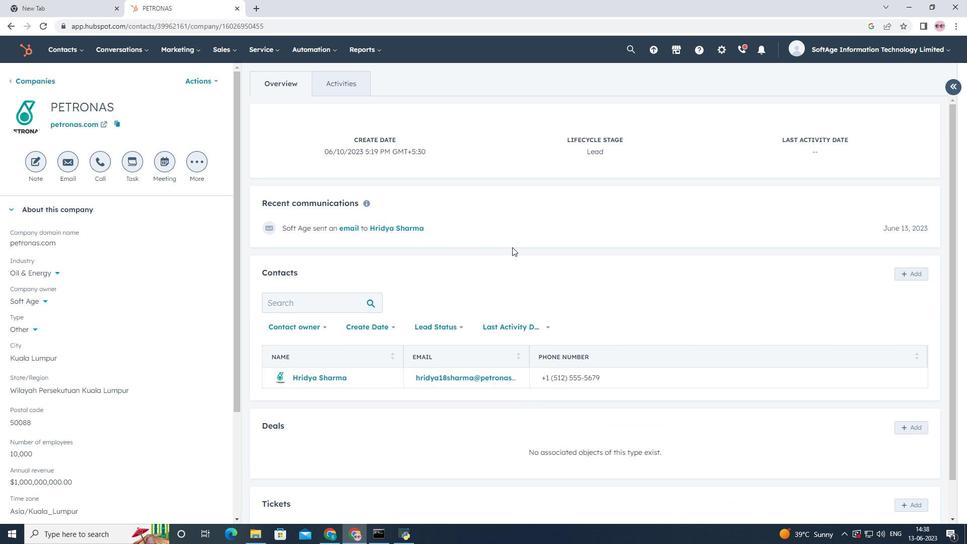
Action: Mouse scrolled (512, 246) with delta (0, 0)
Screenshot: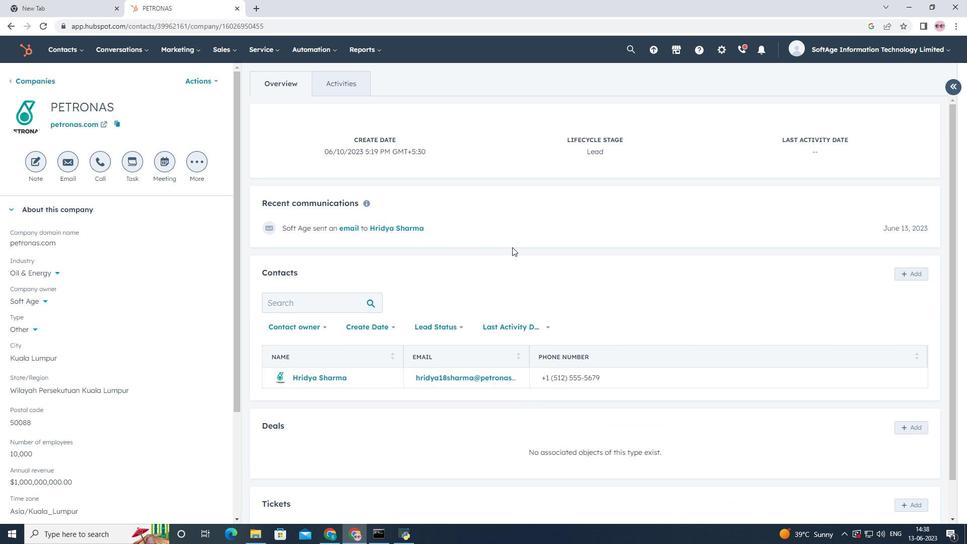 
Action: Mouse scrolled (512, 247) with delta (0, 0)
Screenshot: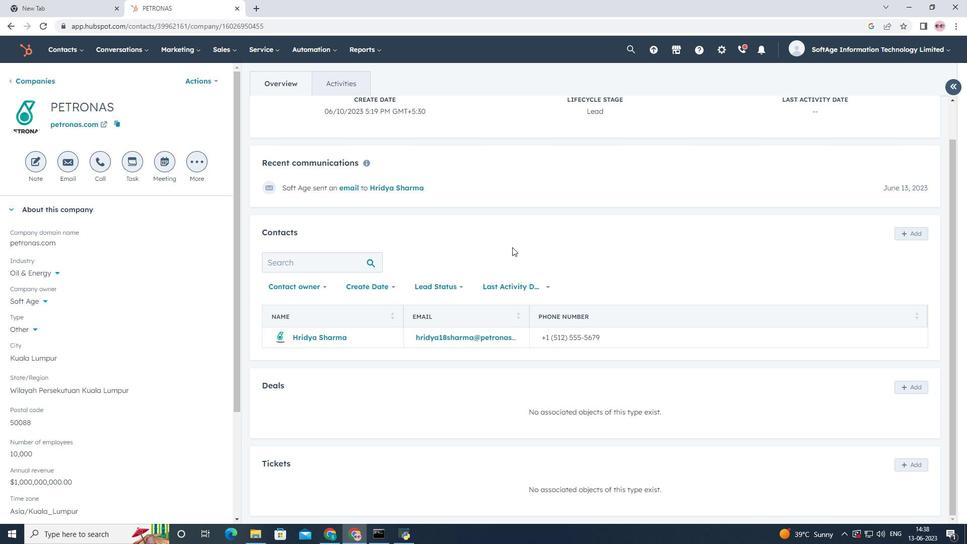 
Action: Mouse scrolled (512, 247) with delta (0, 0)
Screenshot: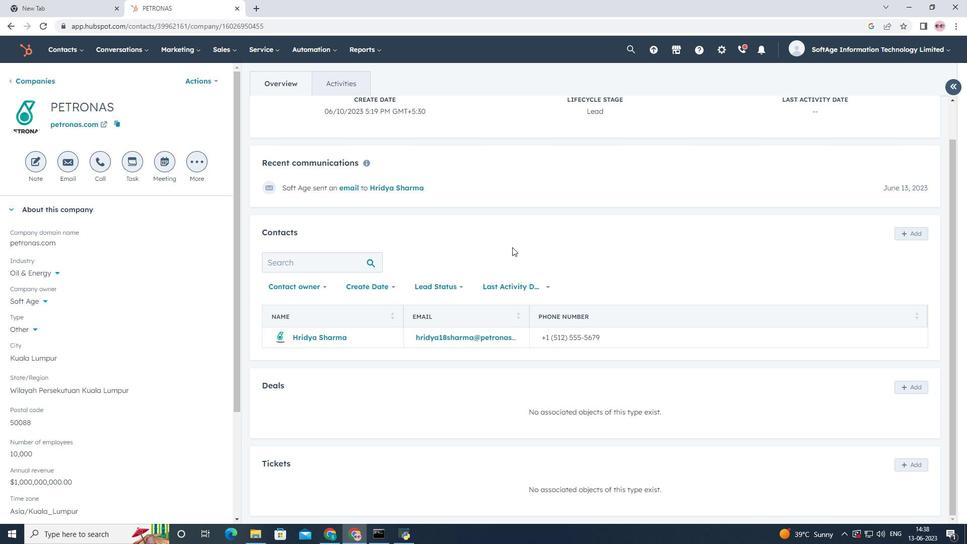 
Action: Mouse scrolled (512, 247) with delta (0, 0)
Screenshot: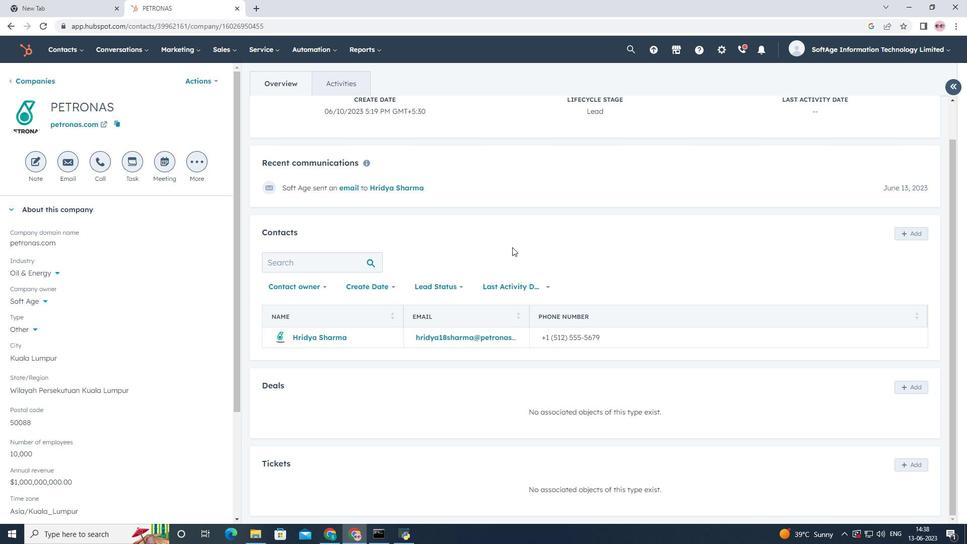
Action: Mouse scrolled (512, 247) with delta (0, 0)
Screenshot: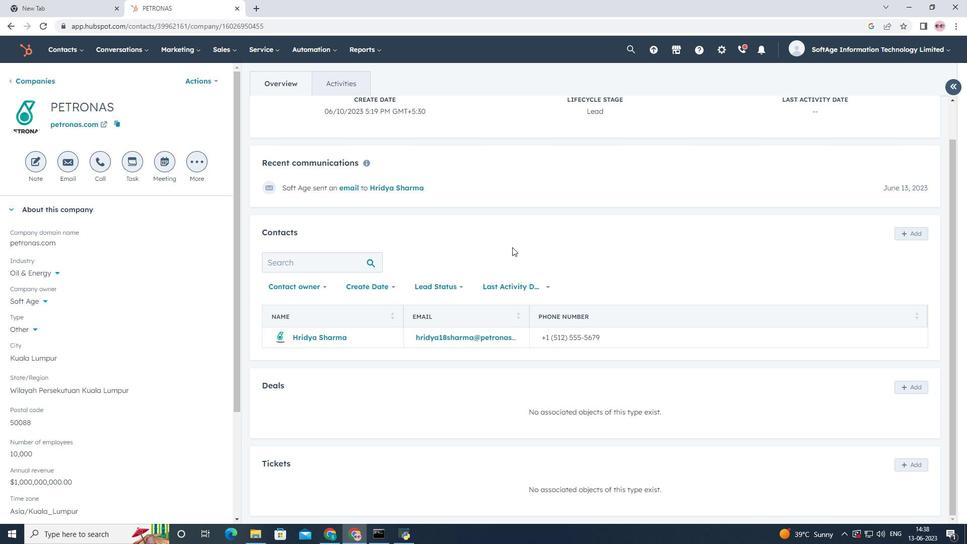 
Action: Mouse scrolled (512, 247) with delta (0, 0)
Screenshot: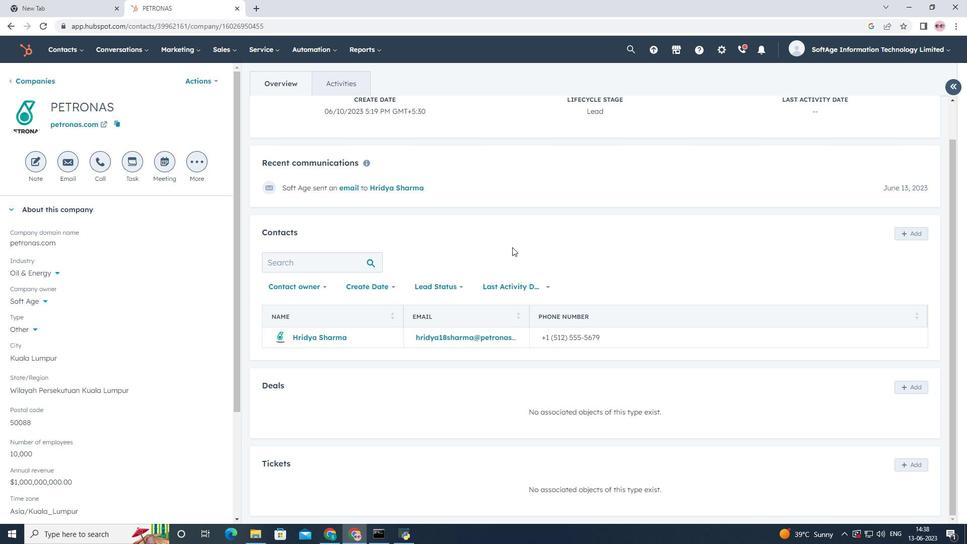 
Action: Mouse moved to (454, 168)
Screenshot: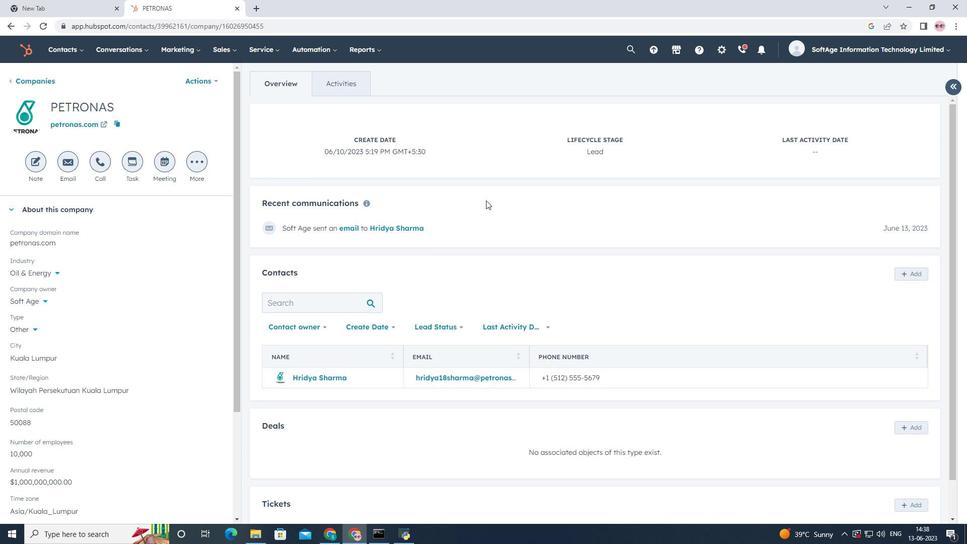 
